 Task: Find connections with filter location Groa de Murviedro with filter topic #managementwith filter profile language Potuguese with filter current company EMPREGO with filter school Uttrakhand Technical University, Dehradun with filter industry Manufacturing with filter service category Life Insurance with filter keywords title Call Center Representative
Action: Mouse moved to (541, 72)
Screenshot: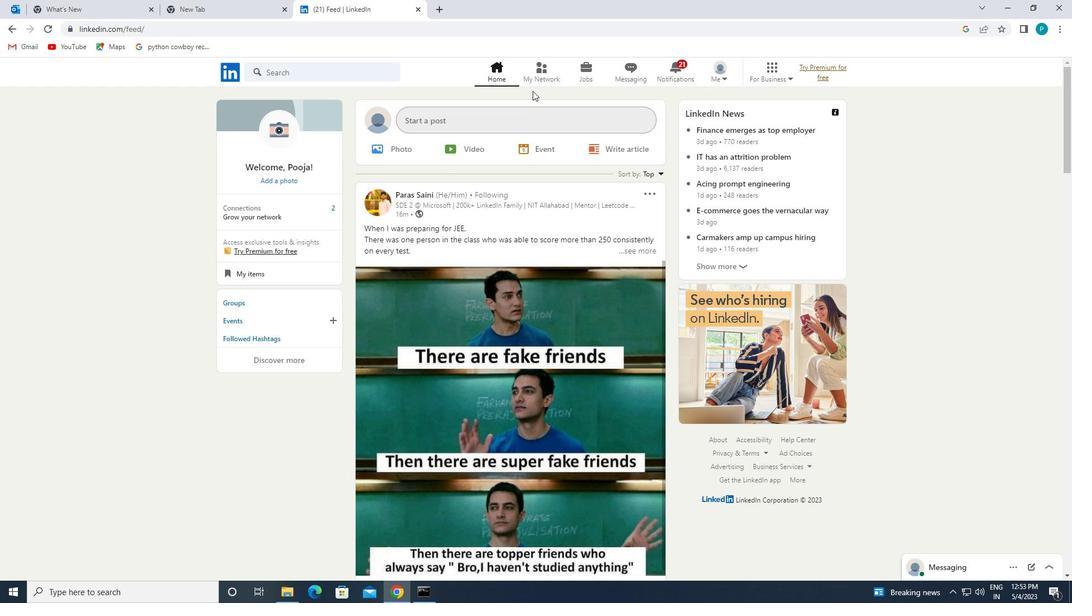 
Action: Mouse pressed left at (541, 72)
Screenshot: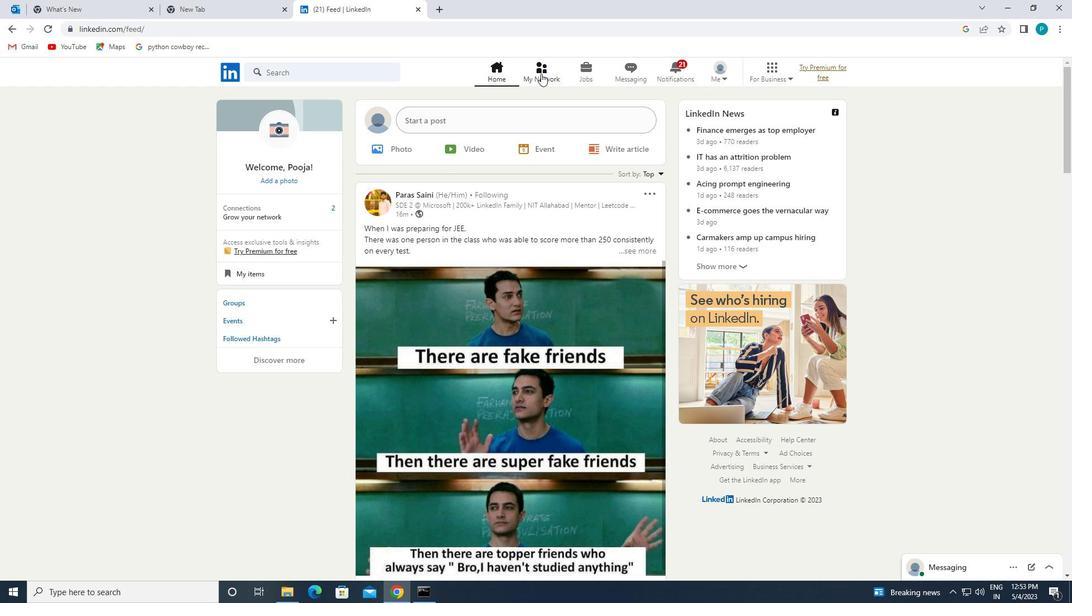 
Action: Mouse moved to (273, 130)
Screenshot: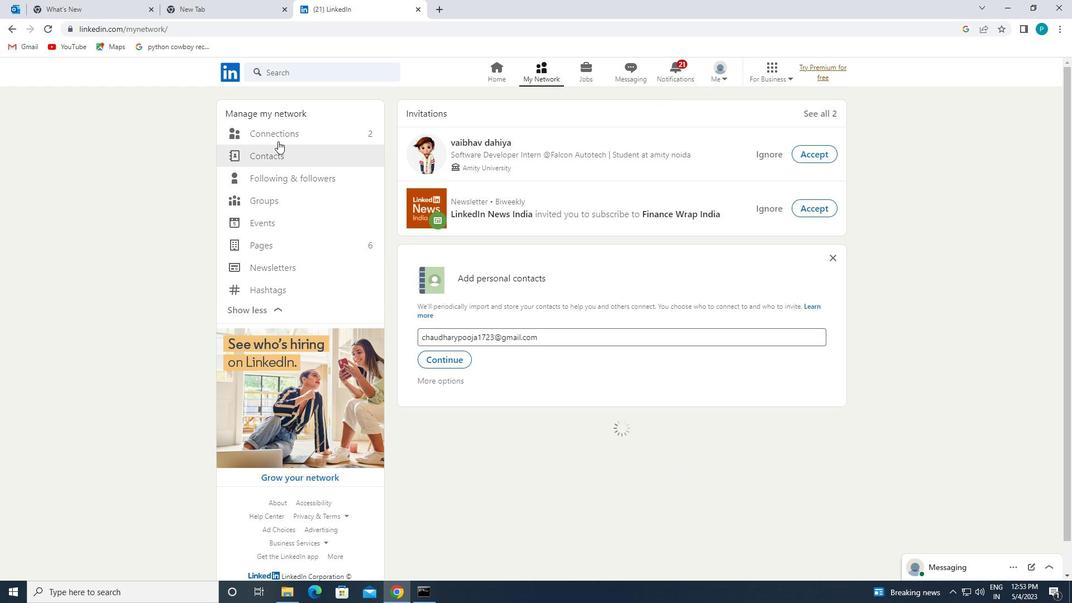 
Action: Mouse pressed left at (273, 130)
Screenshot: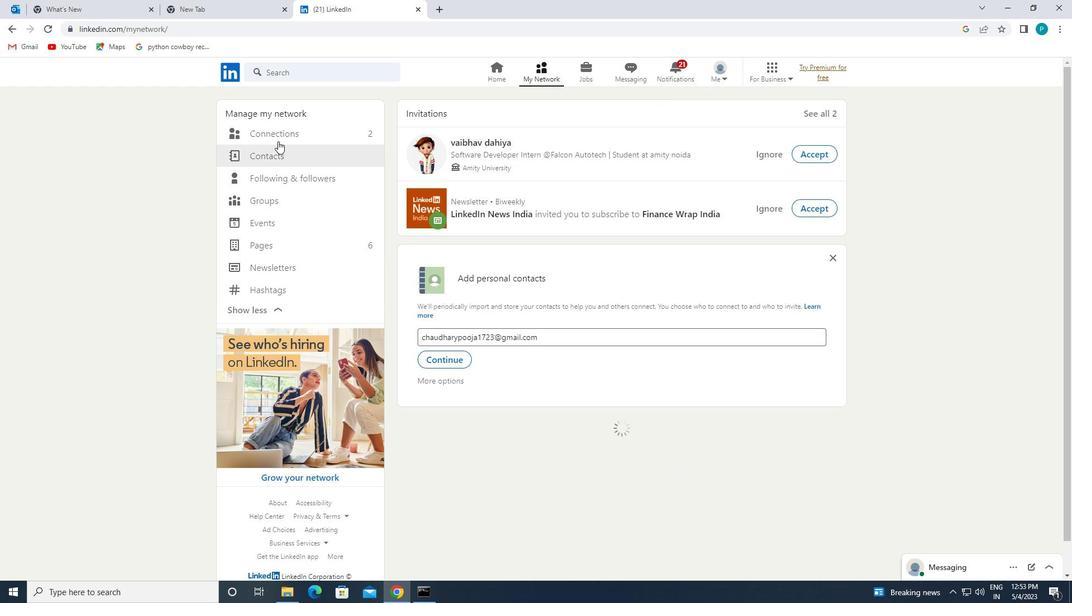 
Action: Mouse moved to (606, 135)
Screenshot: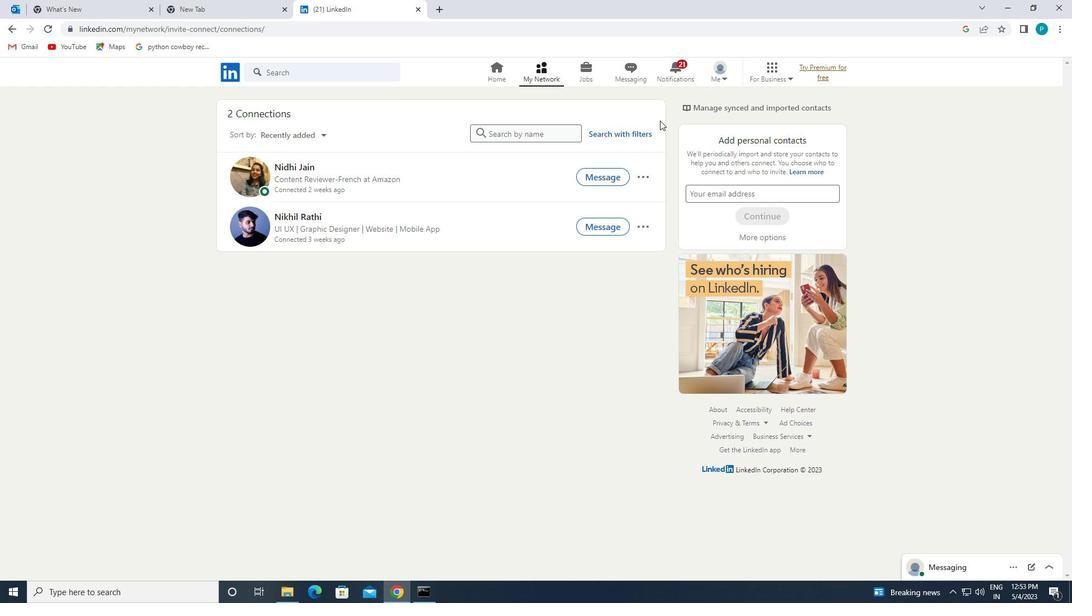 
Action: Mouse pressed left at (606, 135)
Screenshot: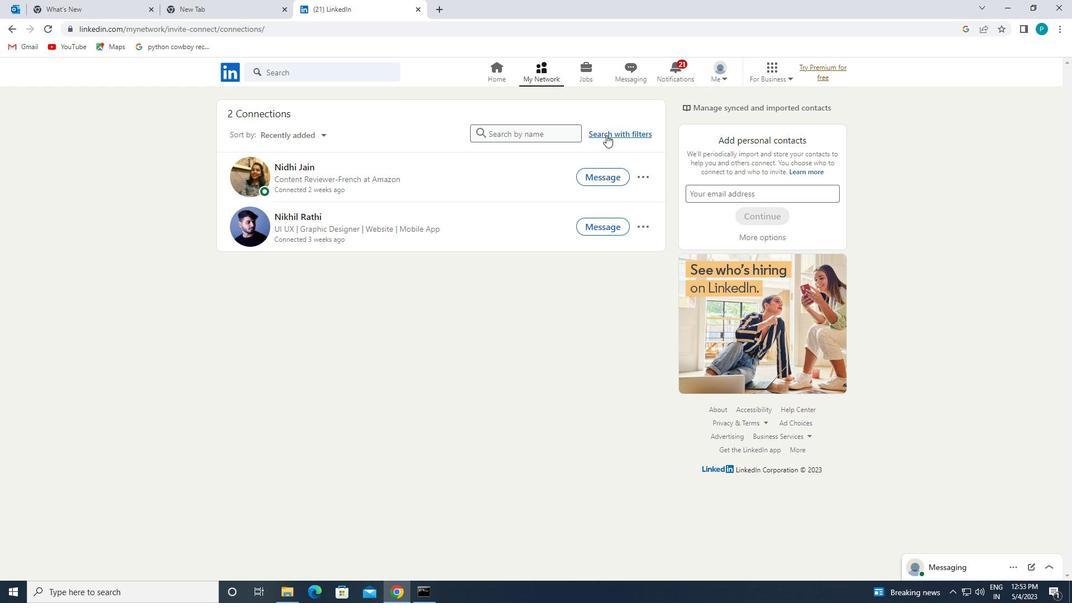 
Action: Mouse moved to (570, 103)
Screenshot: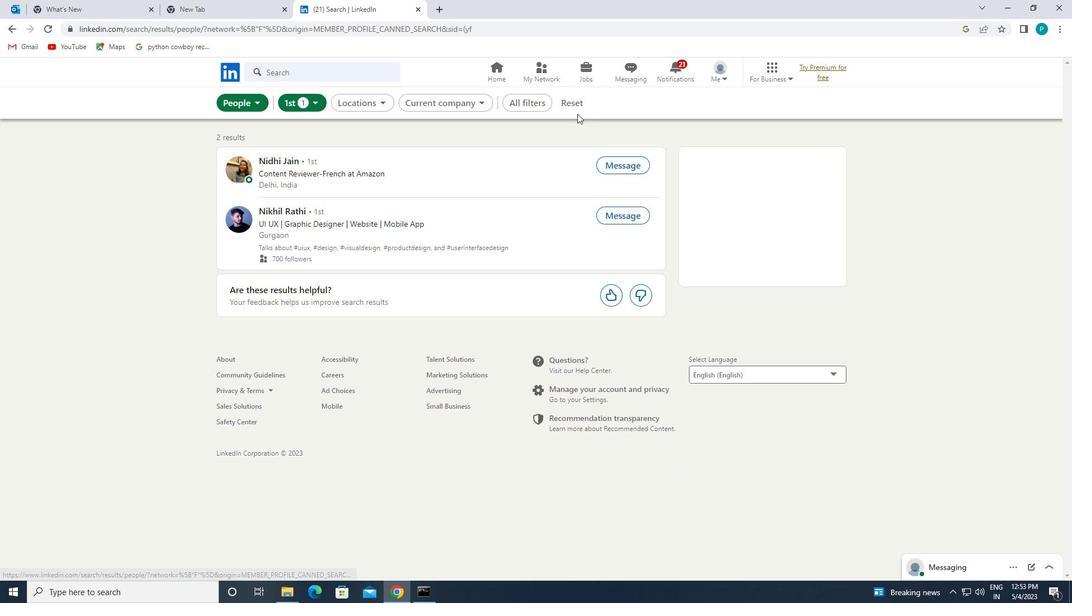 
Action: Mouse pressed left at (570, 103)
Screenshot: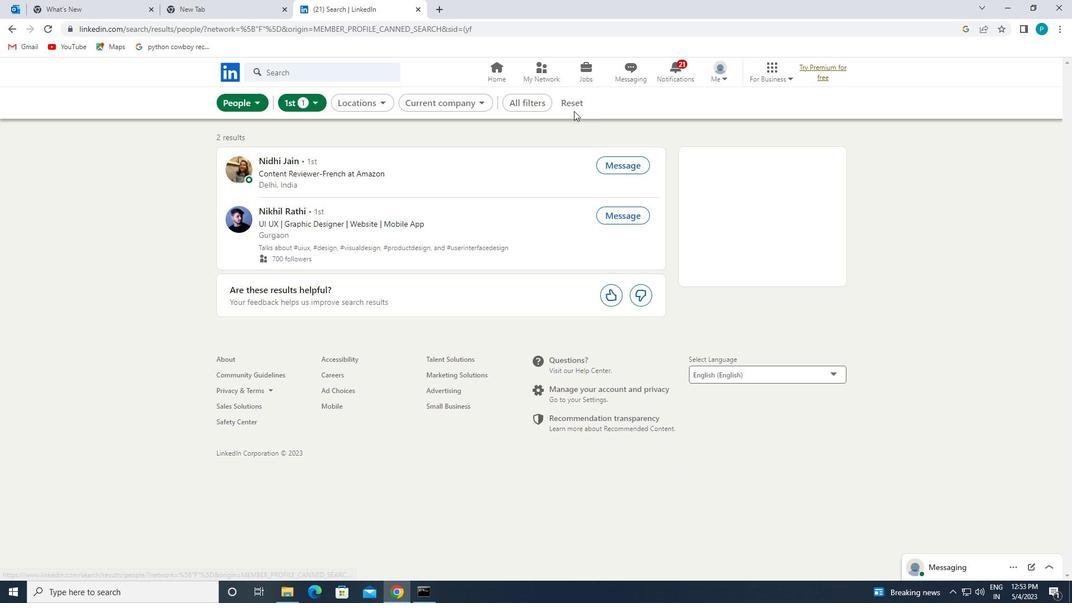
Action: Mouse moved to (559, 103)
Screenshot: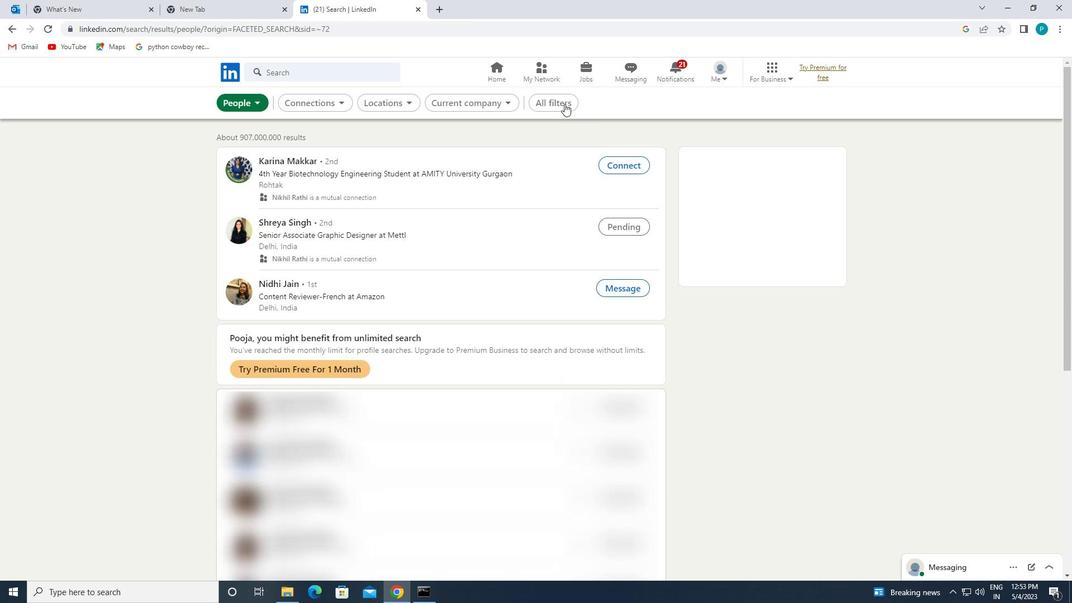 
Action: Mouse pressed left at (559, 103)
Screenshot: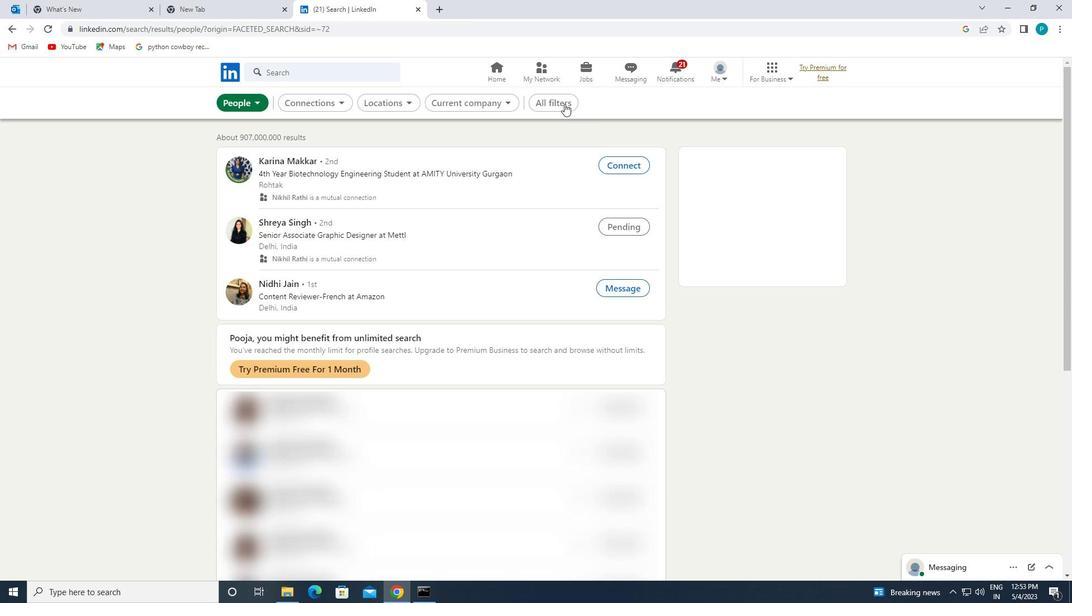 
Action: Mouse moved to (1003, 341)
Screenshot: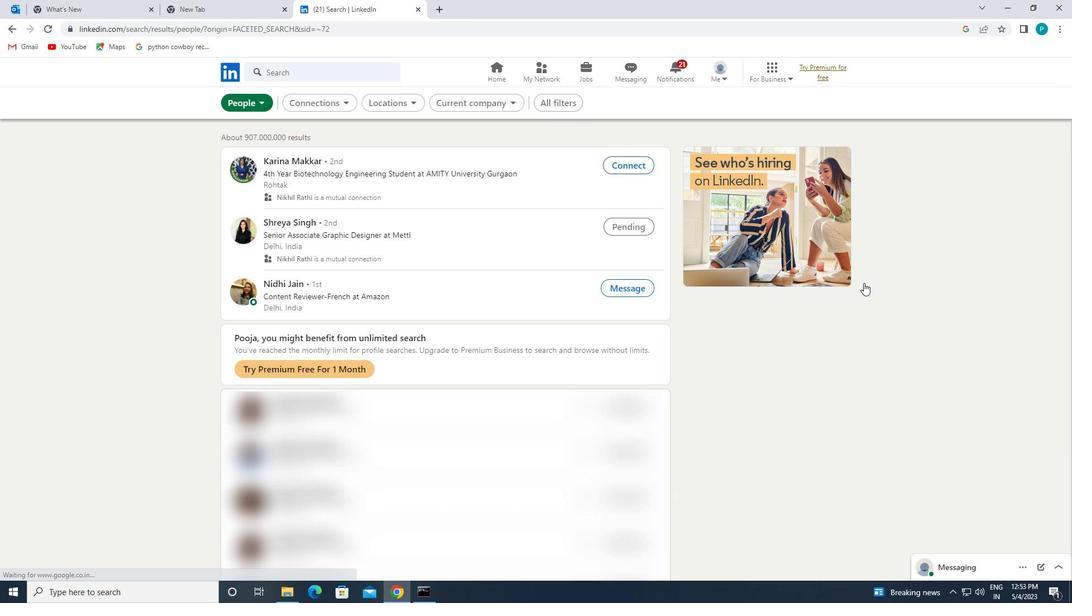 
Action: Mouse scrolled (1003, 340) with delta (0, 0)
Screenshot: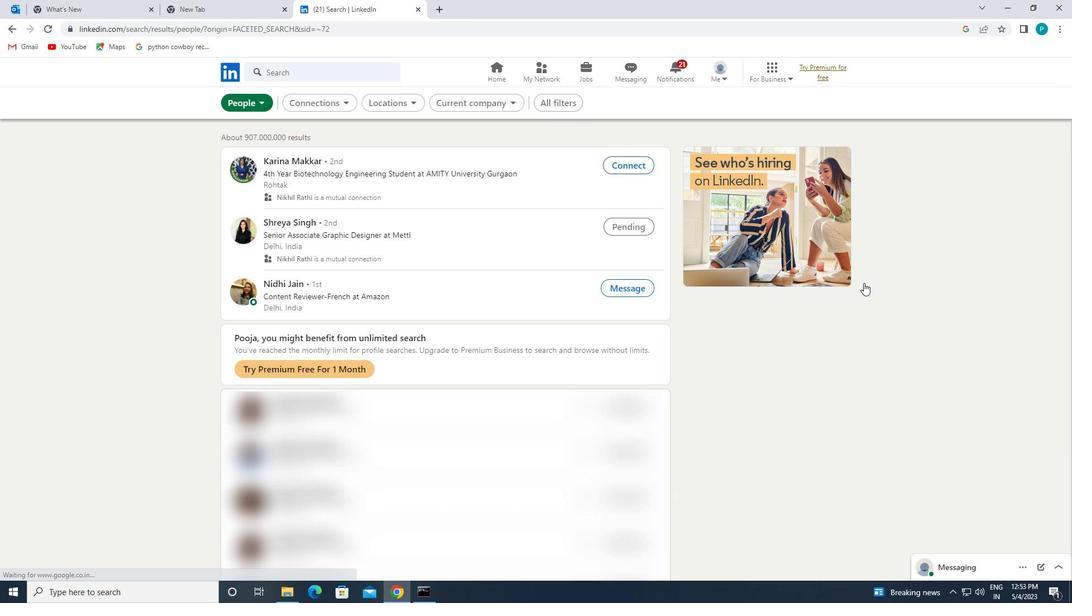 
Action: Mouse moved to (1007, 343)
Screenshot: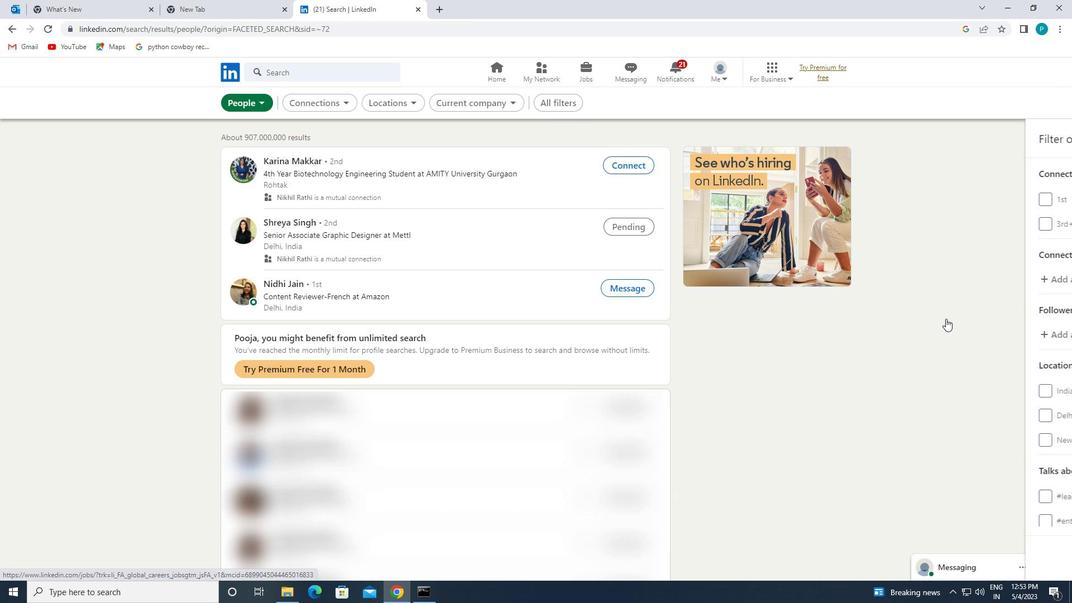 
Action: Mouse scrolled (1007, 343) with delta (0, 0)
Screenshot: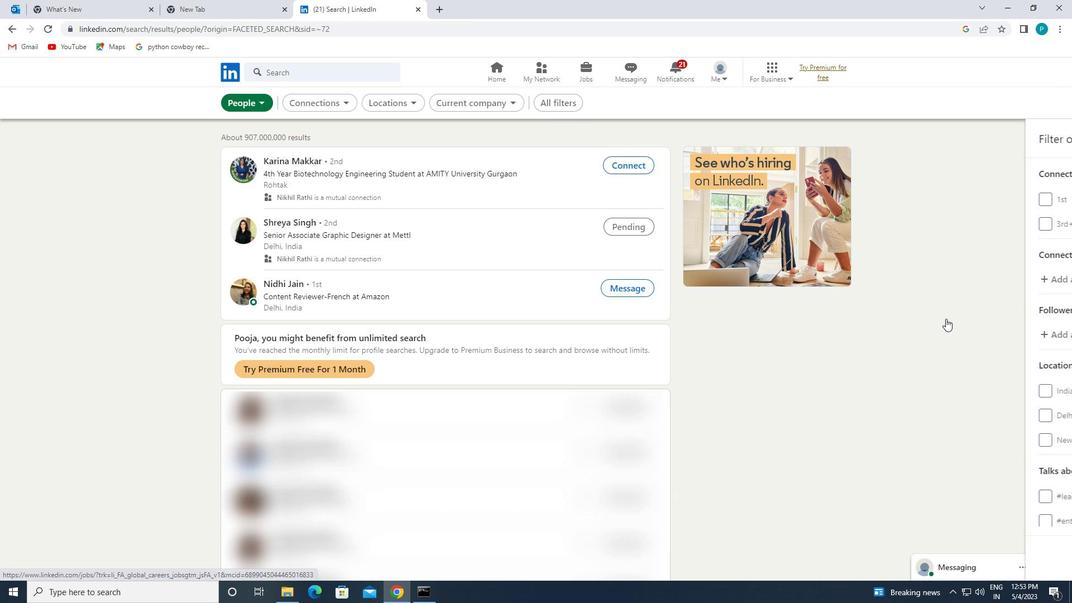
Action: Mouse scrolled (1007, 343) with delta (0, 0)
Screenshot: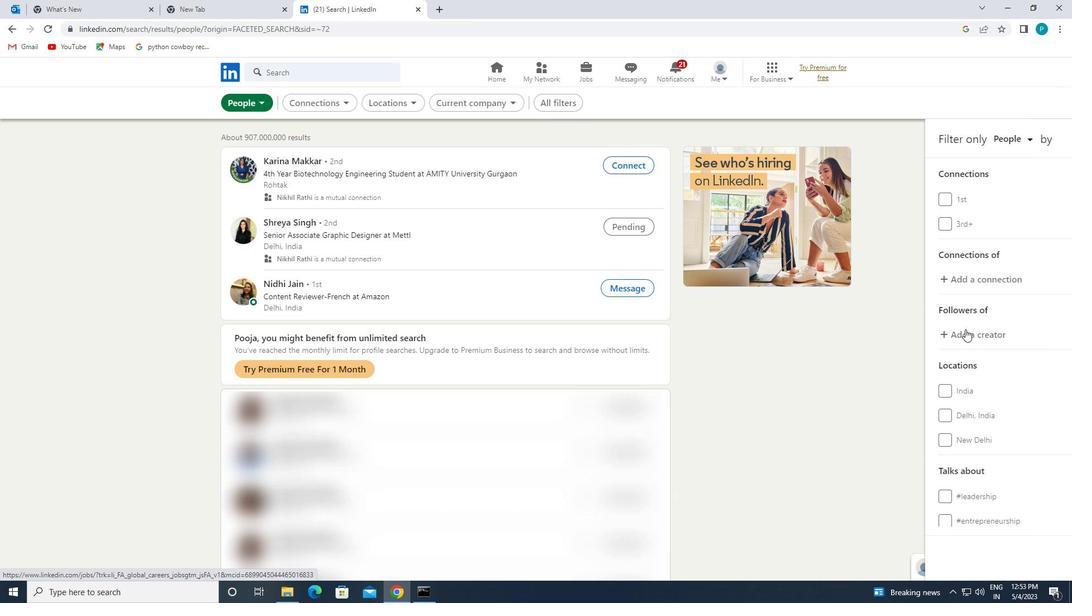 
Action: Mouse moved to (944, 277)
Screenshot: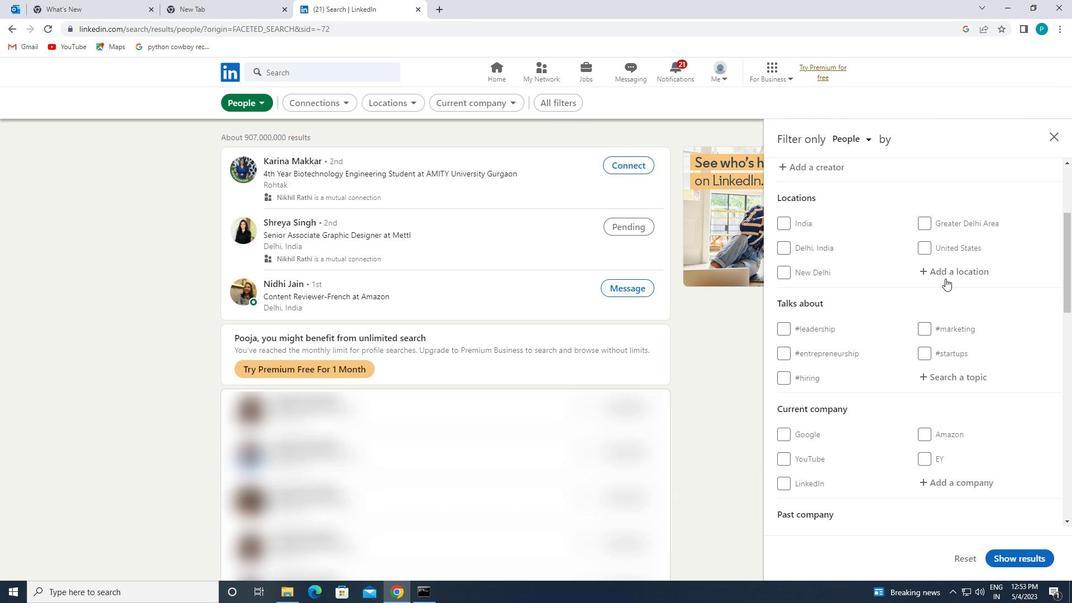 
Action: Mouse pressed left at (944, 277)
Screenshot: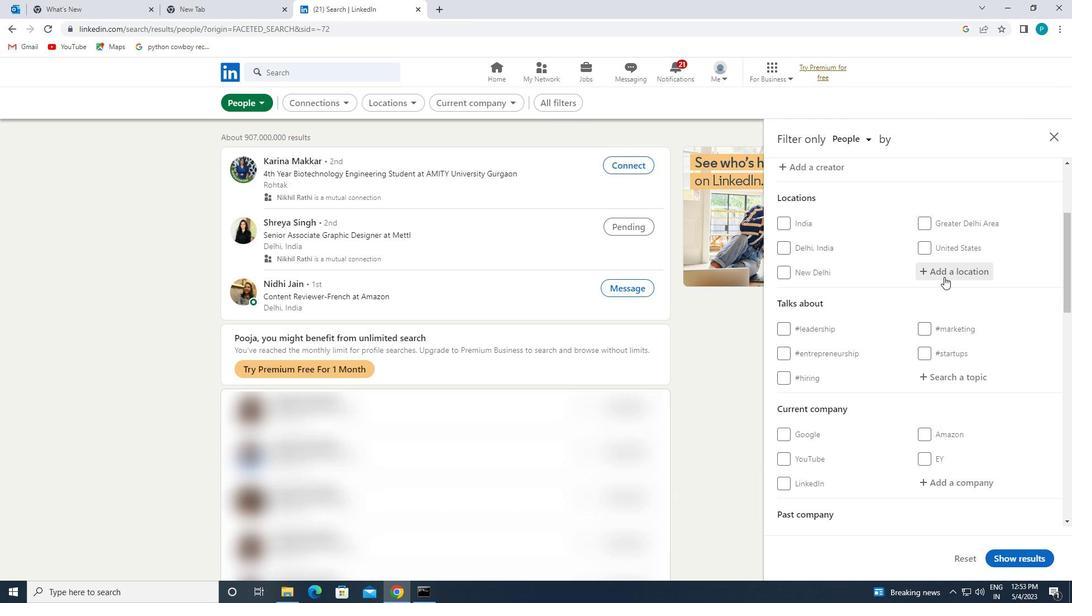 
Action: Key pressed <Key.caps_lock>g<Key.caps_lock>roa<Key.space>de
Screenshot: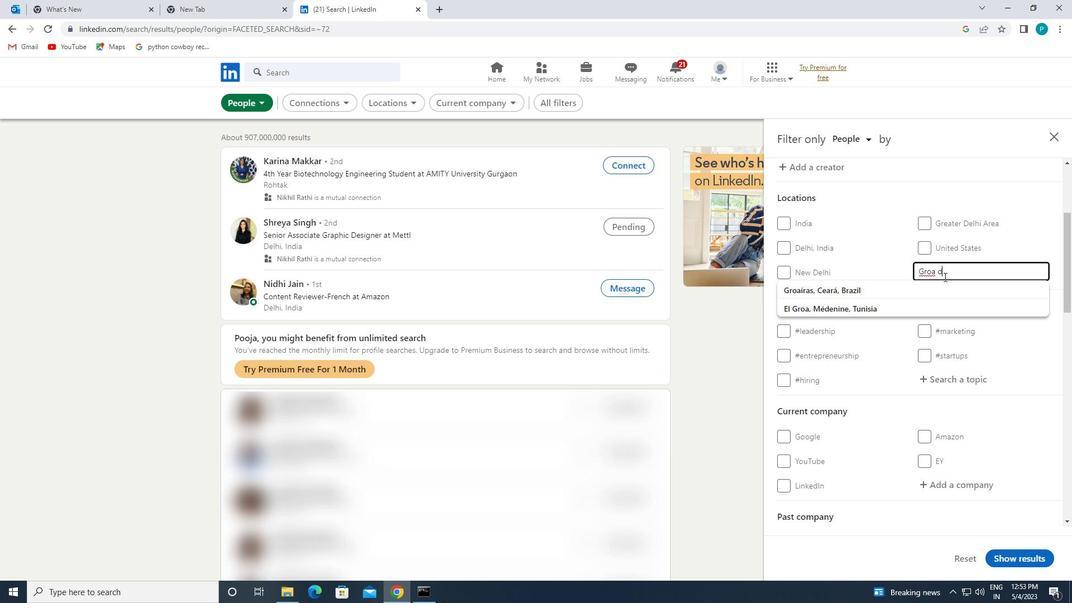 
Action: Mouse moved to (948, 279)
Screenshot: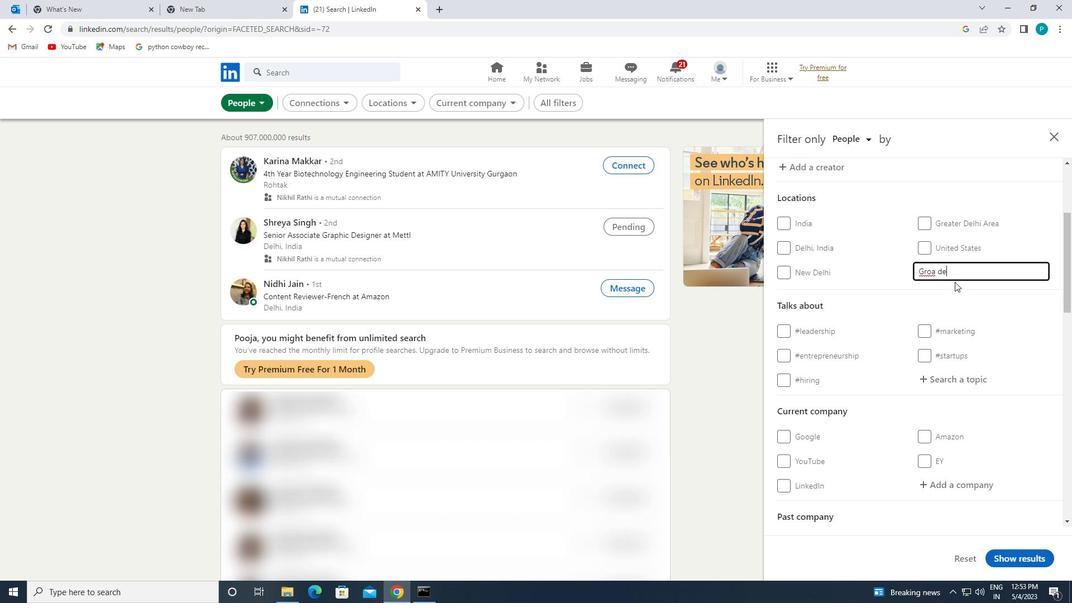 
Action: Key pressed <Key.space><Key.caps_lock>m<Key.caps_lock>urviedro
Screenshot: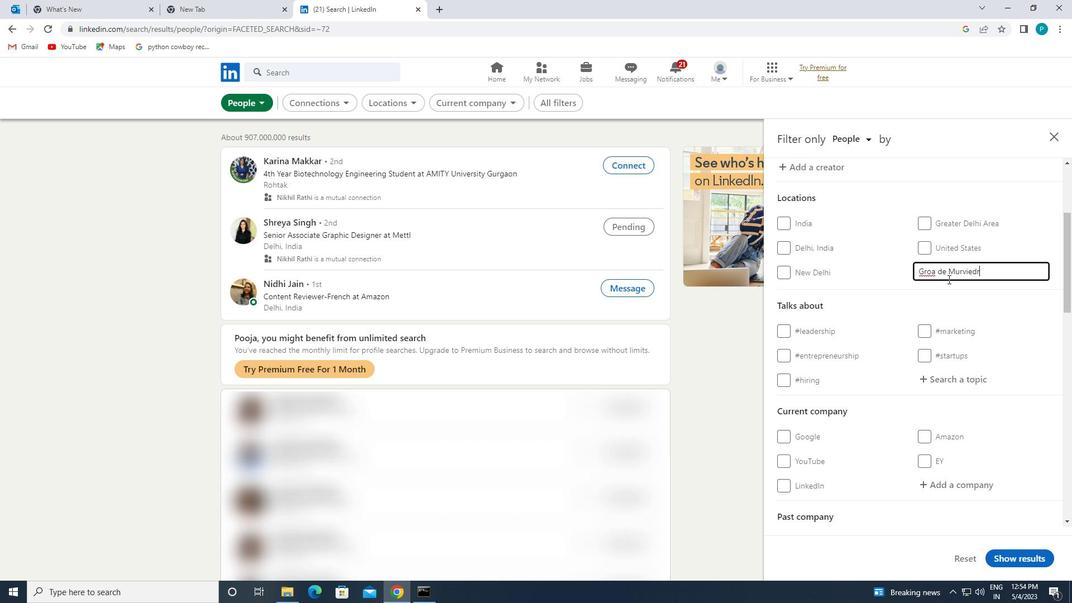 
Action: Mouse moved to (944, 288)
Screenshot: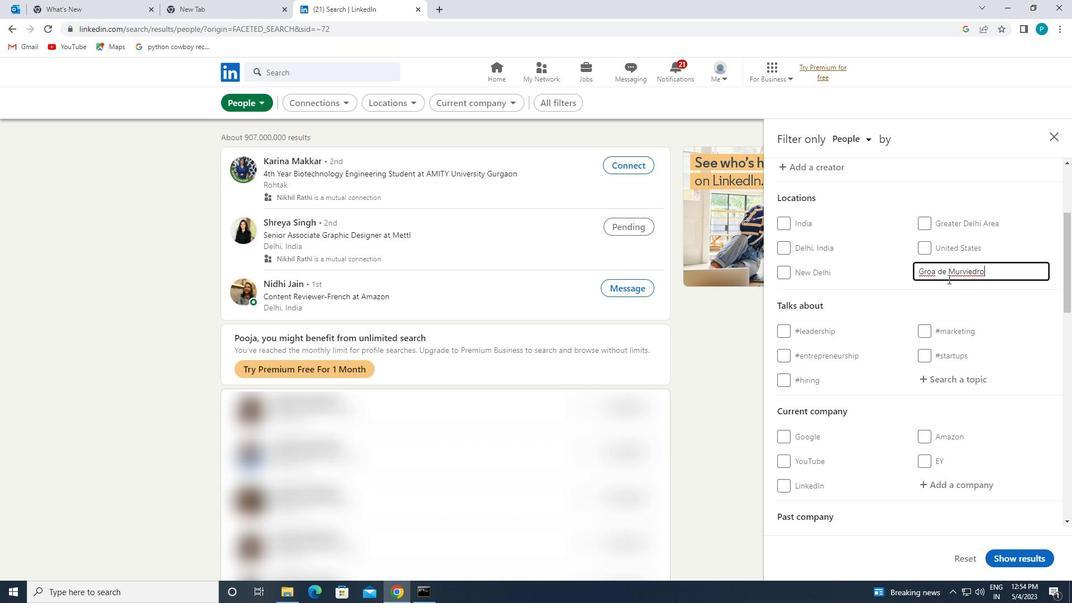 
Action: Mouse scrolled (944, 287) with delta (0, 0)
Screenshot: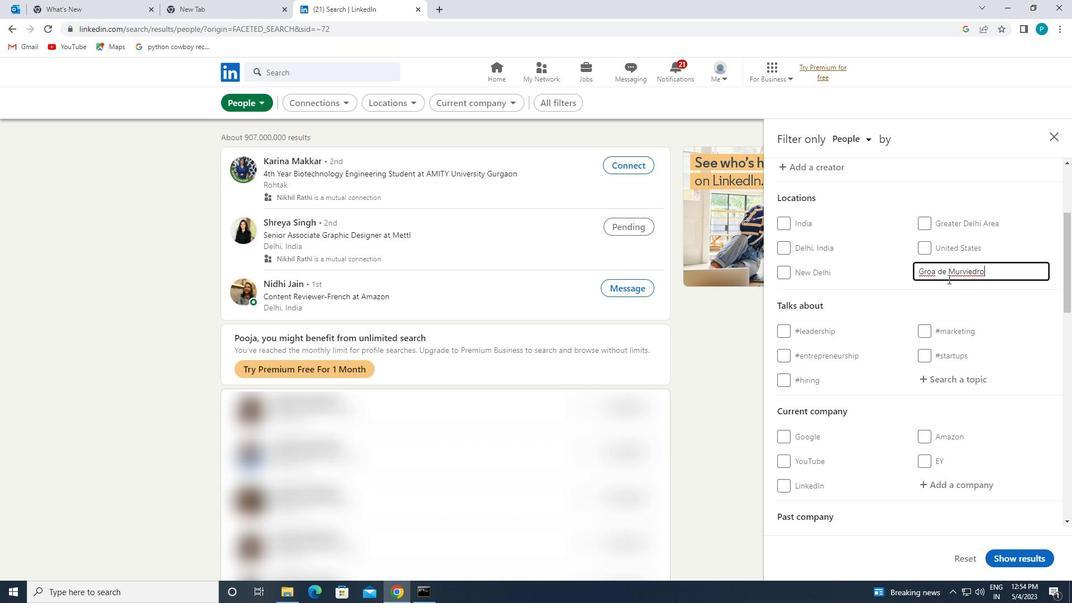 
Action: Mouse moved to (941, 304)
Screenshot: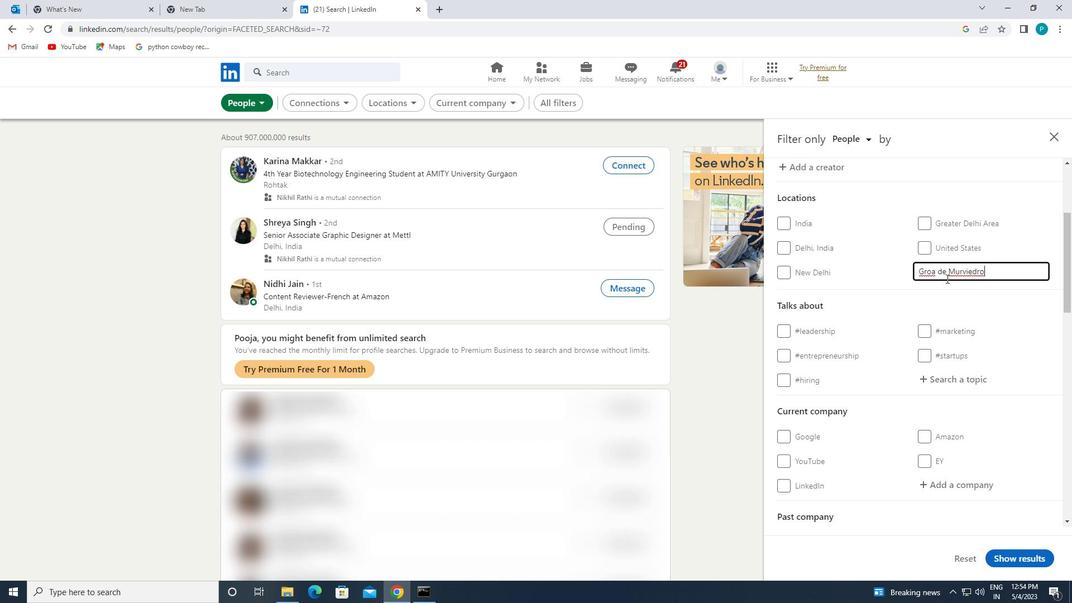 
Action: Mouse scrolled (941, 303) with delta (0, 0)
Screenshot: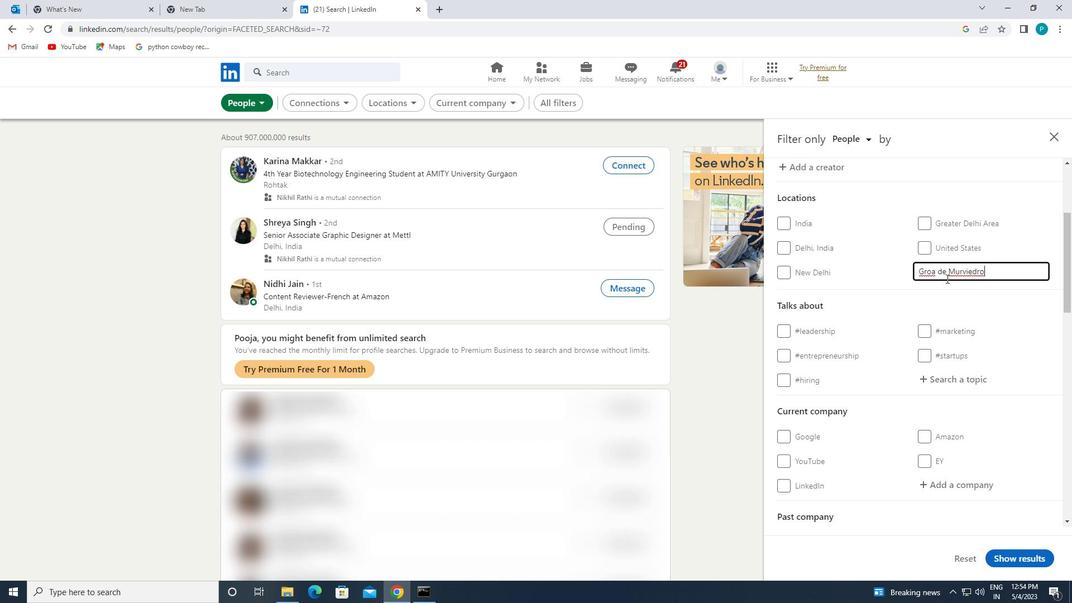 
Action: Mouse moved to (943, 269)
Screenshot: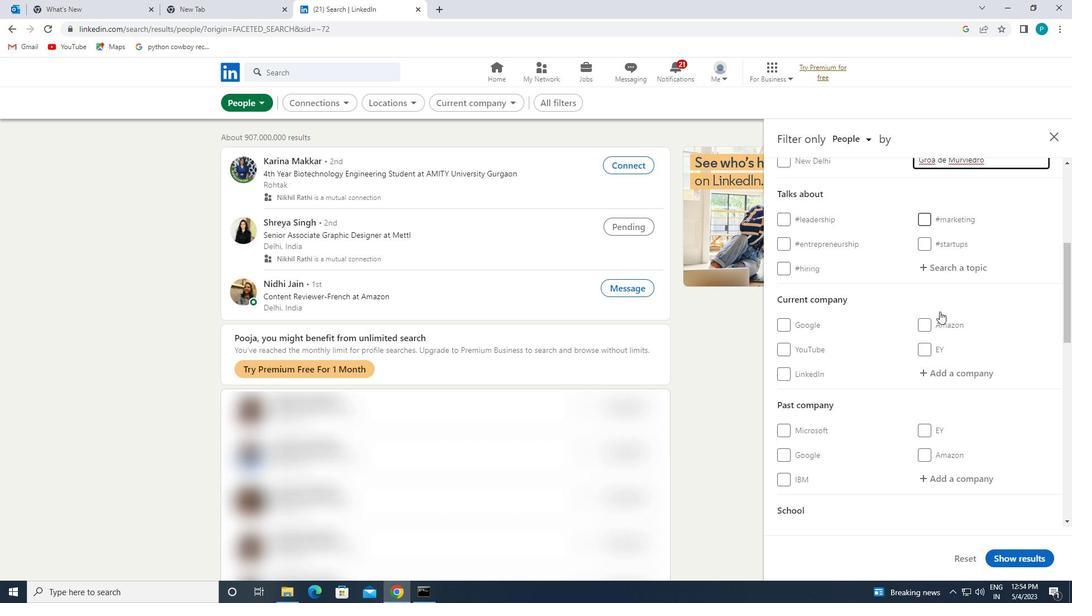 
Action: Mouse pressed left at (943, 269)
Screenshot: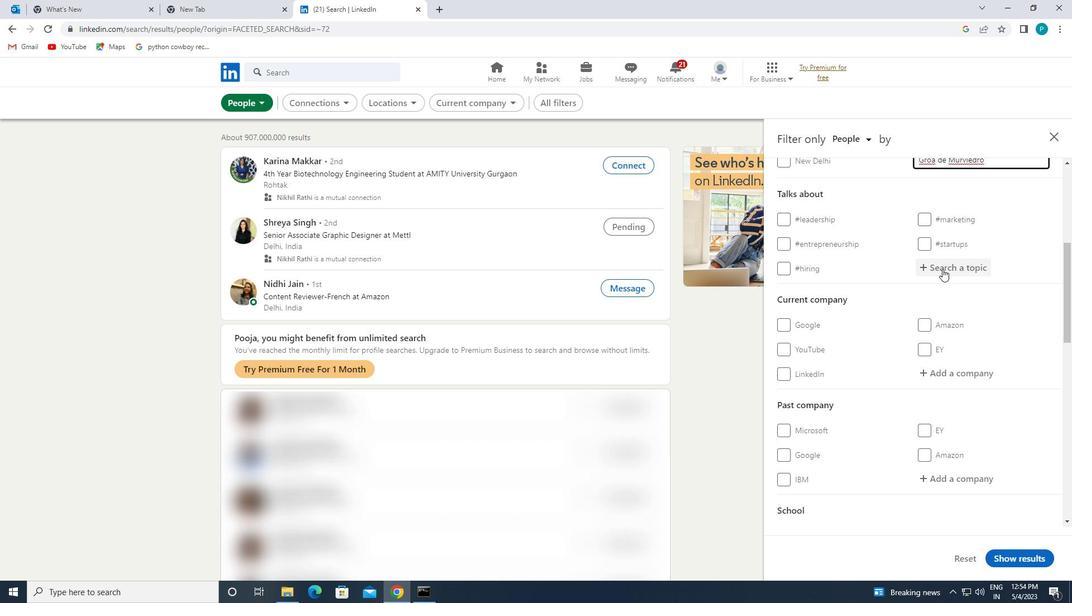 
Action: Mouse moved to (954, 275)
Screenshot: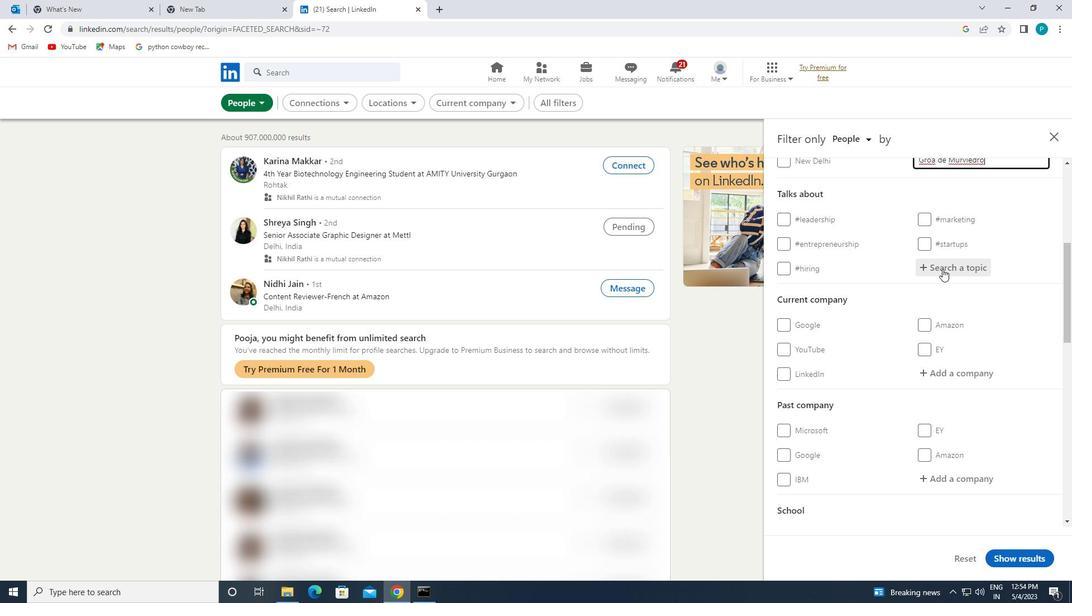 
Action: Key pressed <Key.shift>#MANAGEMENT
Screenshot: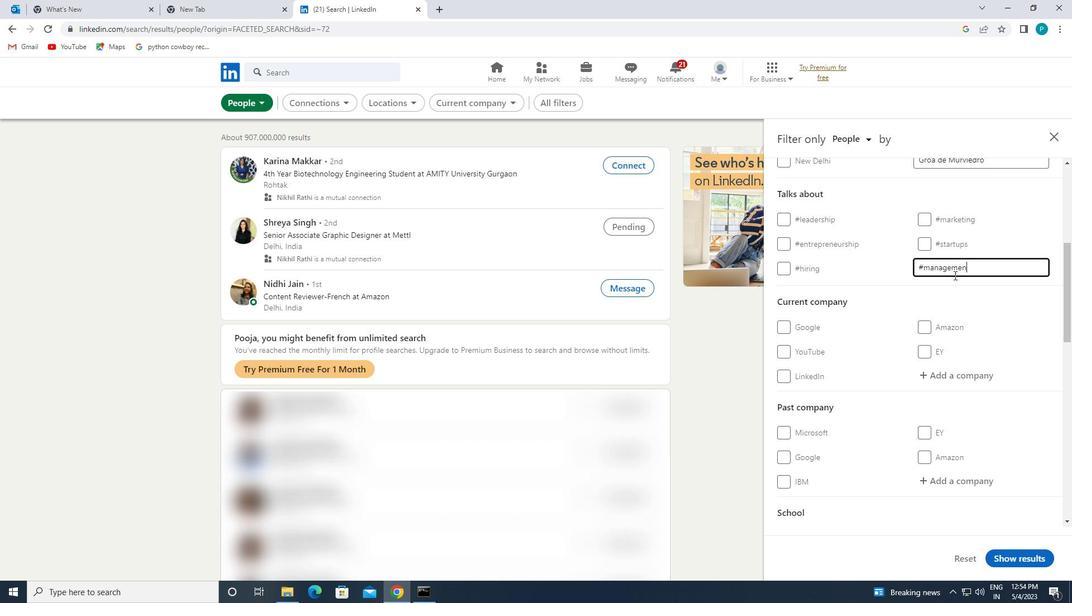 
Action: Mouse moved to (938, 263)
Screenshot: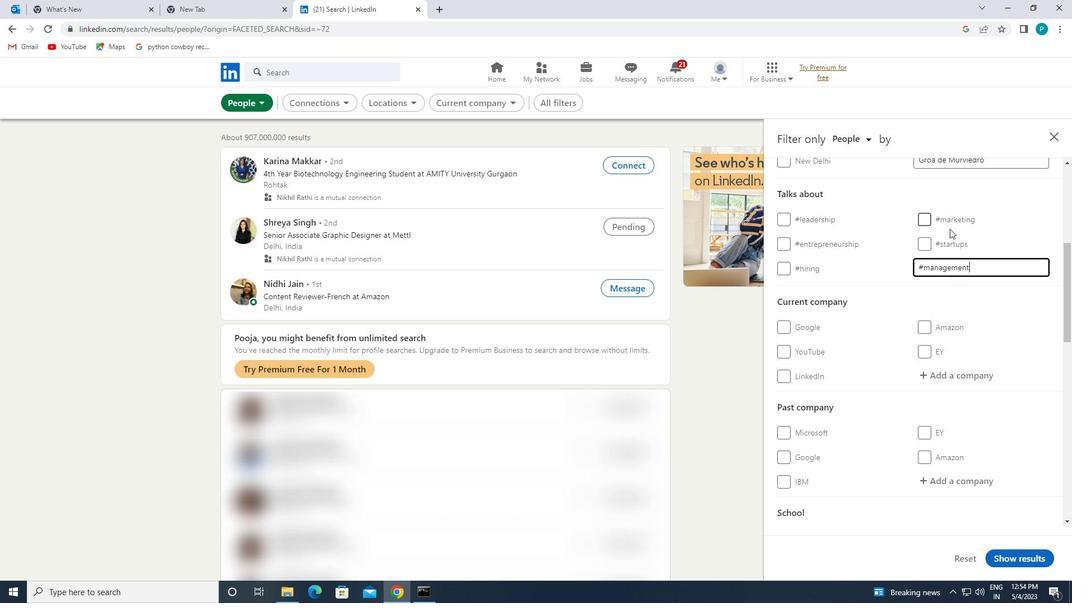 
Action: Mouse scrolled (938, 262) with delta (0, 0)
Screenshot: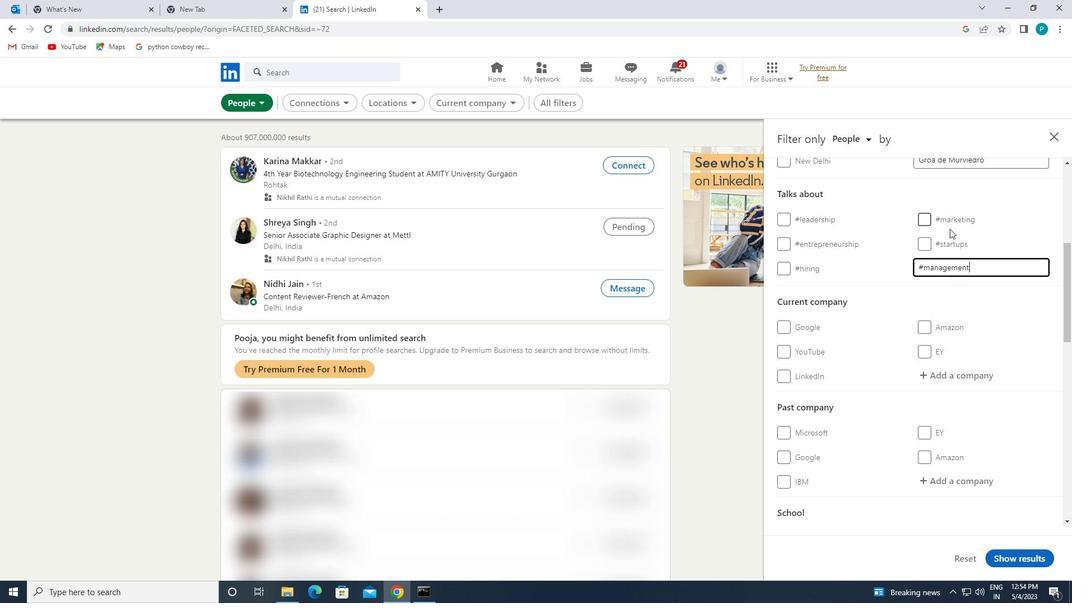 
Action: Mouse moved to (937, 288)
Screenshot: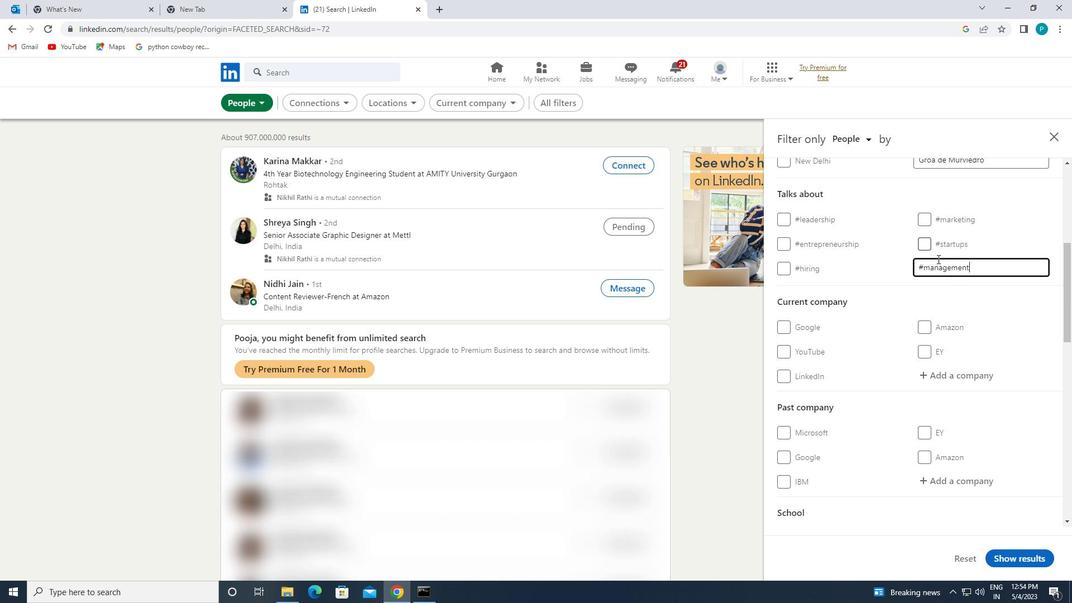 
Action: Mouse scrolled (937, 288) with delta (0, 0)
Screenshot: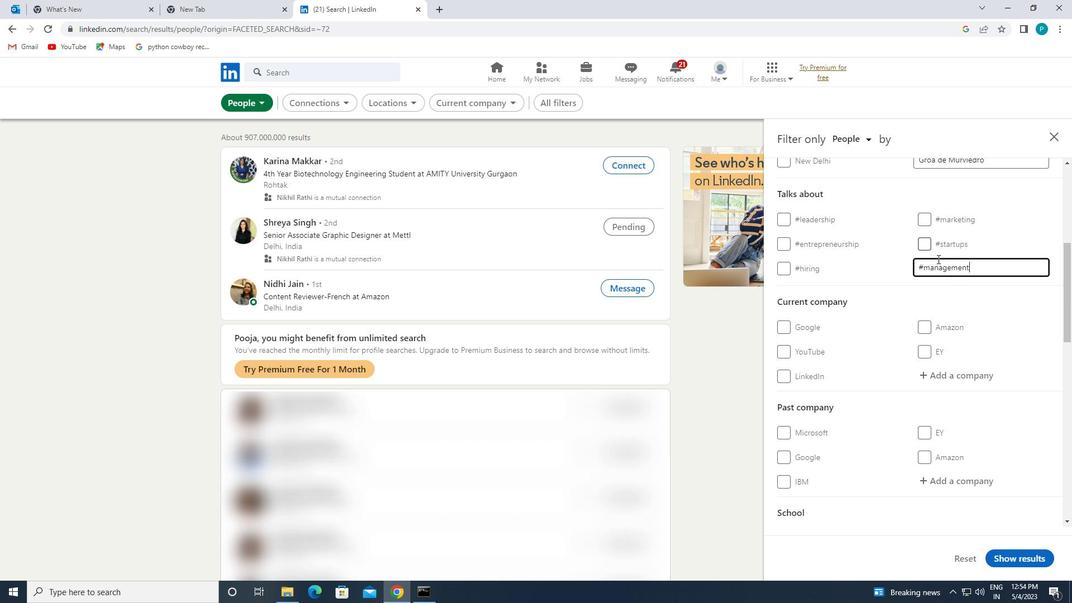 
Action: Mouse moved to (940, 328)
Screenshot: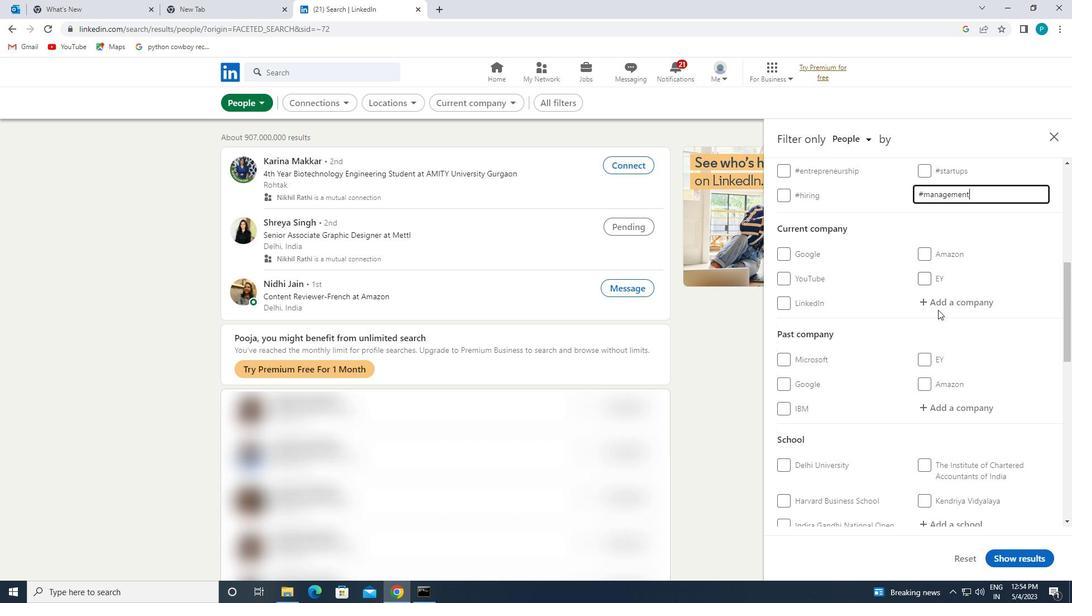 
Action: Mouse scrolled (940, 327) with delta (0, 0)
Screenshot: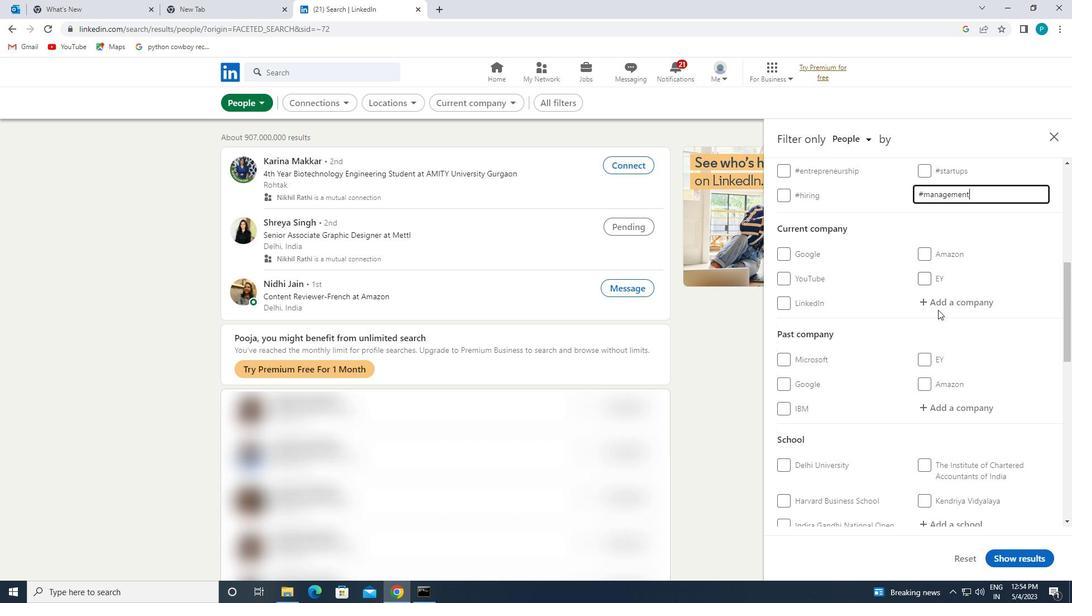 
Action: Mouse moved to (940, 330)
Screenshot: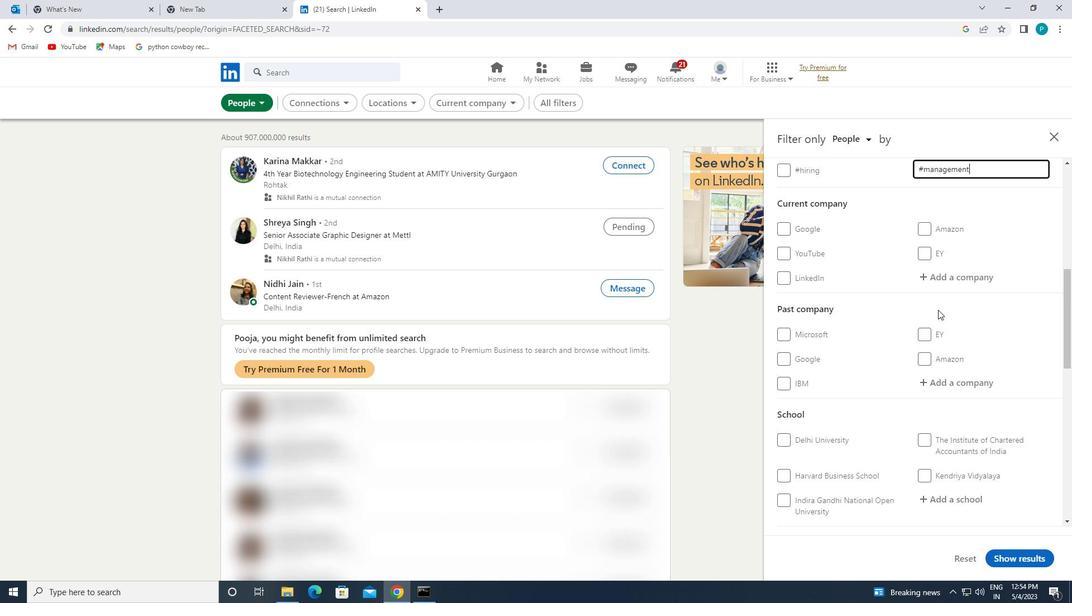 
Action: Mouse scrolled (940, 330) with delta (0, 0)
Screenshot: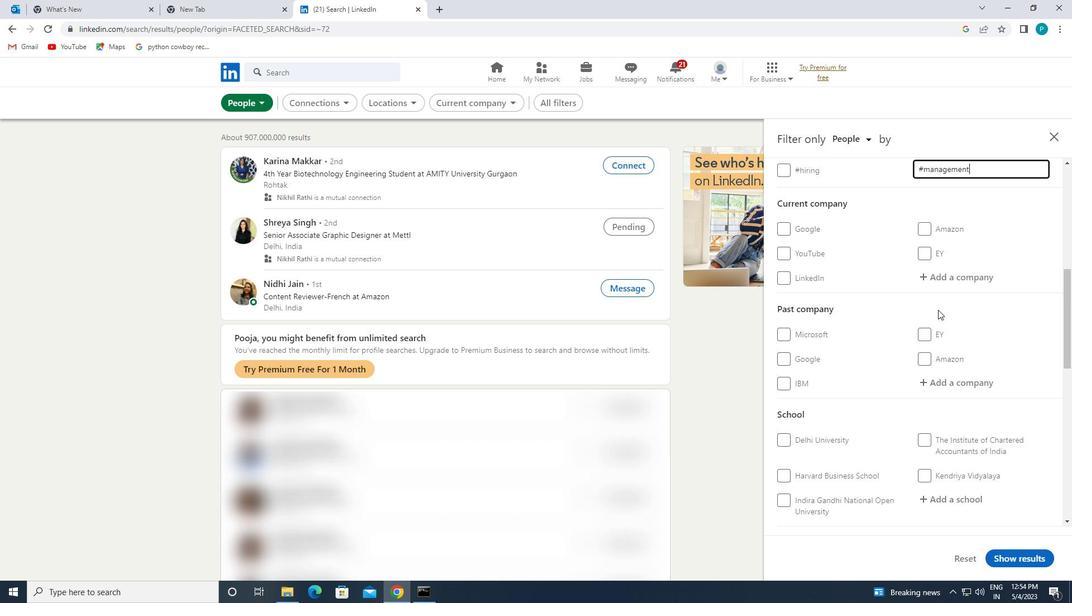 
Action: Mouse moved to (940, 331)
Screenshot: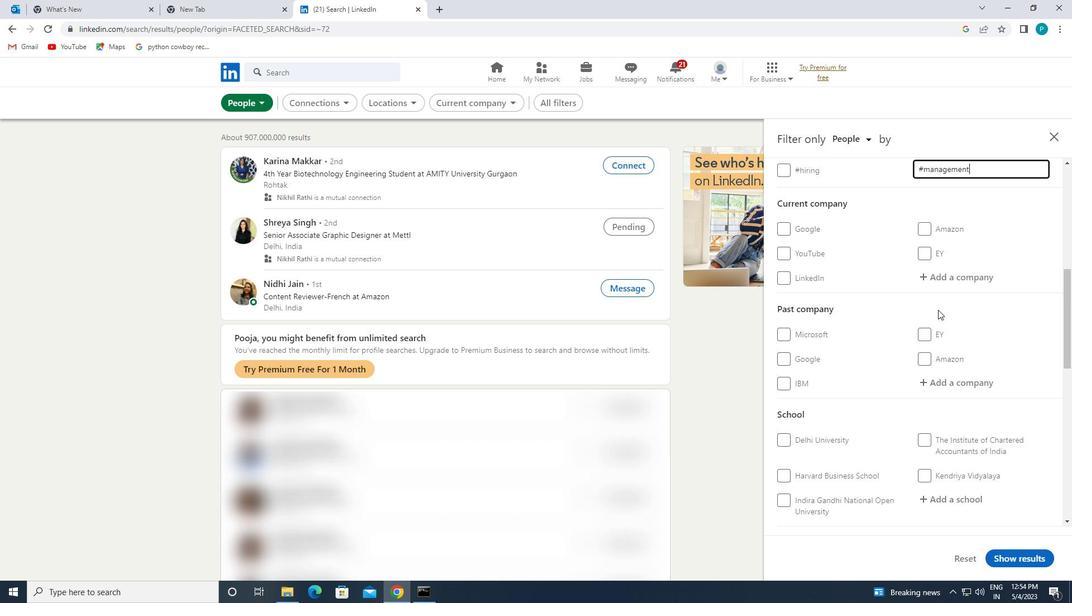 
Action: Mouse scrolled (940, 330) with delta (0, 0)
Screenshot: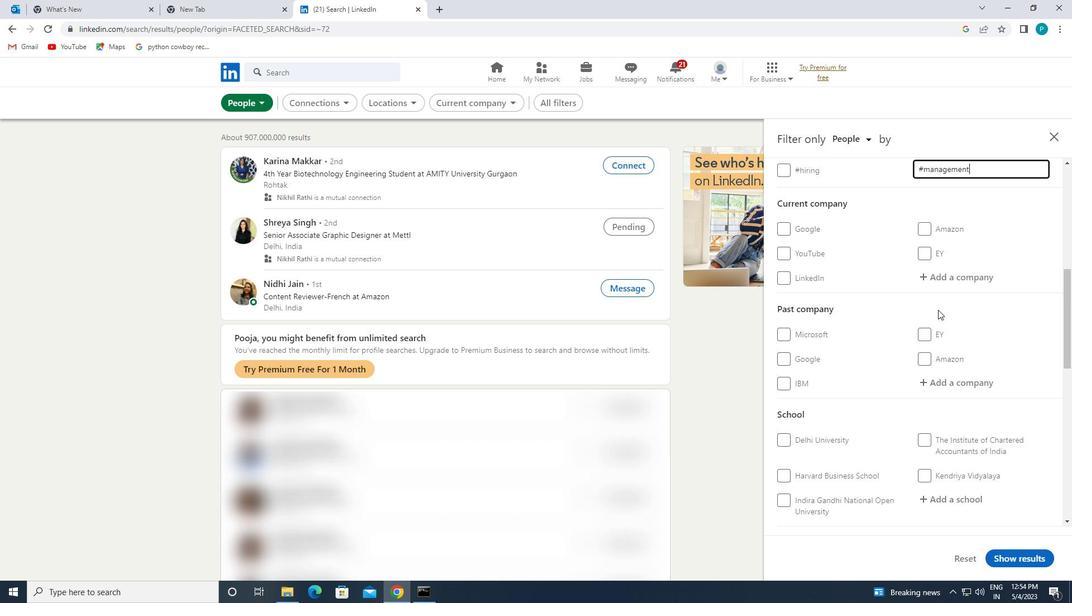 
Action: Mouse moved to (940, 331)
Screenshot: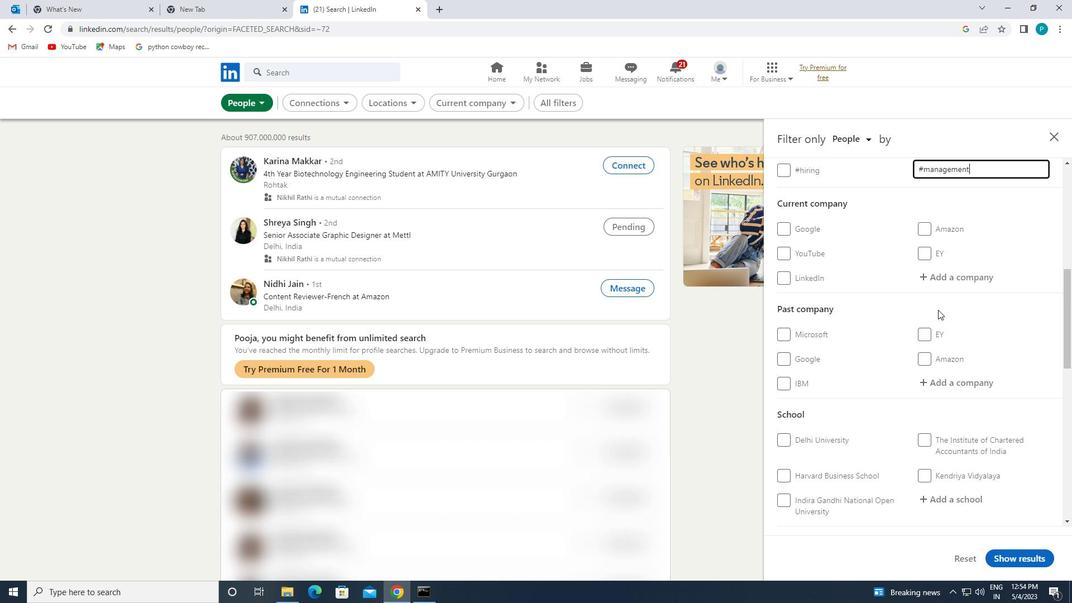 
Action: Mouse scrolled (940, 330) with delta (0, 0)
Screenshot: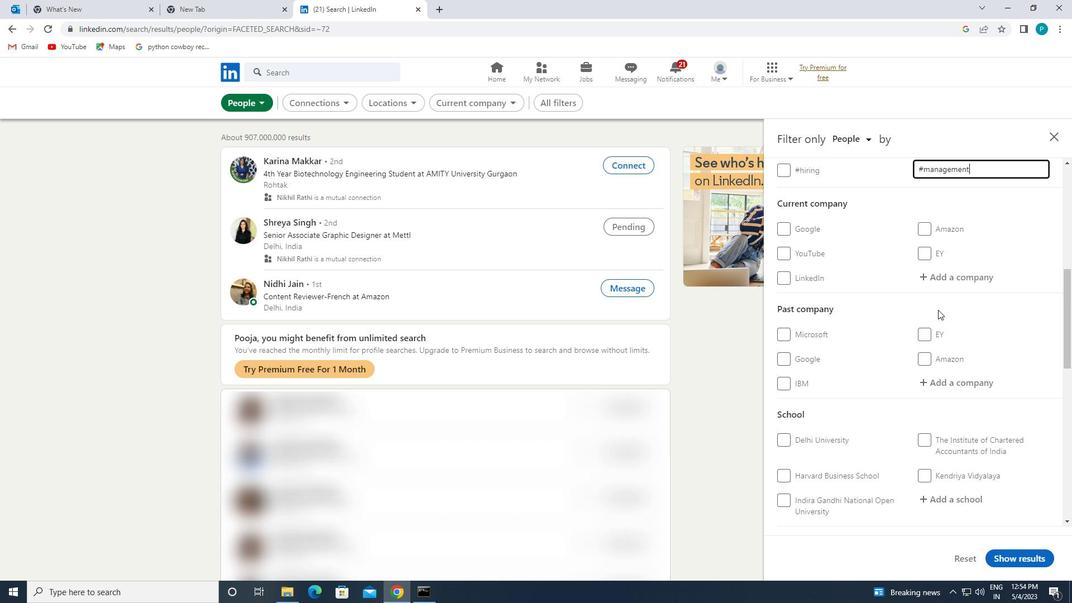 
Action: Mouse moved to (934, 375)
Screenshot: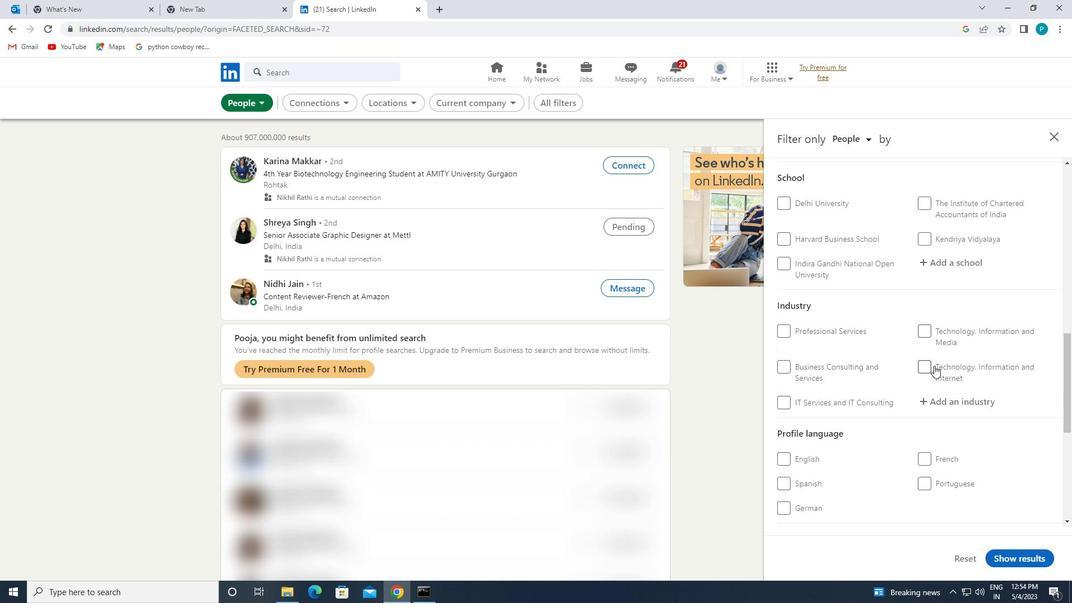 
Action: Mouse scrolled (934, 374) with delta (0, 0)
Screenshot: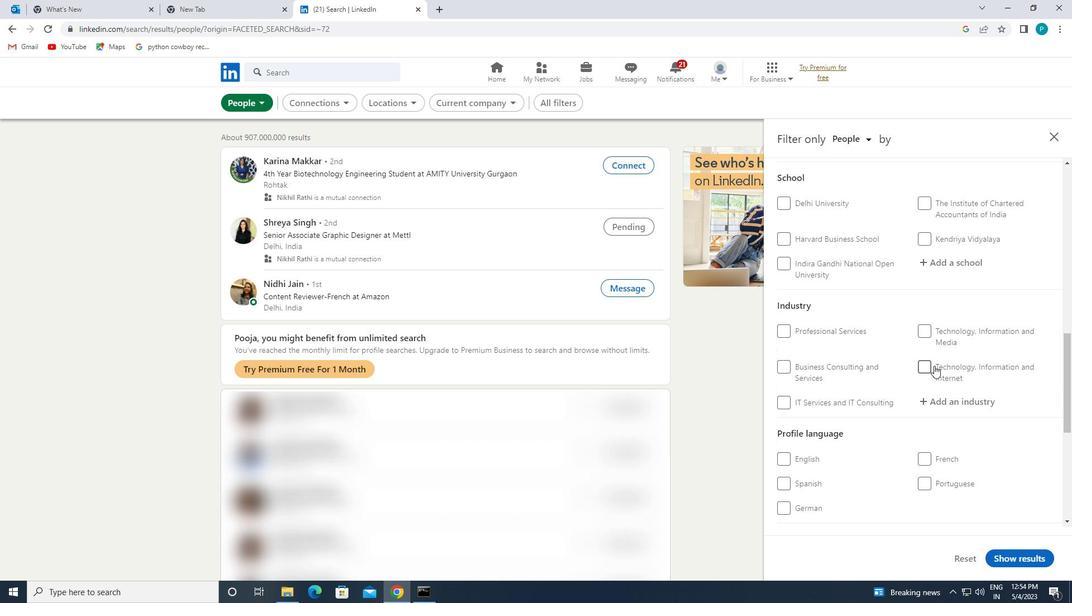 
Action: Mouse moved to (934, 376)
Screenshot: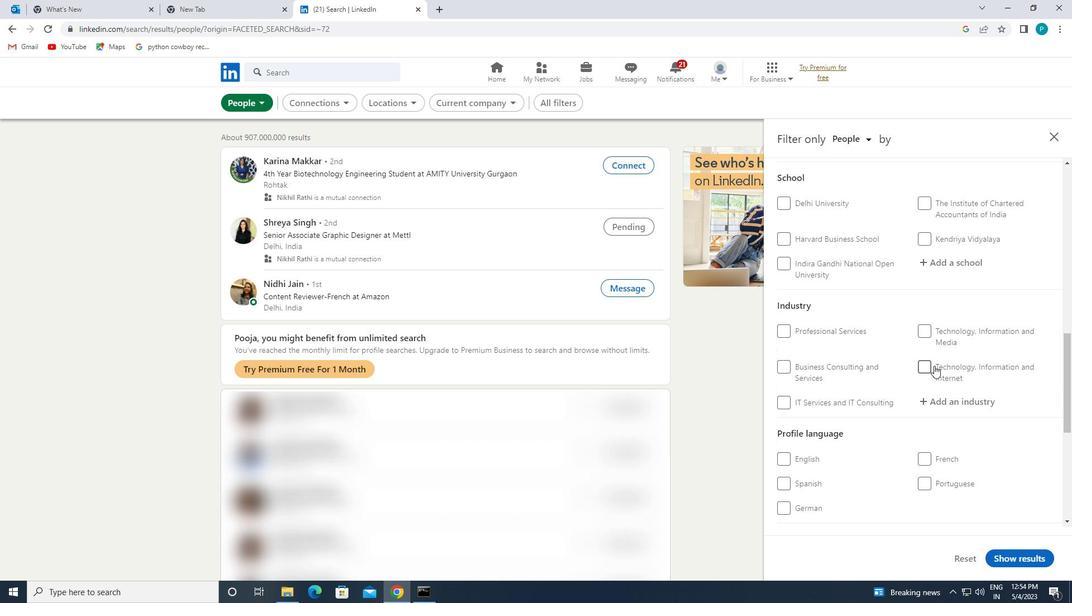 
Action: Mouse scrolled (934, 375) with delta (0, 0)
Screenshot: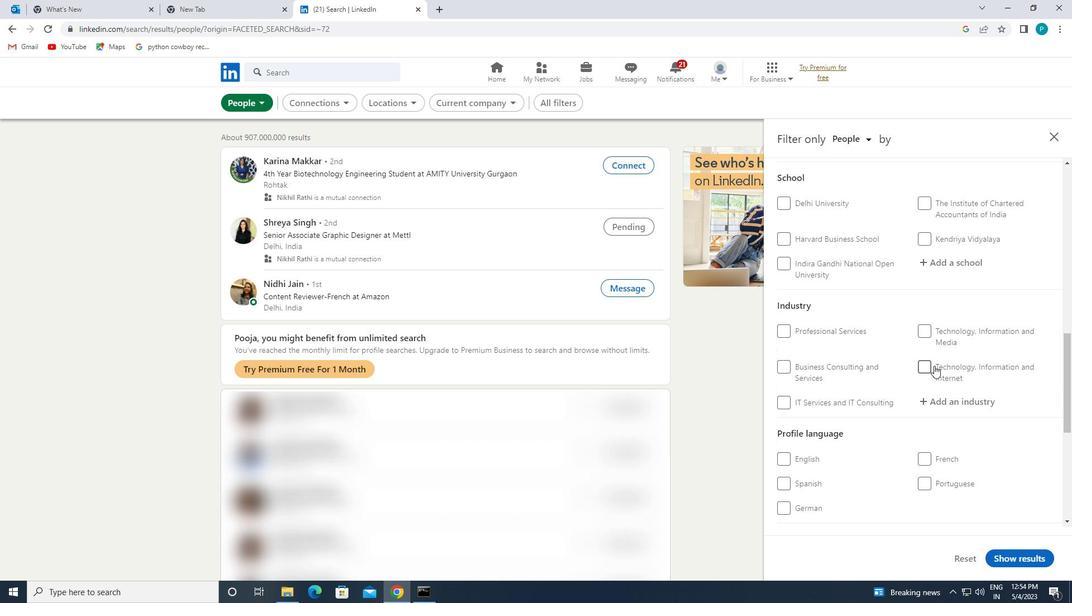 
Action: Mouse moved to (935, 362)
Screenshot: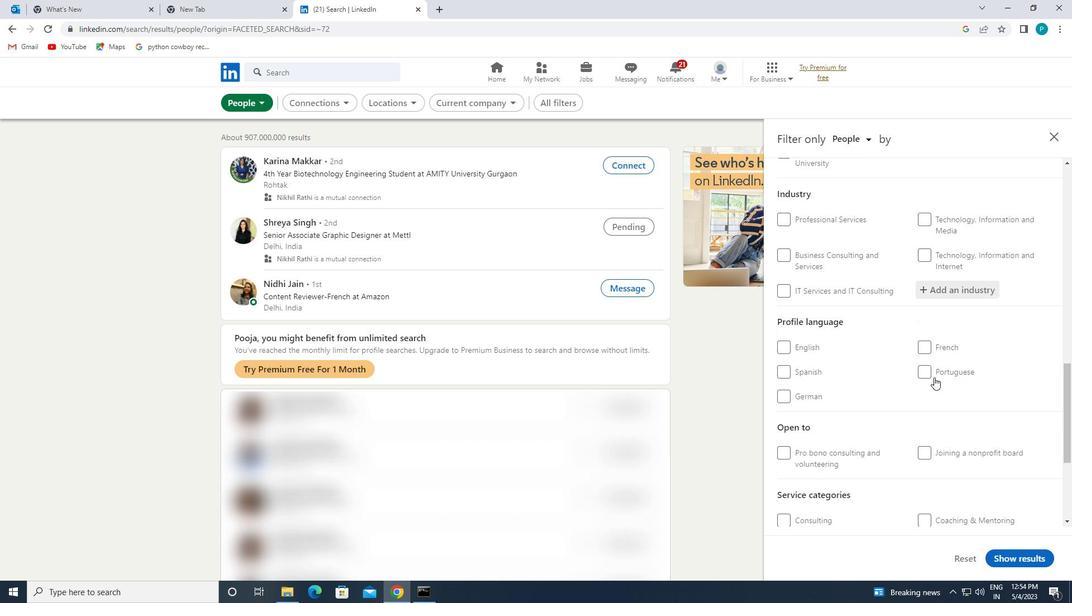 
Action: Mouse pressed left at (935, 362)
Screenshot: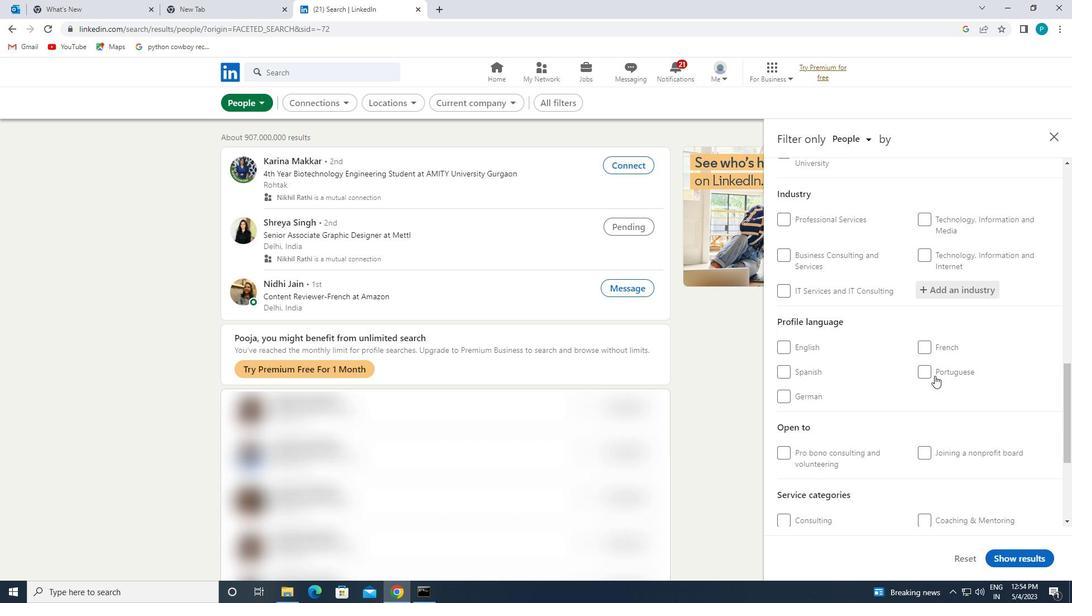 
Action: Mouse moved to (937, 364)
Screenshot: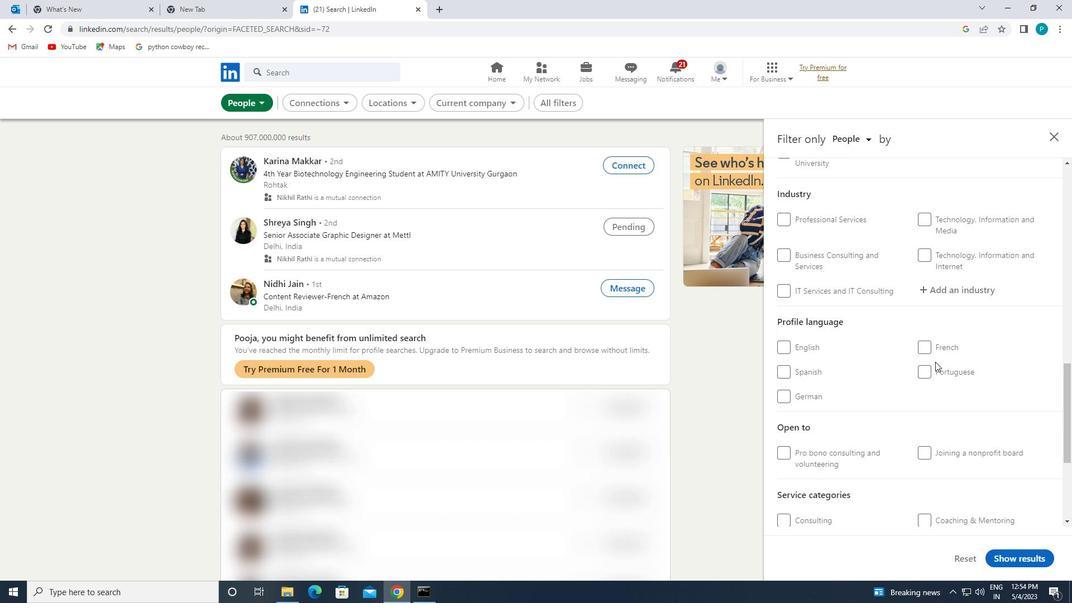 
Action: Mouse pressed left at (937, 364)
Screenshot: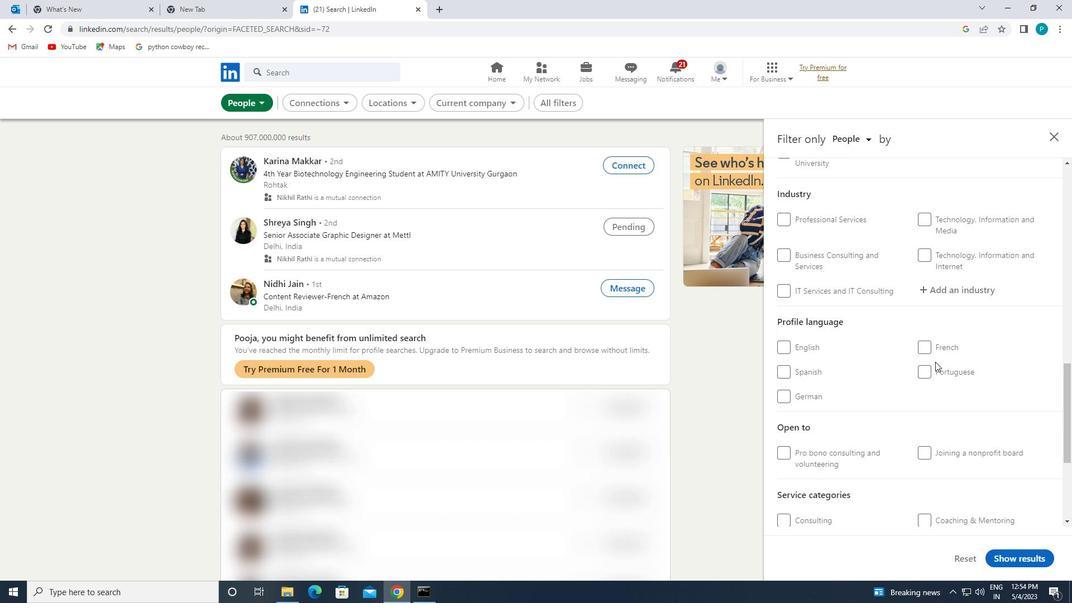 
Action: Mouse moved to (941, 372)
Screenshot: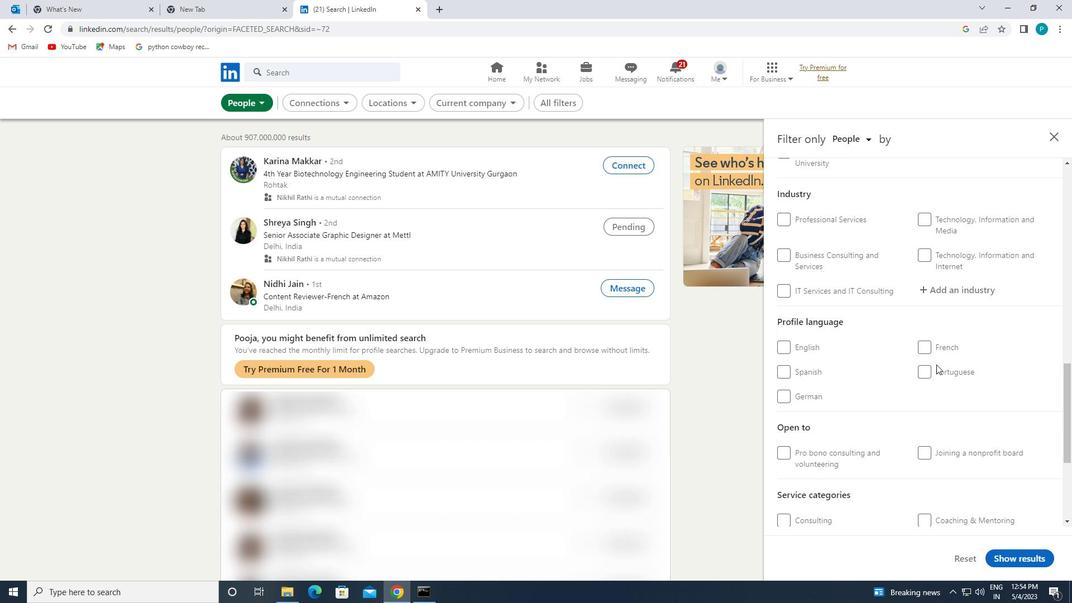 
Action: Mouse pressed left at (941, 372)
Screenshot: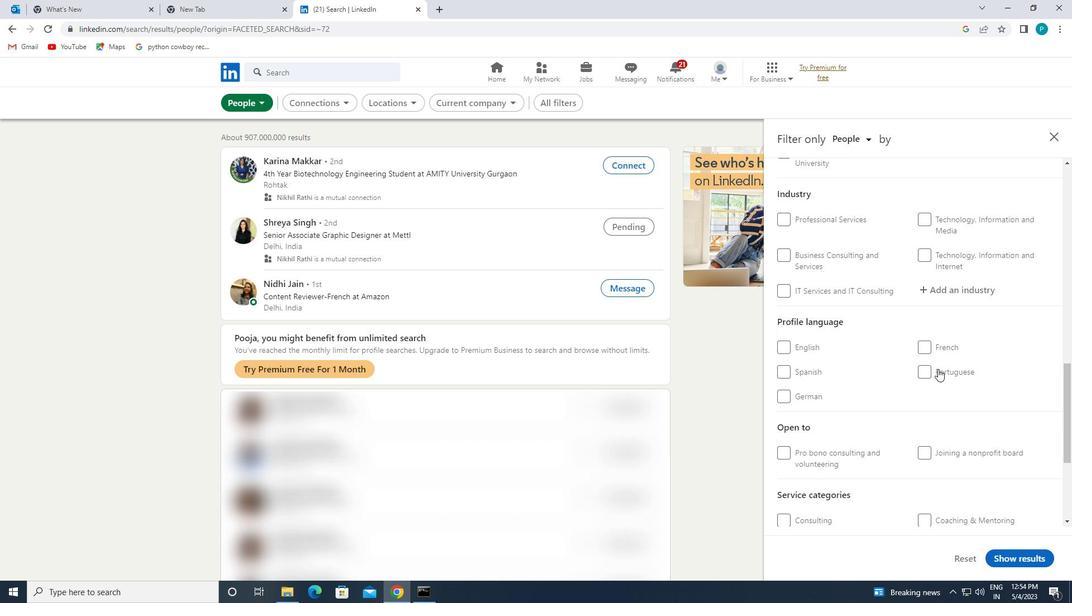 
Action: Mouse moved to (970, 355)
Screenshot: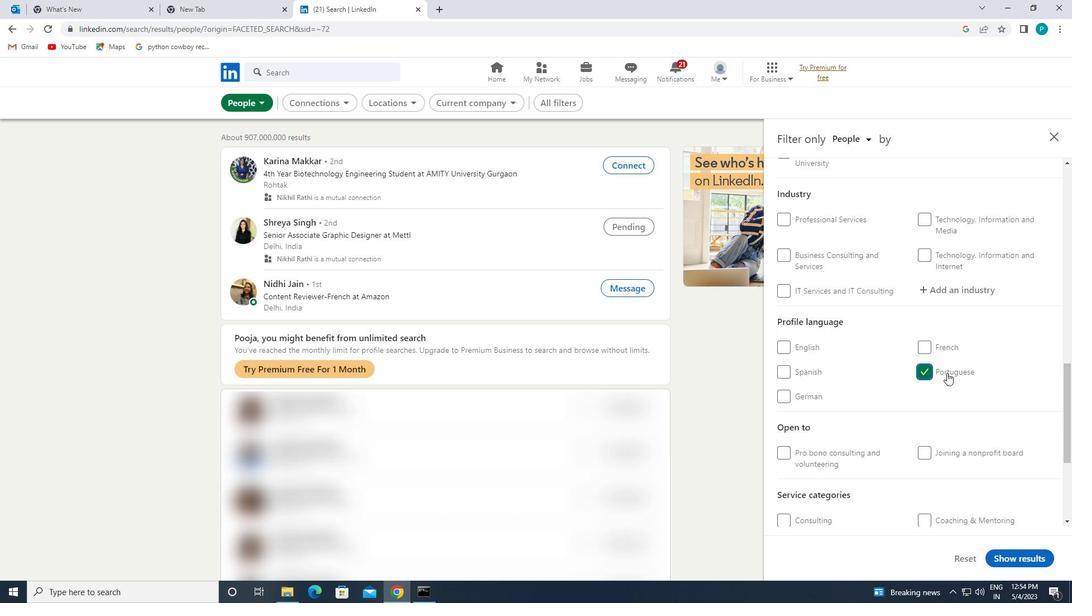 
Action: Mouse scrolled (970, 355) with delta (0, 0)
Screenshot: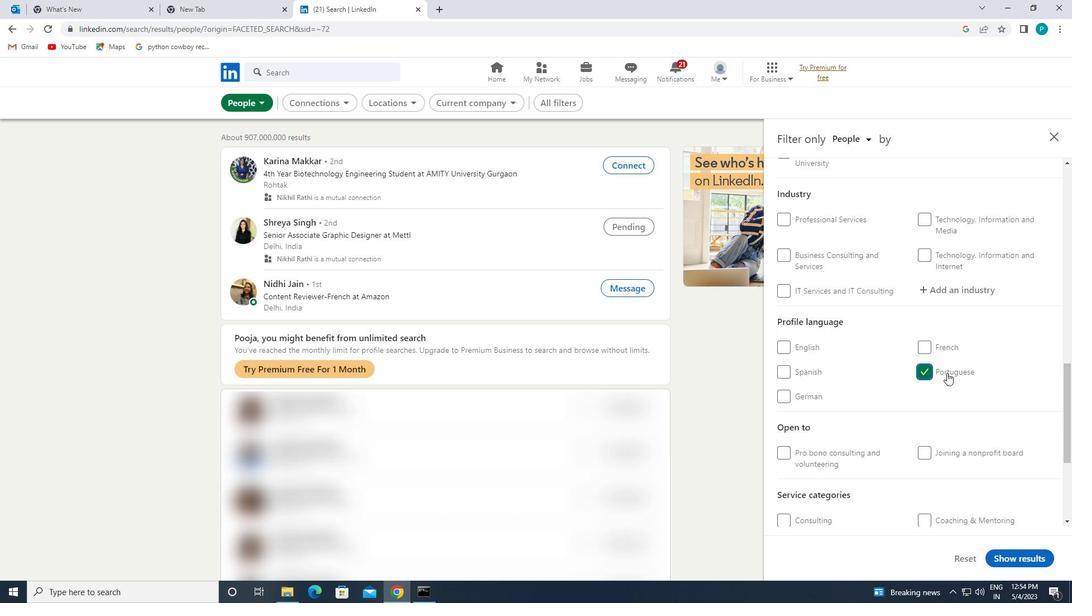 
Action: Mouse moved to (970, 353)
Screenshot: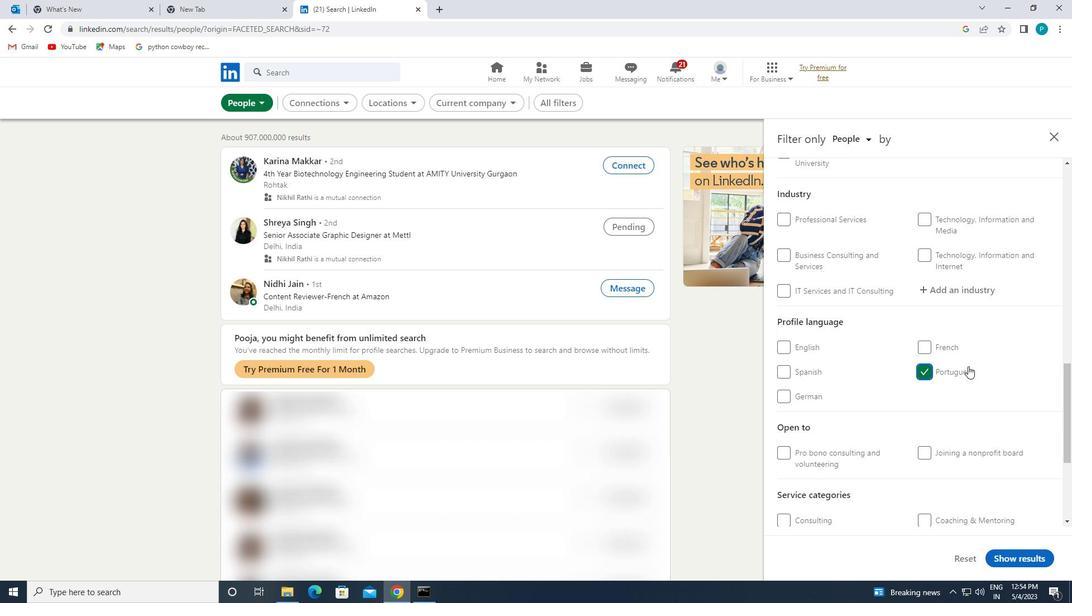 
Action: Mouse scrolled (970, 354) with delta (0, 0)
Screenshot: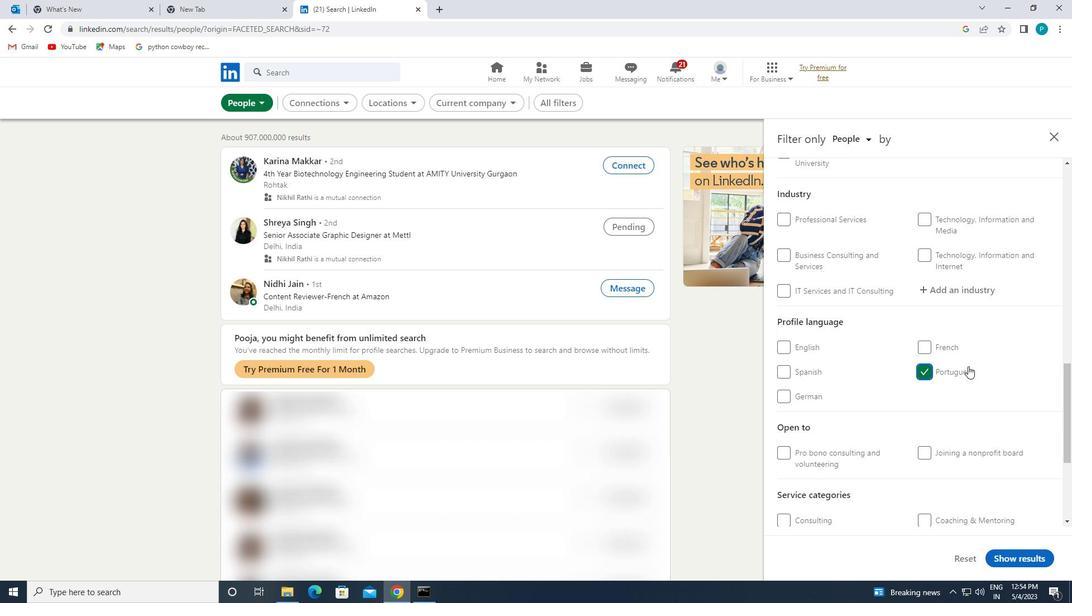 
Action: Mouse scrolled (970, 354) with delta (0, 0)
Screenshot: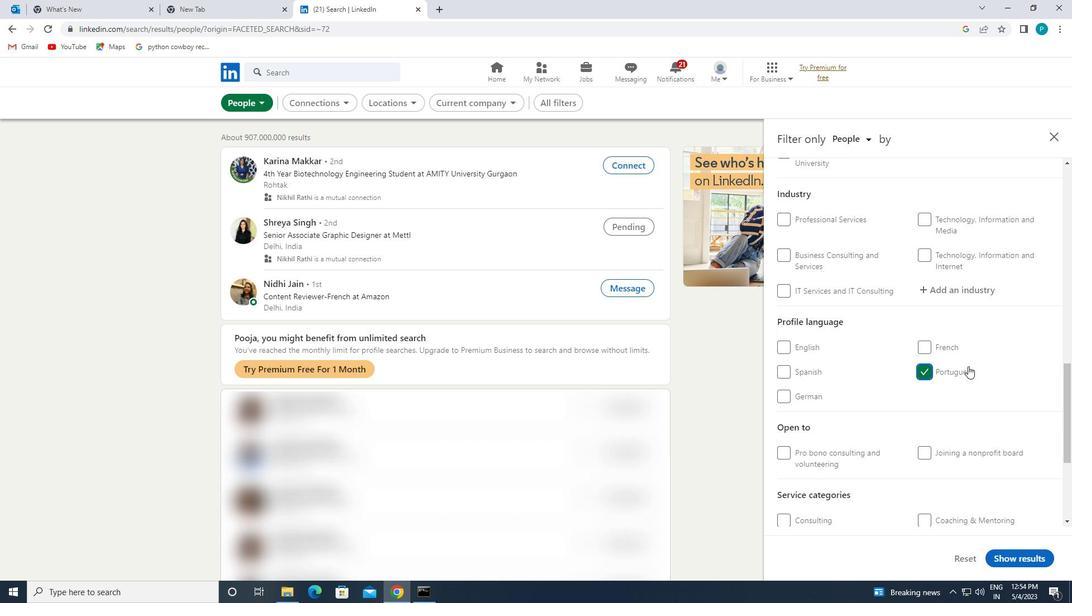 
Action: Mouse moved to (946, 334)
Screenshot: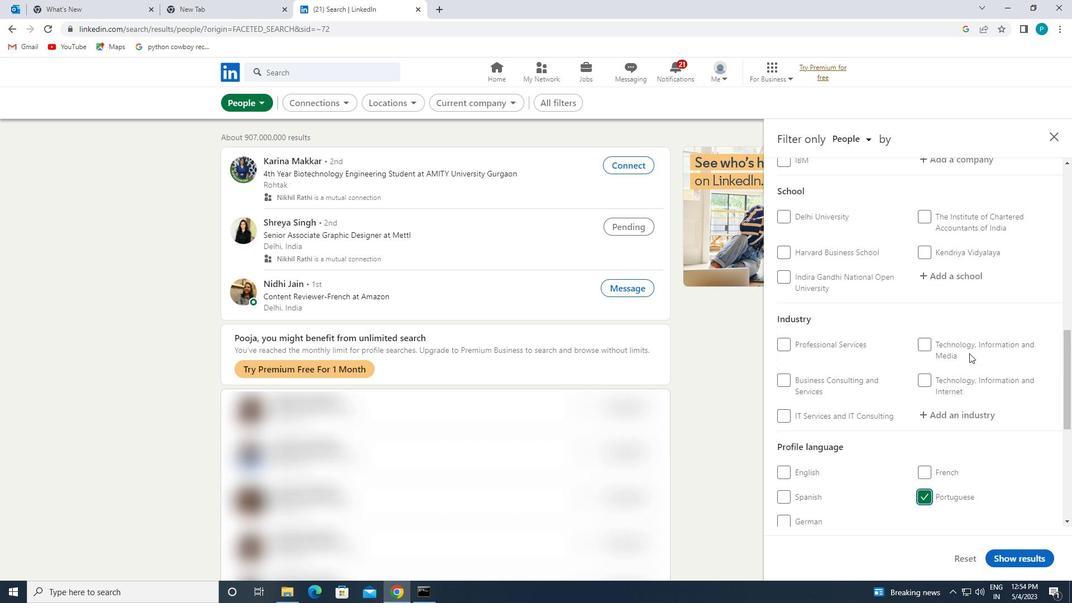 
Action: Mouse scrolled (946, 335) with delta (0, 0)
Screenshot: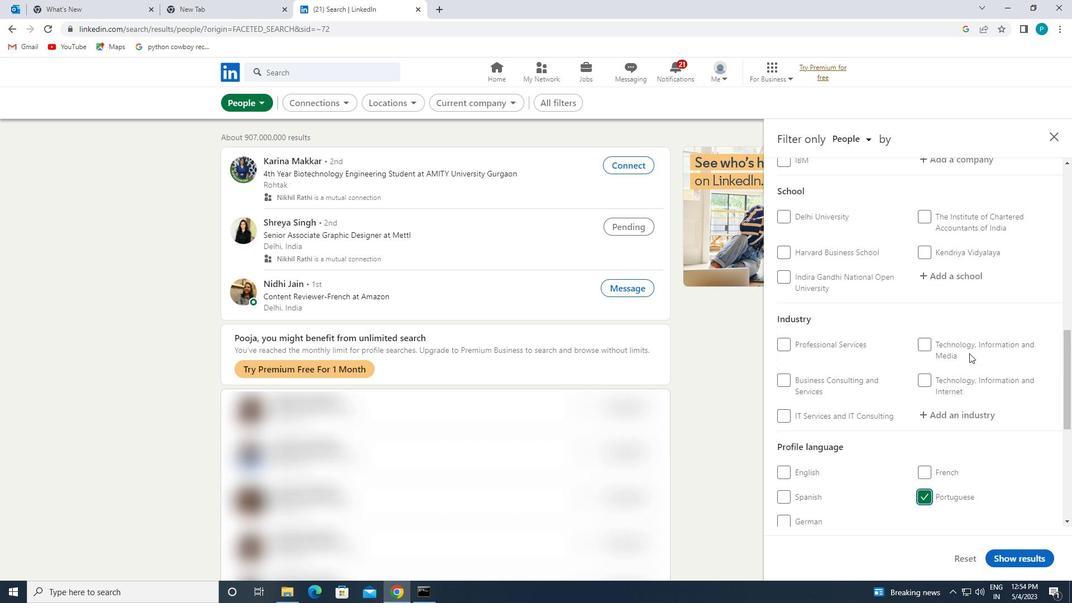 
Action: Mouse moved to (945, 333)
Screenshot: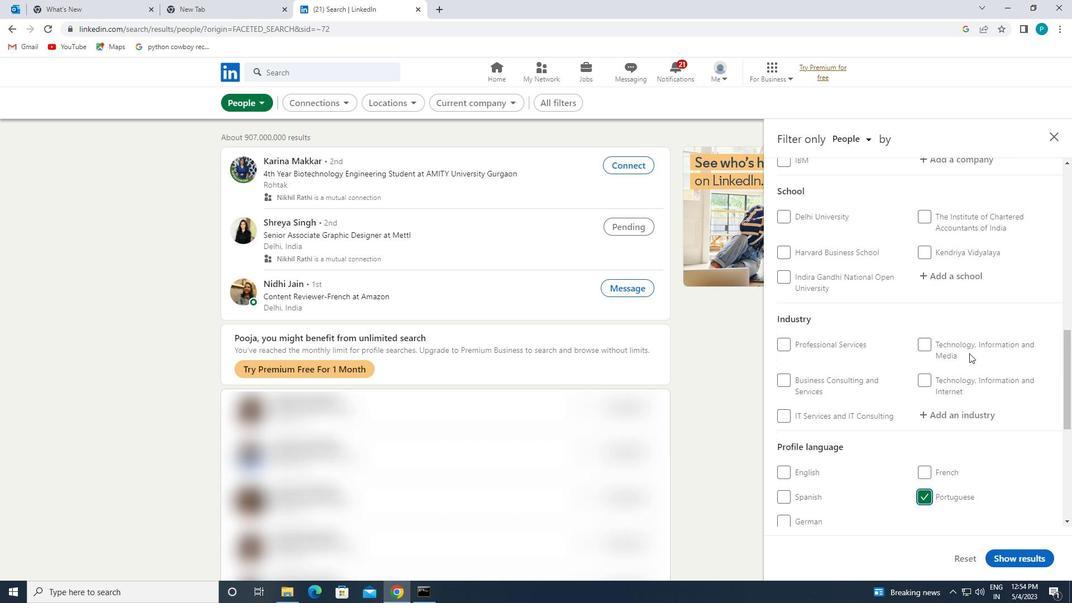 
Action: Mouse scrolled (945, 334) with delta (0, 0)
Screenshot: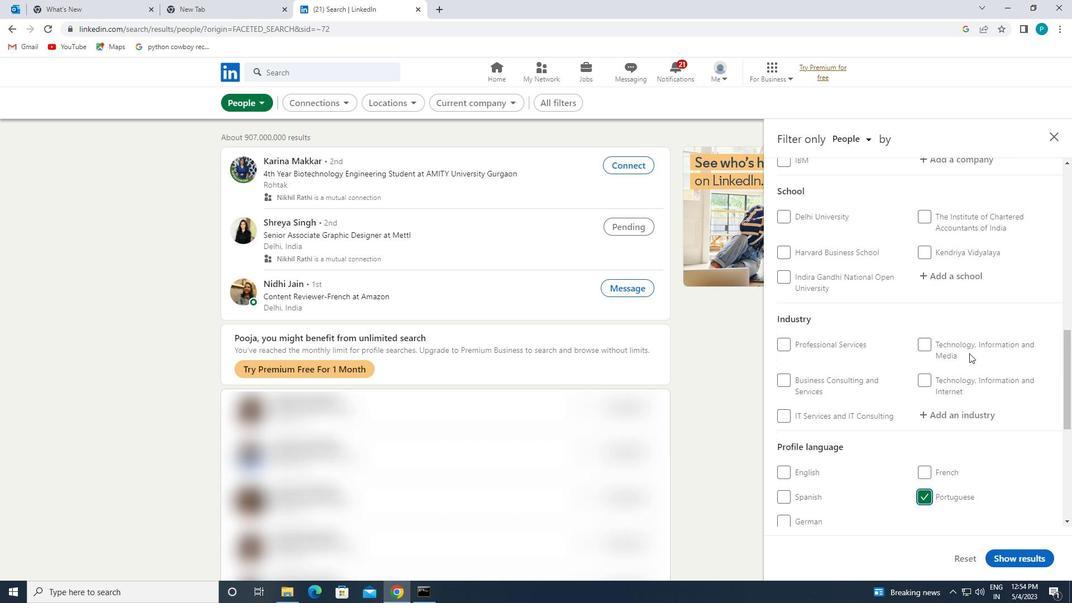 
Action: Mouse scrolled (945, 334) with delta (0, 0)
Screenshot: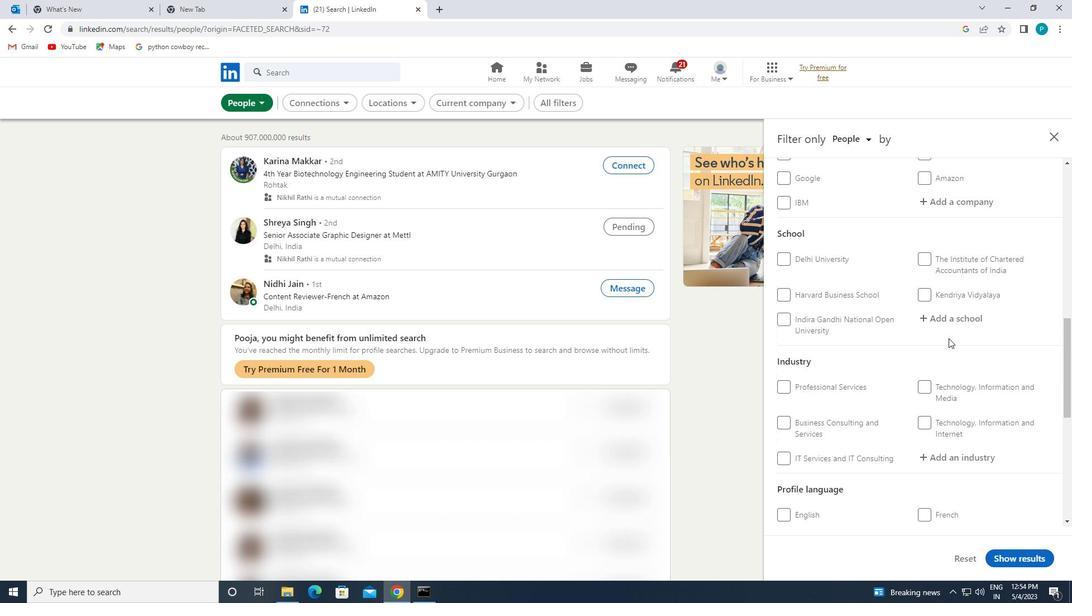 
Action: Mouse moved to (939, 319)
Screenshot: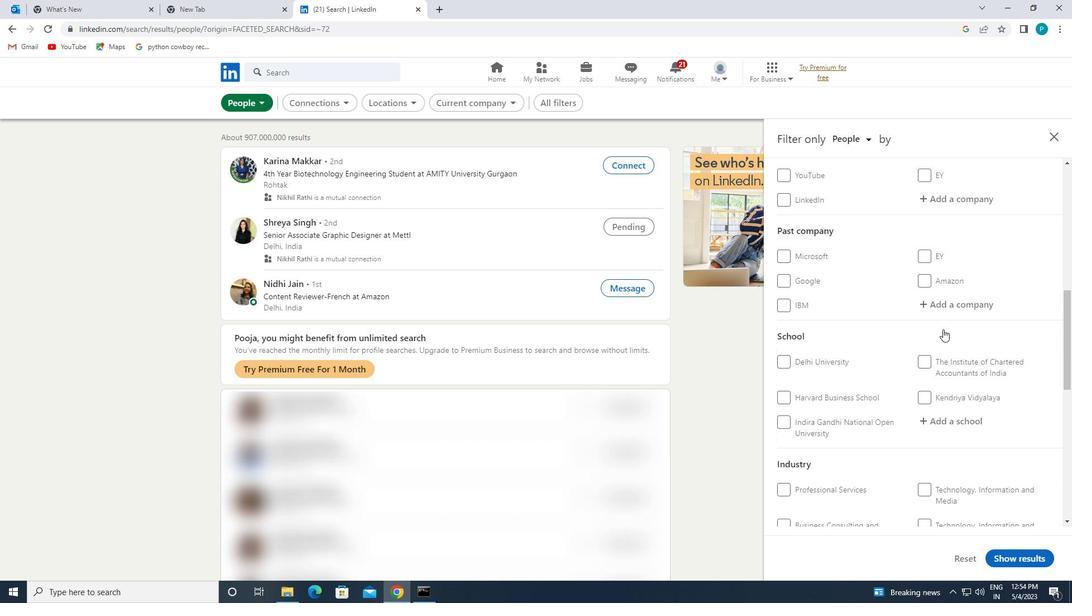 
Action: Mouse scrolled (939, 320) with delta (0, 0)
Screenshot: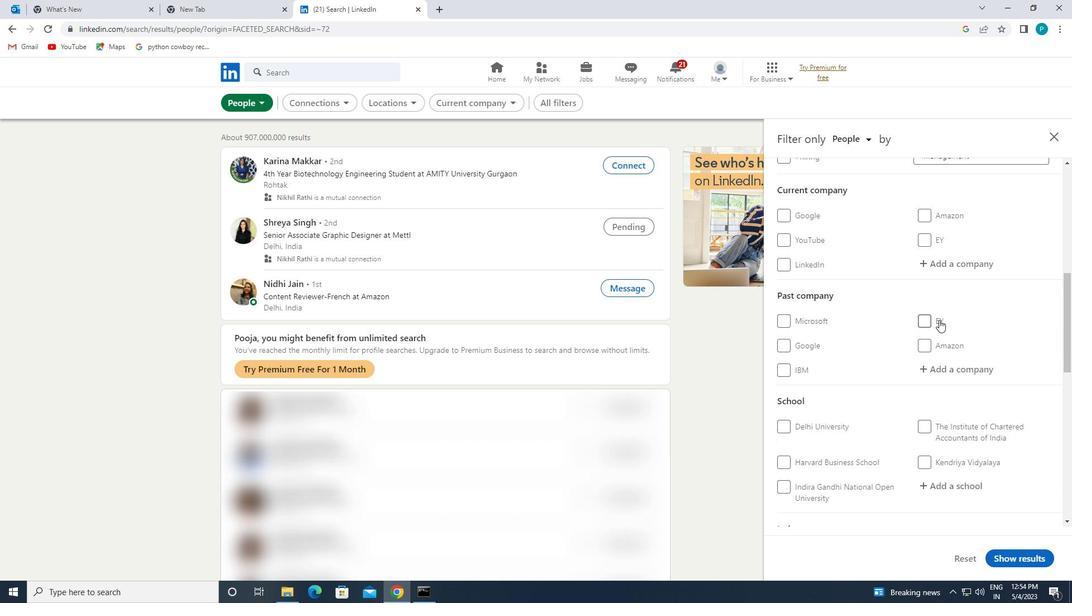 
Action: Mouse moved to (937, 316)
Screenshot: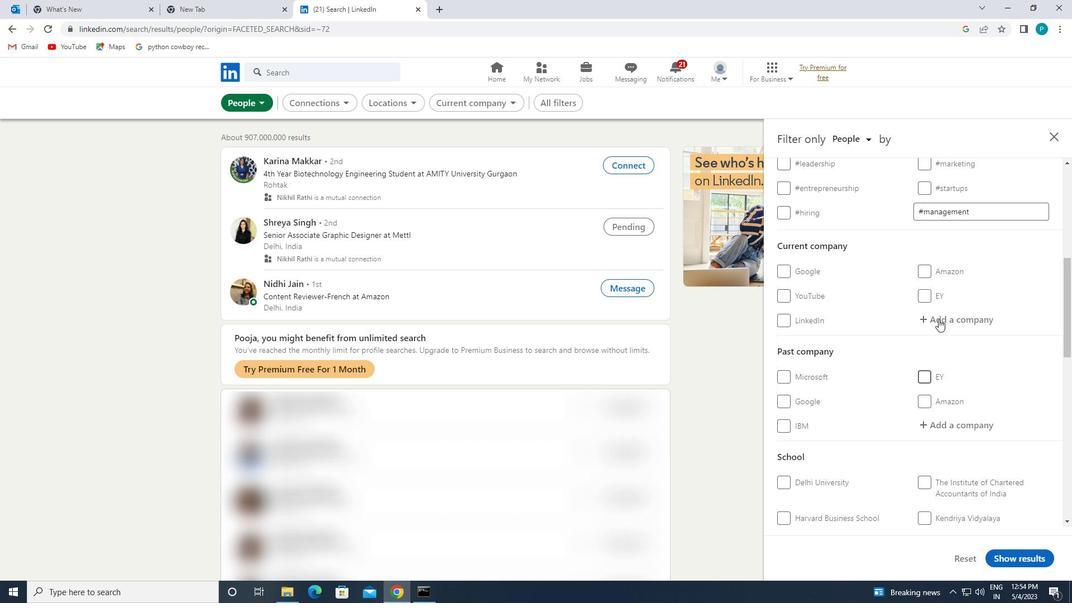 
Action: Mouse pressed left at (937, 316)
Screenshot: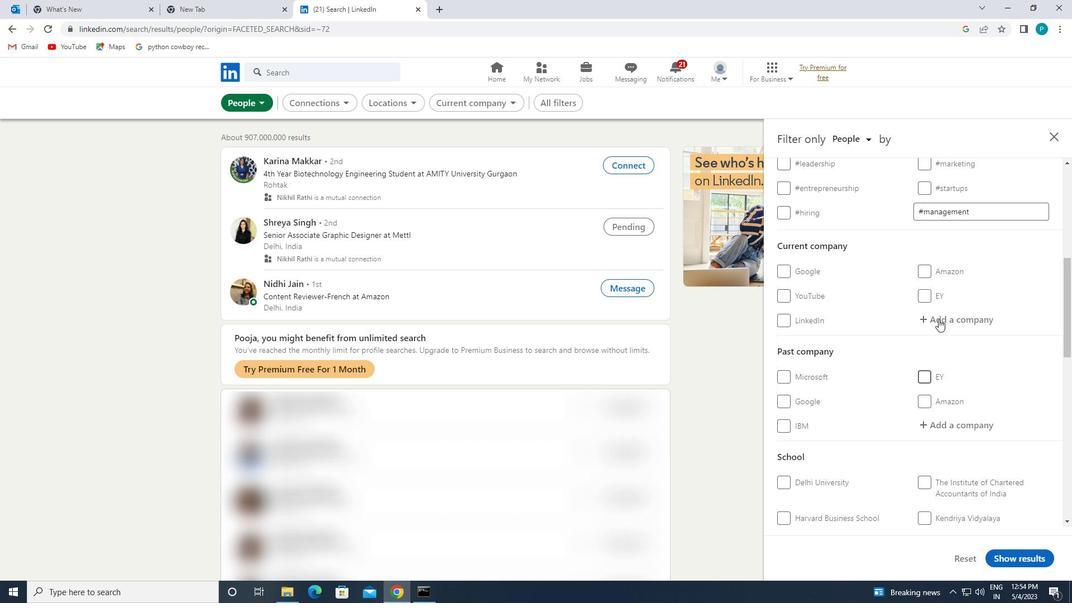 
Action: Mouse moved to (940, 316)
Screenshot: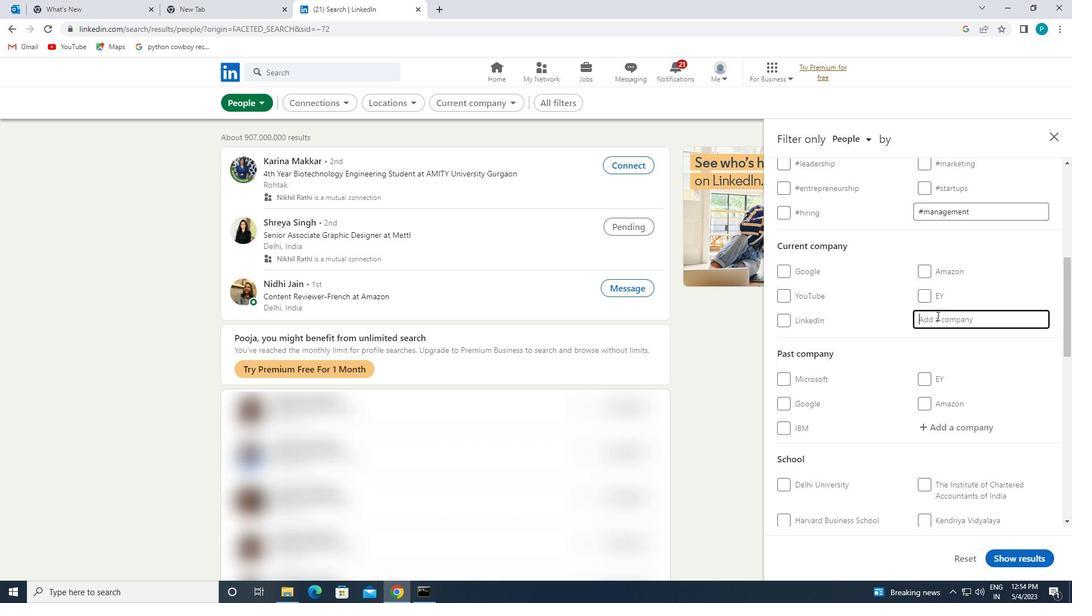 
Action: Key pressed <Key.caps_lock>EMPREGO
Screenshot: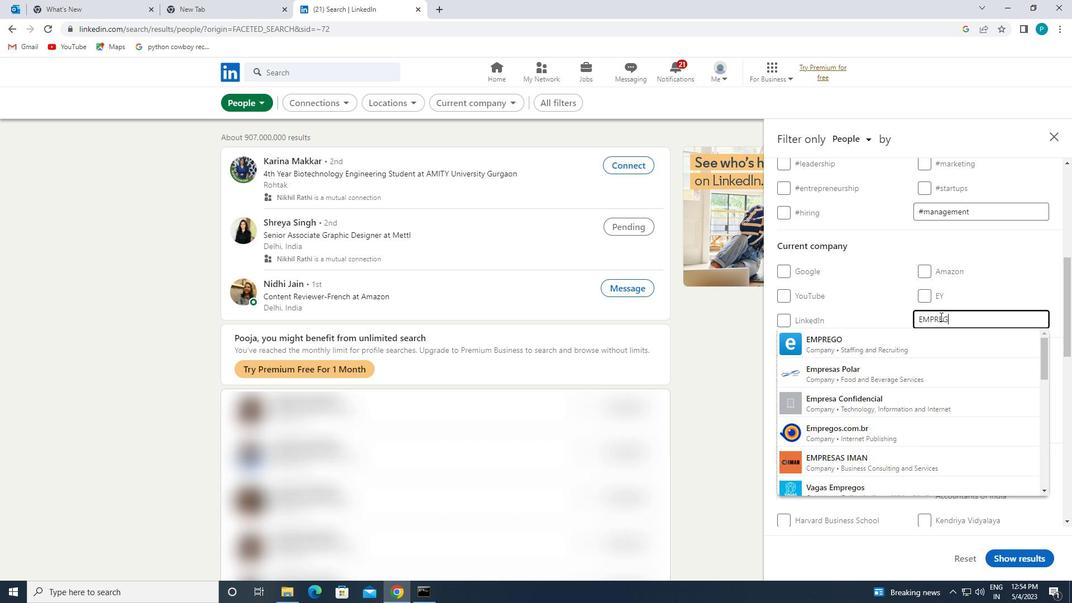 
Action: Mouse moved to (931, 344)
Screenshot: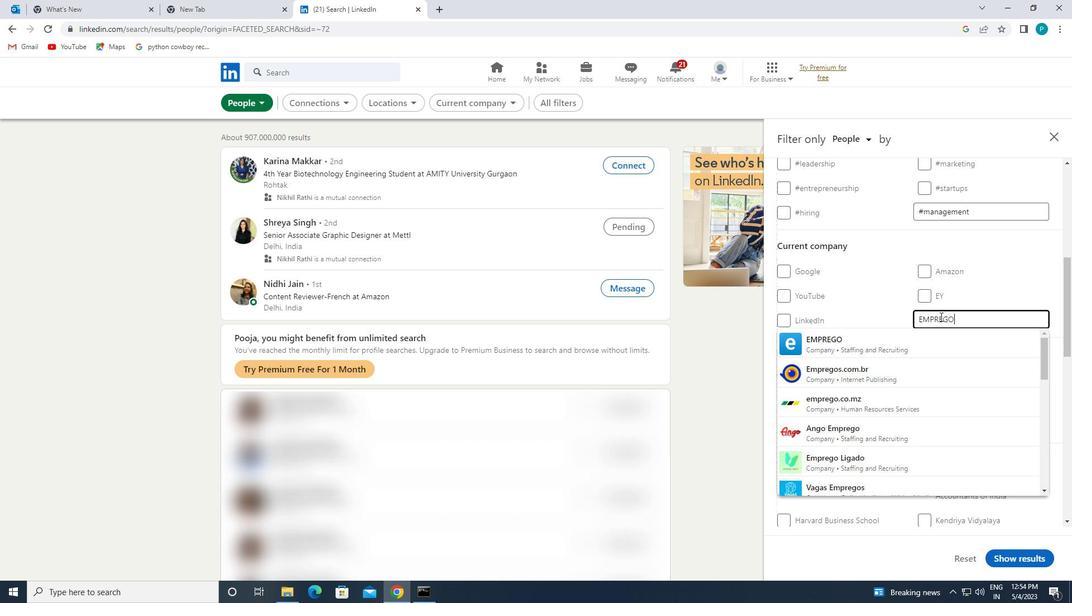 
Action: Mouse pressed left at (931, 344)
Screenshot: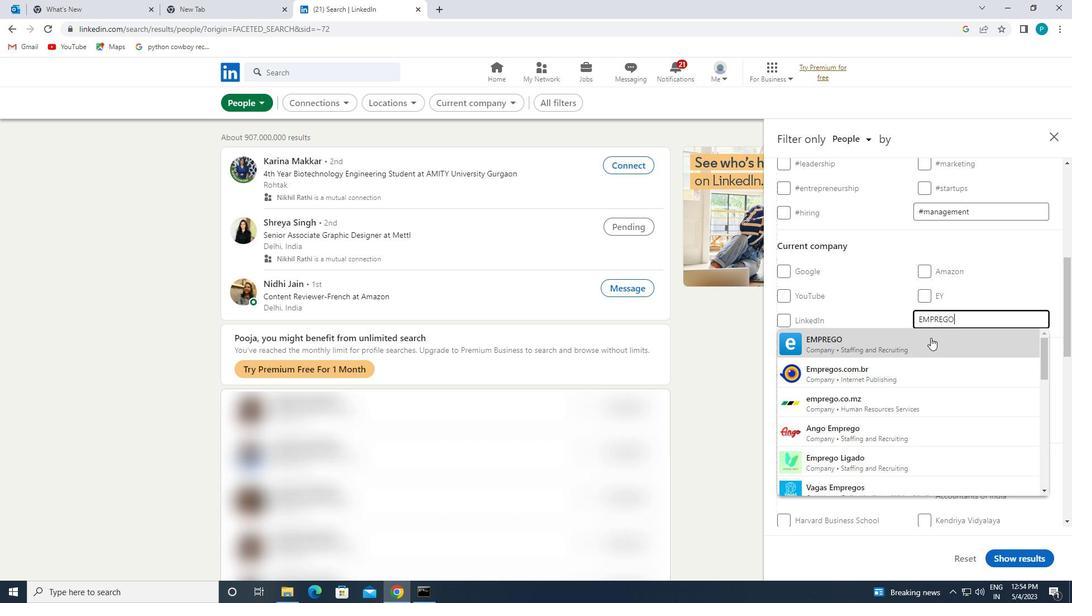 
Action: Mouse moved to (931, 344)
Screenshot: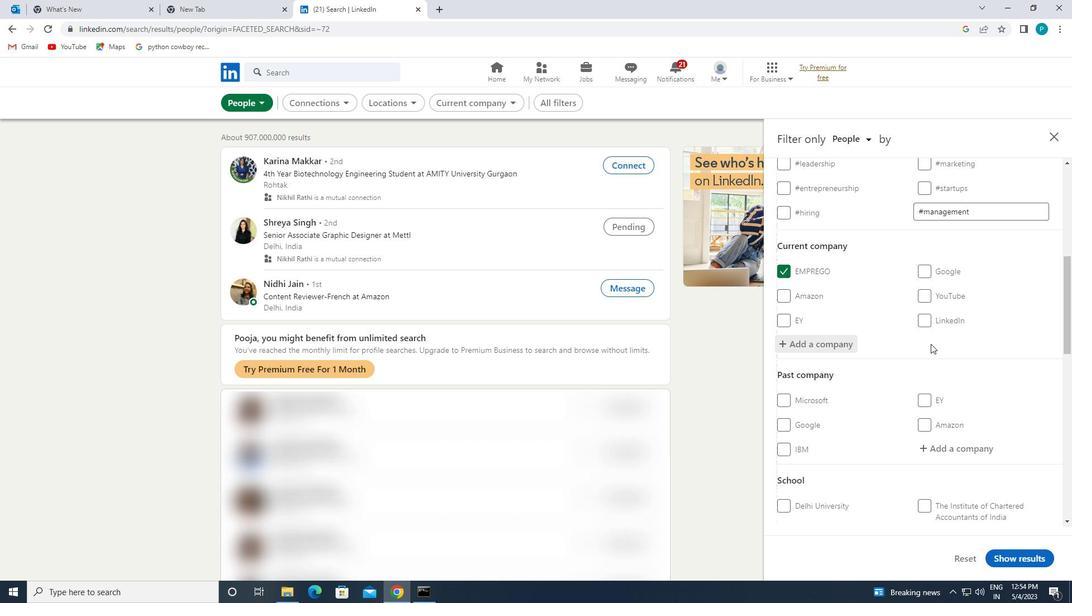 
Action: Mouse scrolled (931, 344) with delta (0, 0)
Screenshot: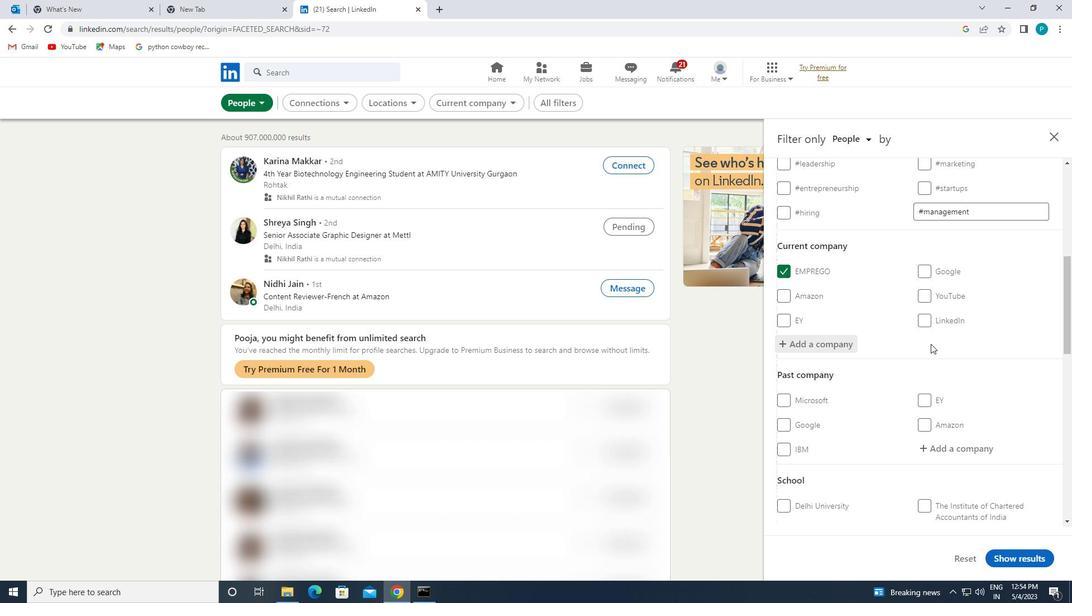 
Action: Mouse scrolled (931, 344) with delta (0, 0)
Screenshot: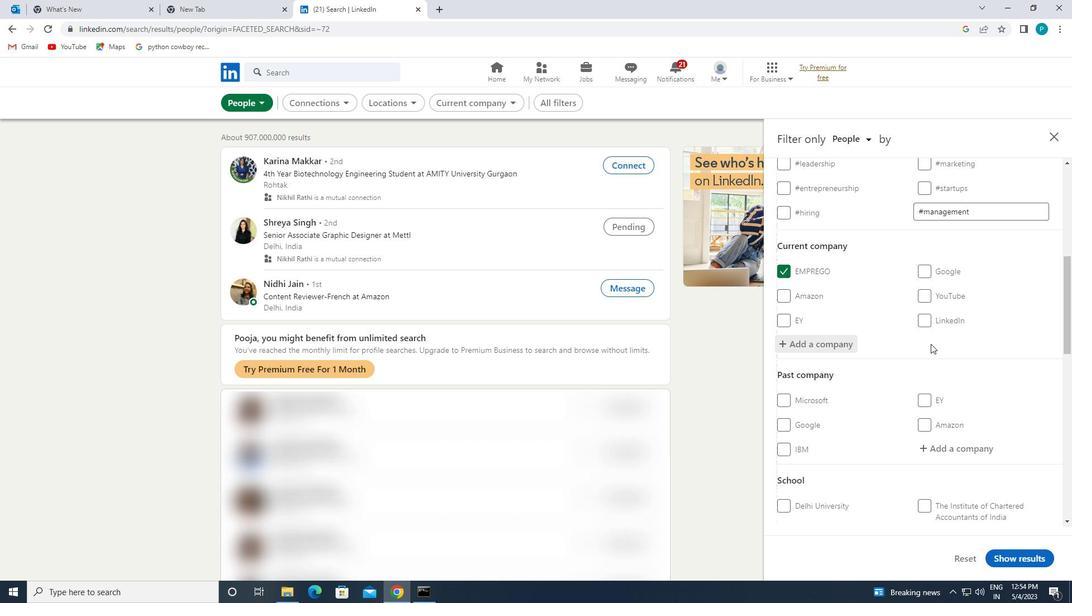 
Action: Mouse moved to (955, 366)
Screenshot: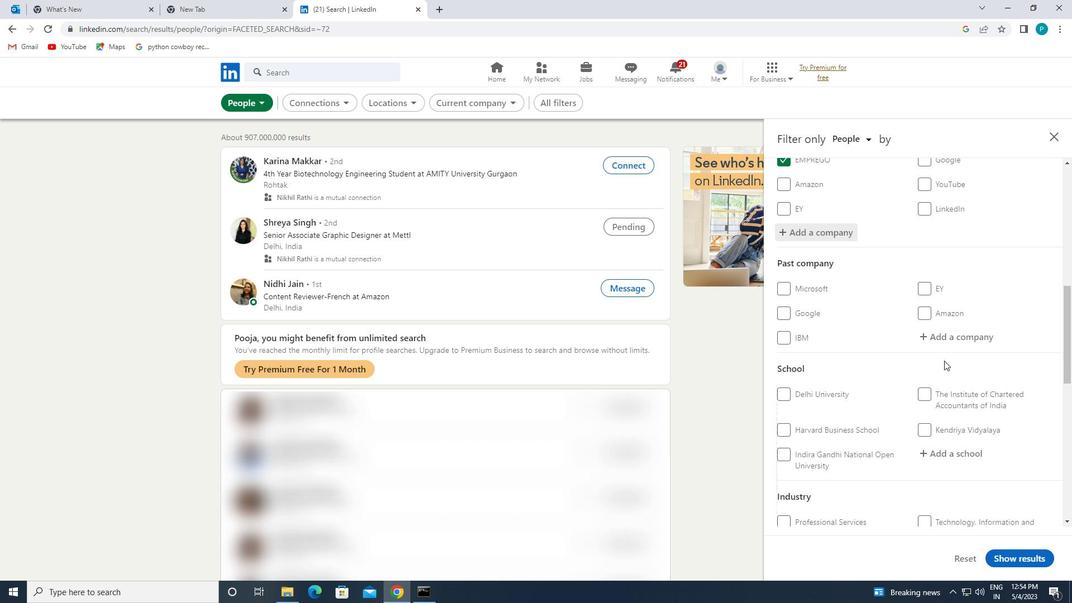 
Action: Mouse scrolled (955, 366) with delta (0, 0)
Screenshot: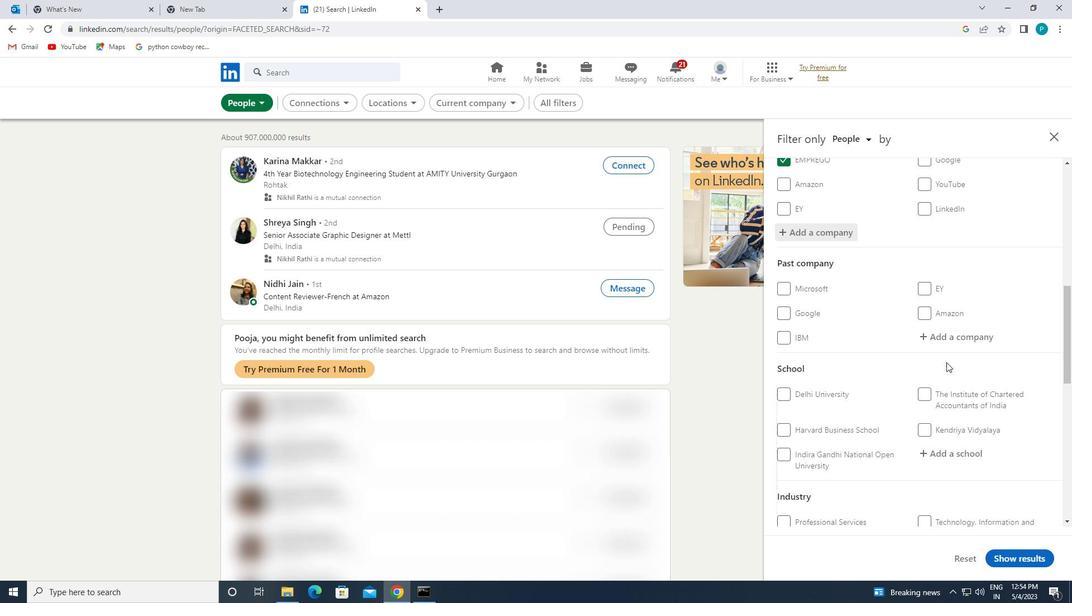 
Action: Mouse scrolled (955, 366) with delta (0, 0)
Screenshot: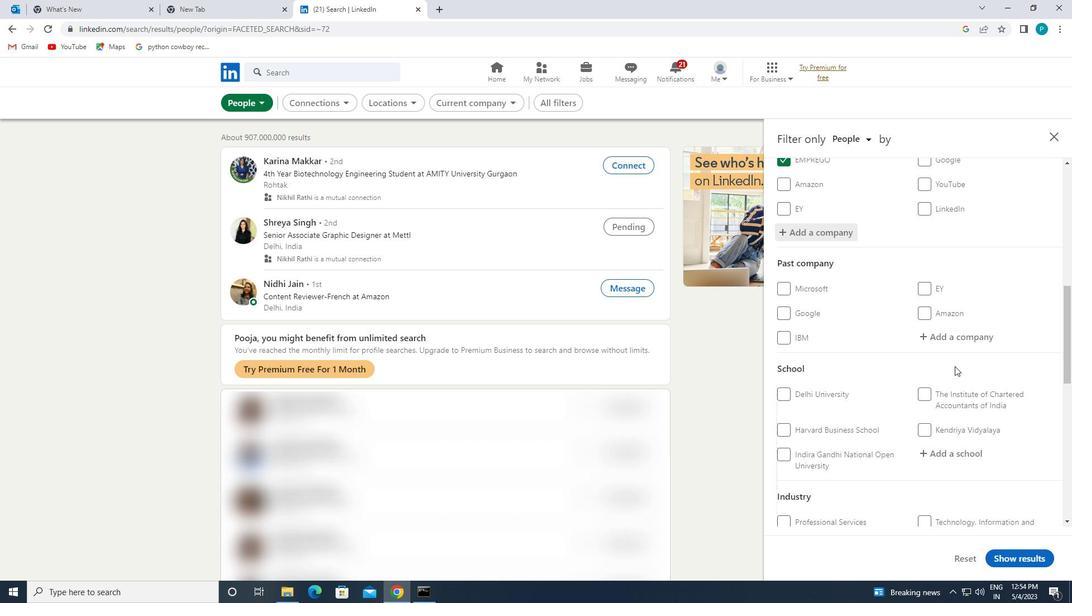 
Action: Mouse moved to (935, 350)
Screenshot: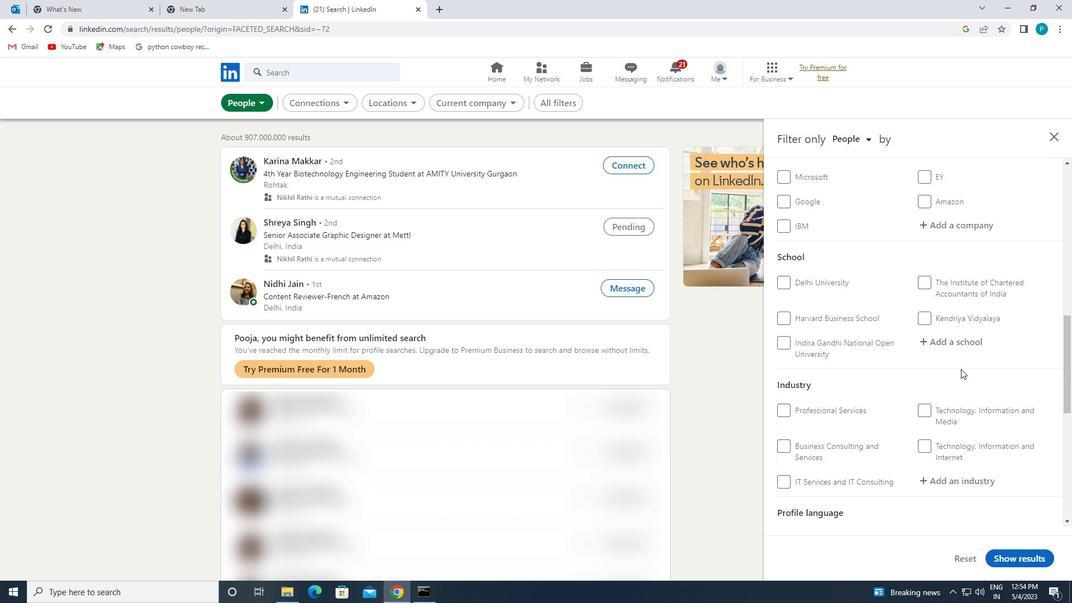 
Action: Mouse pressed left at (935, 350)
Screenshot: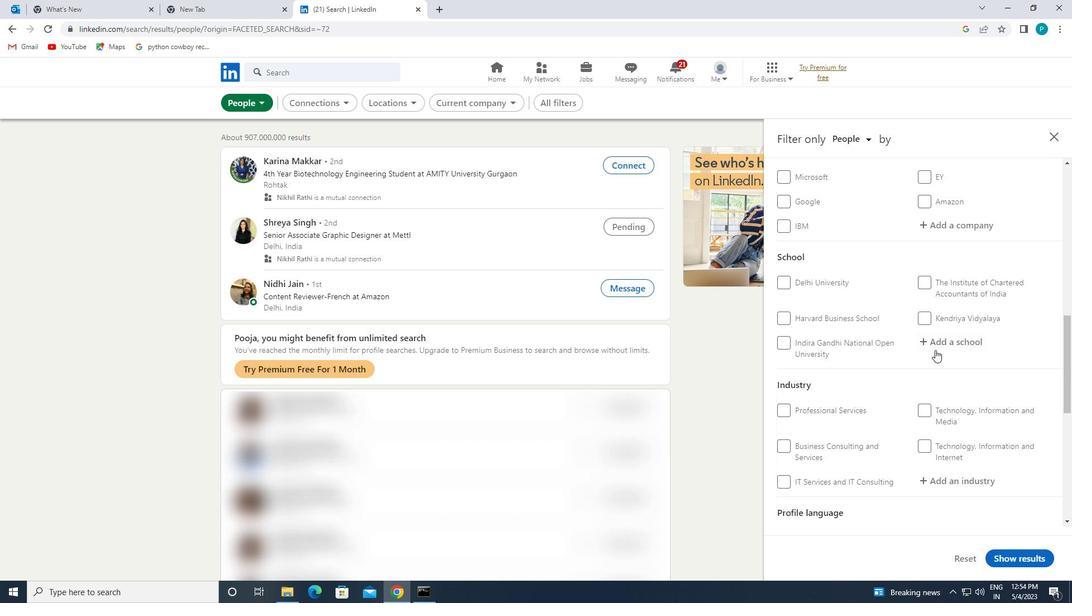 
Action: Key pressed U<Key.caps_lock>TTRAKHAAND
Screenshot: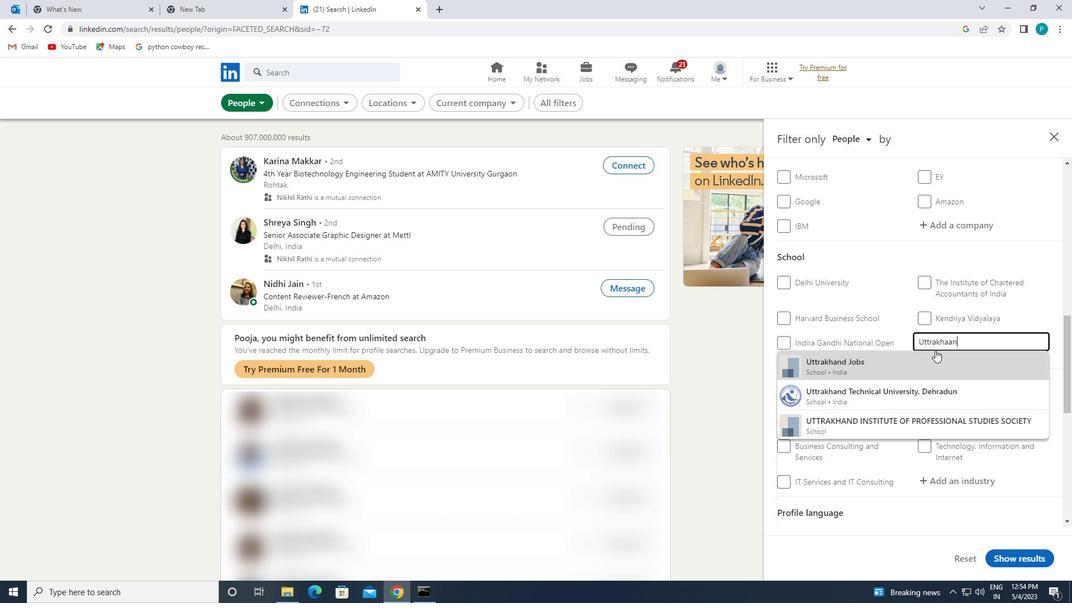 
Action: Mouse moved to (953, 344)
Screenshot: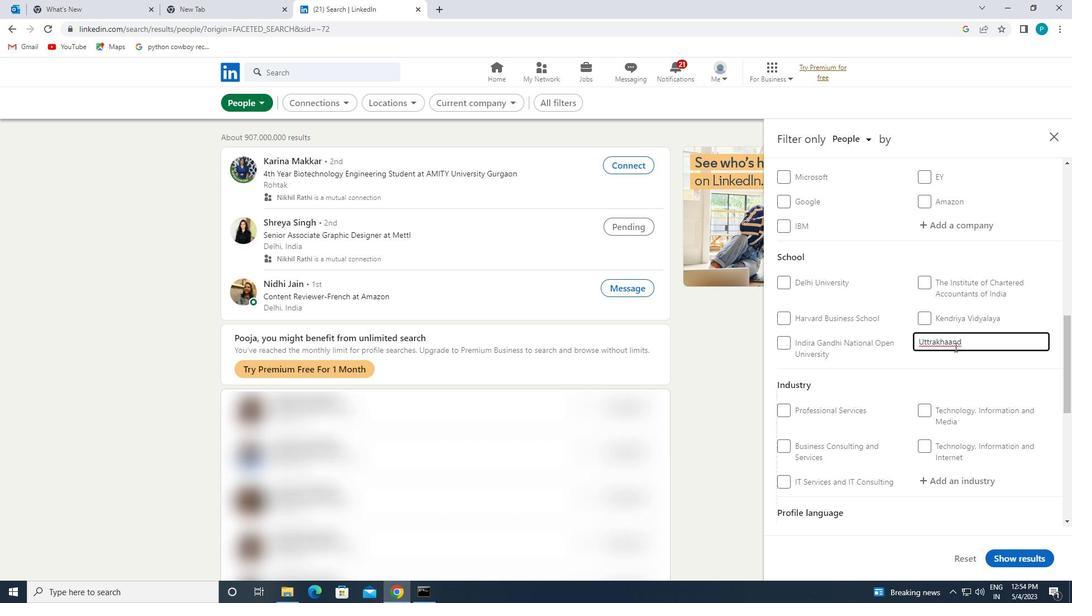 
Action: Mouse pressed left at (953, 344)
Screenshot: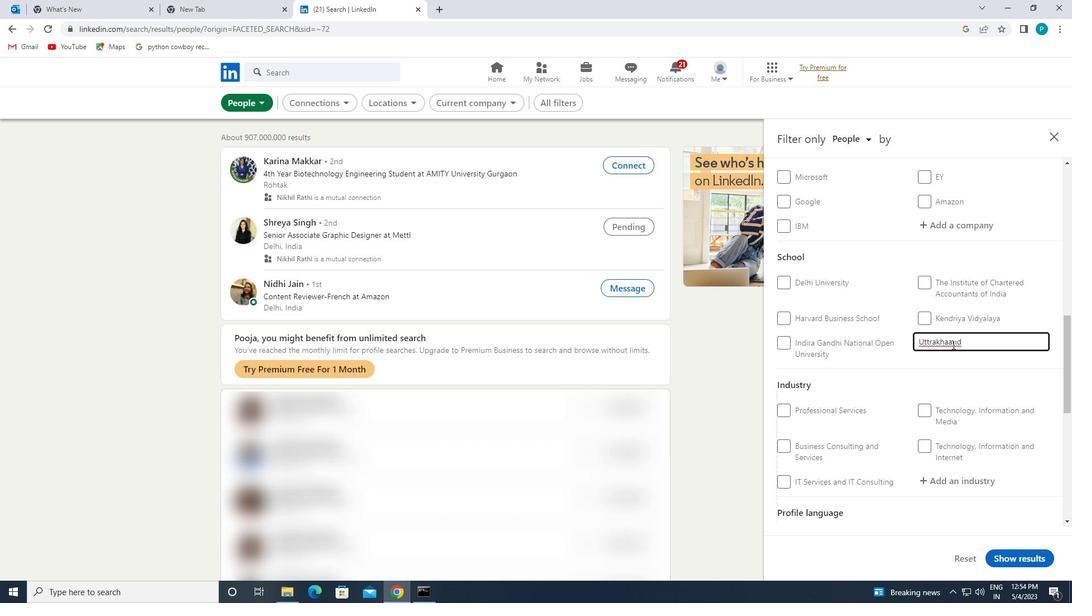
Action: Mouse moved to (957, 347)
Screenshot: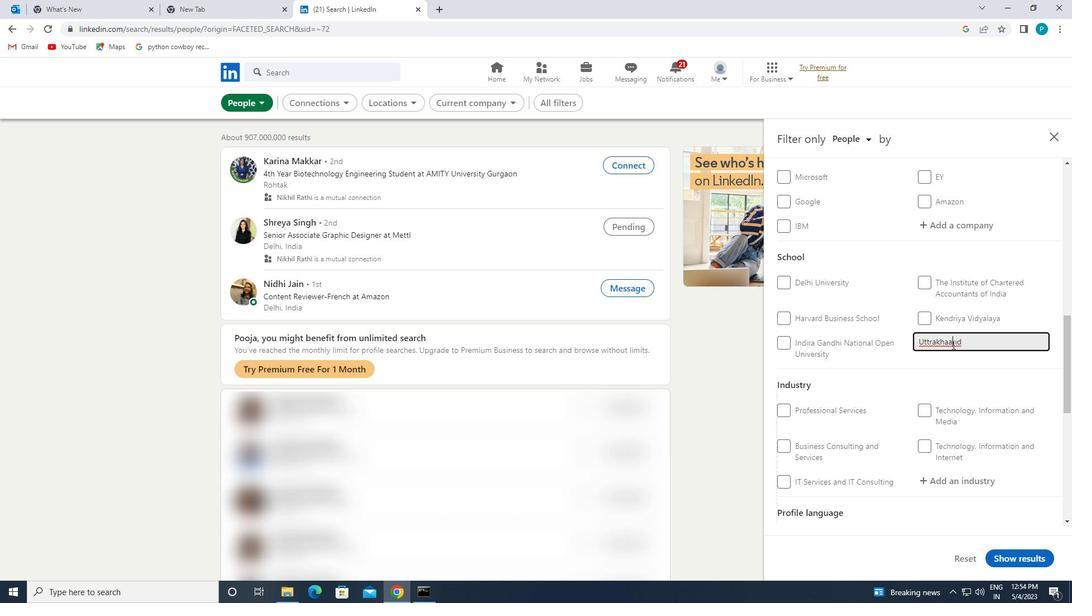 
Action: Key pressed <Key.backspace>
Screenshot: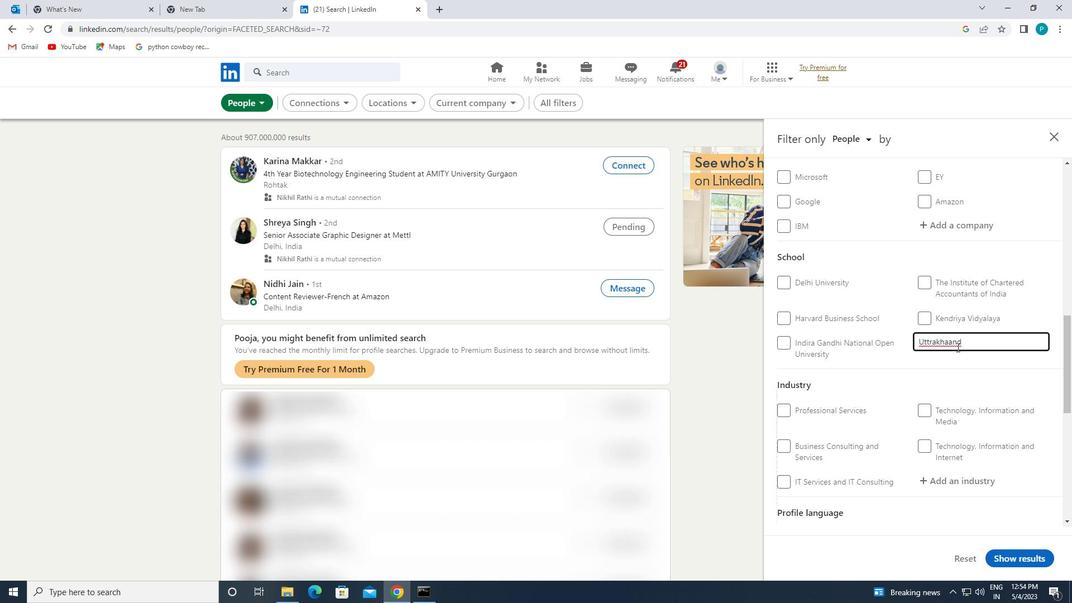 
Action: Mouse moved to (929, 392)
Screenshot: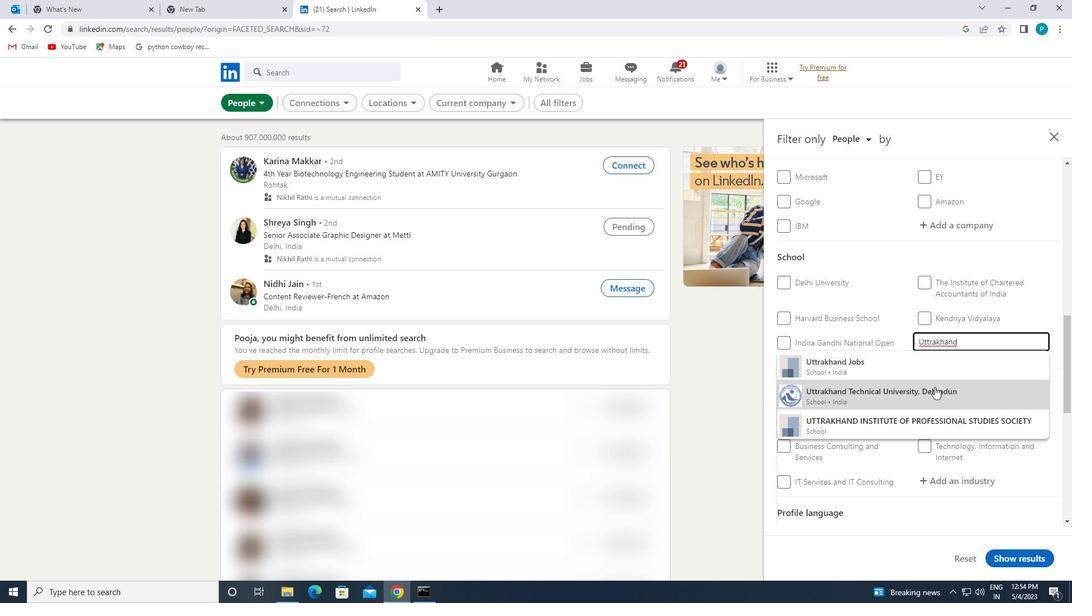 
Action: Mouse pressed left at (929, 392)
Screenshot: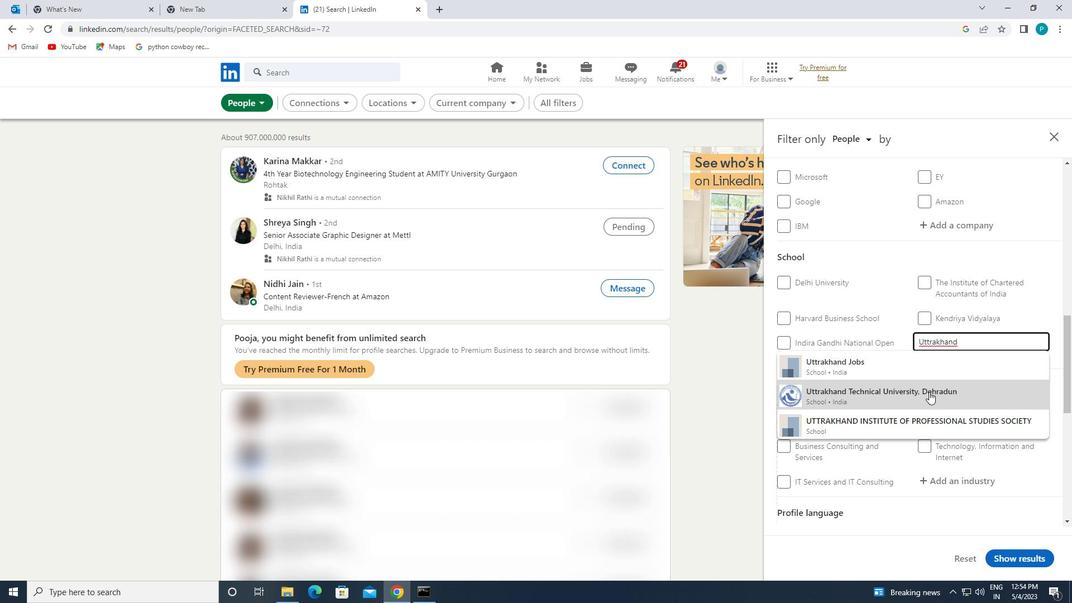 
Action: Mouse moved to (970, 412)
Screenshot: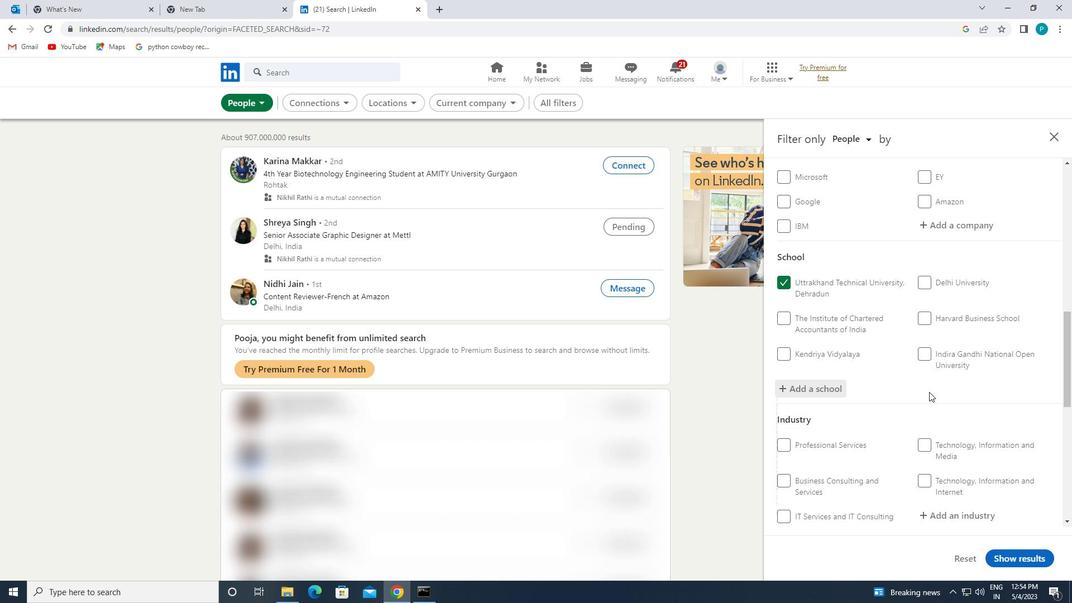 
Action: Mouse scrolled (970, 411) with delta (0, 0)
Screenshot: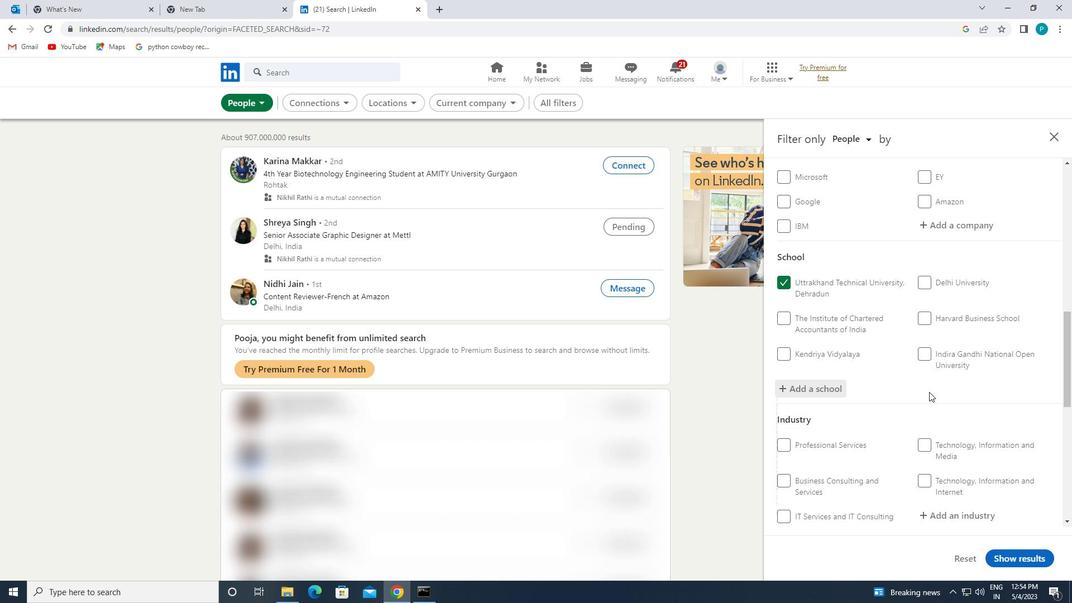 
Action: Mouse scrolled (970, 411) with delta (0, 0)
Screenshot: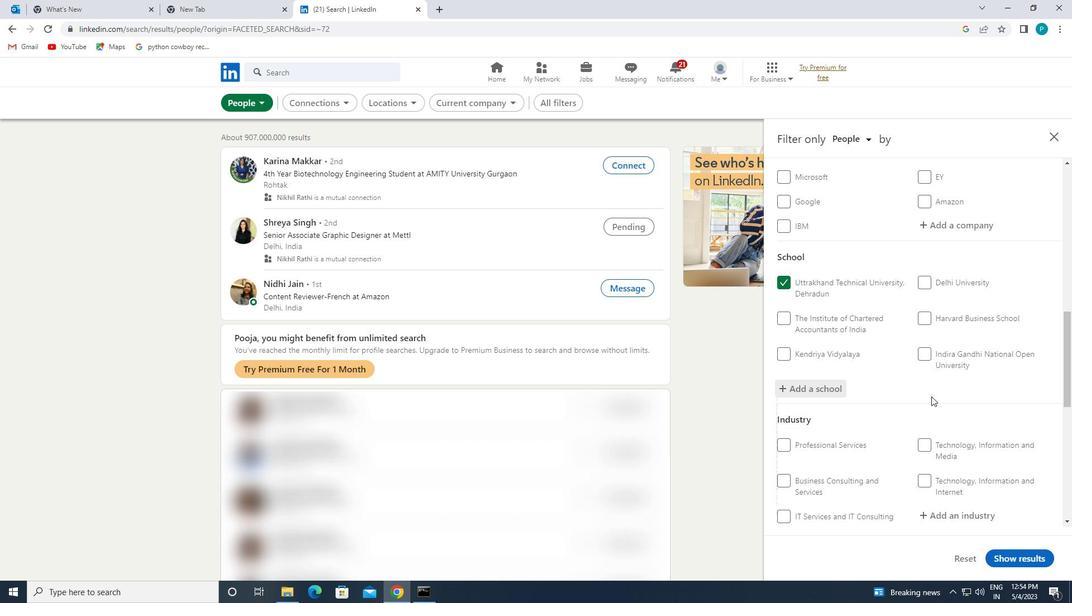
Action: Mouse scrolled (970, 411) with delta (0, 0)
Screenshot: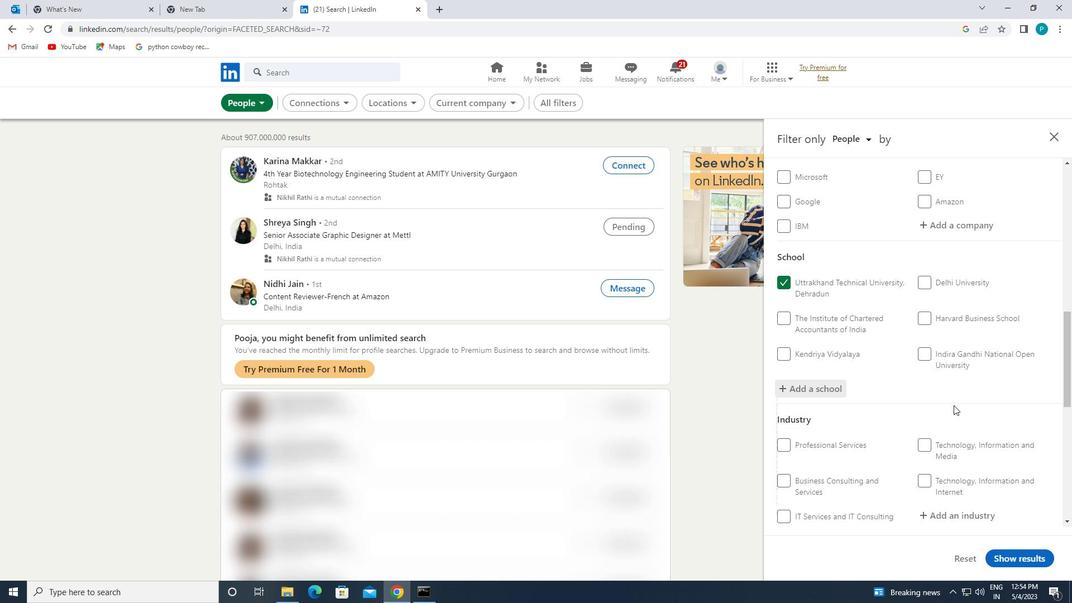 
Action: Mouse moved to (955, 341)
Screenshot: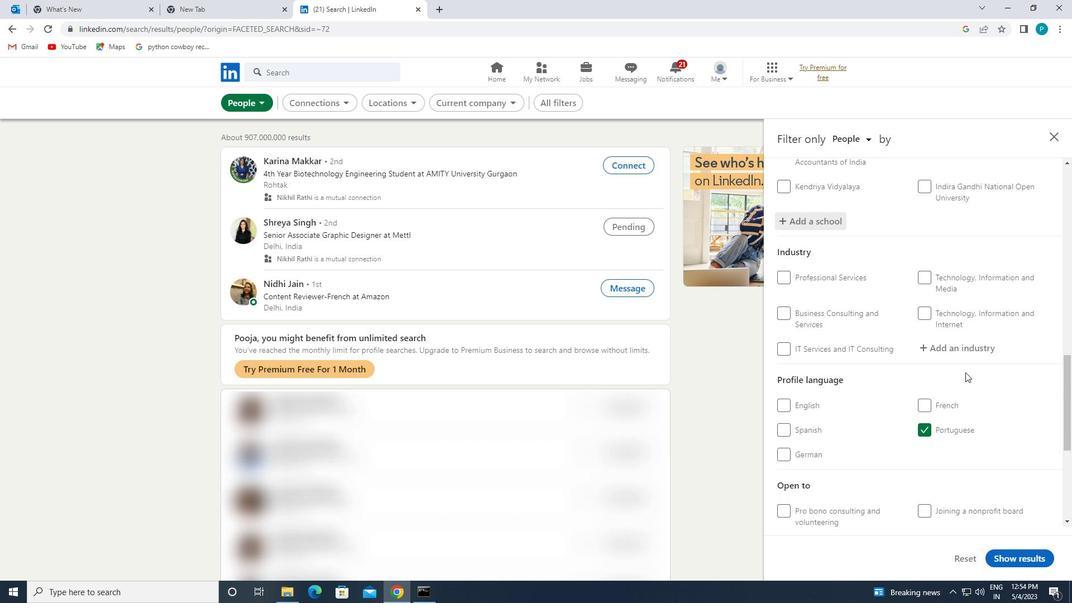 
Action: Mouse pressed left at (955, 341)
Screenshot: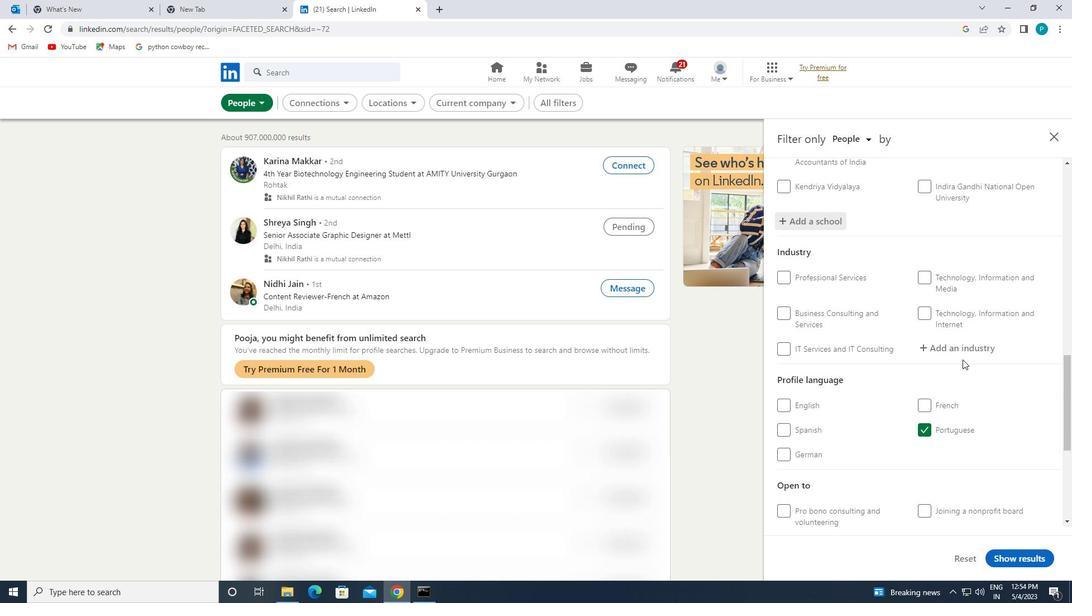 
Action: Mouse moved to (962, 346)
Screenshot: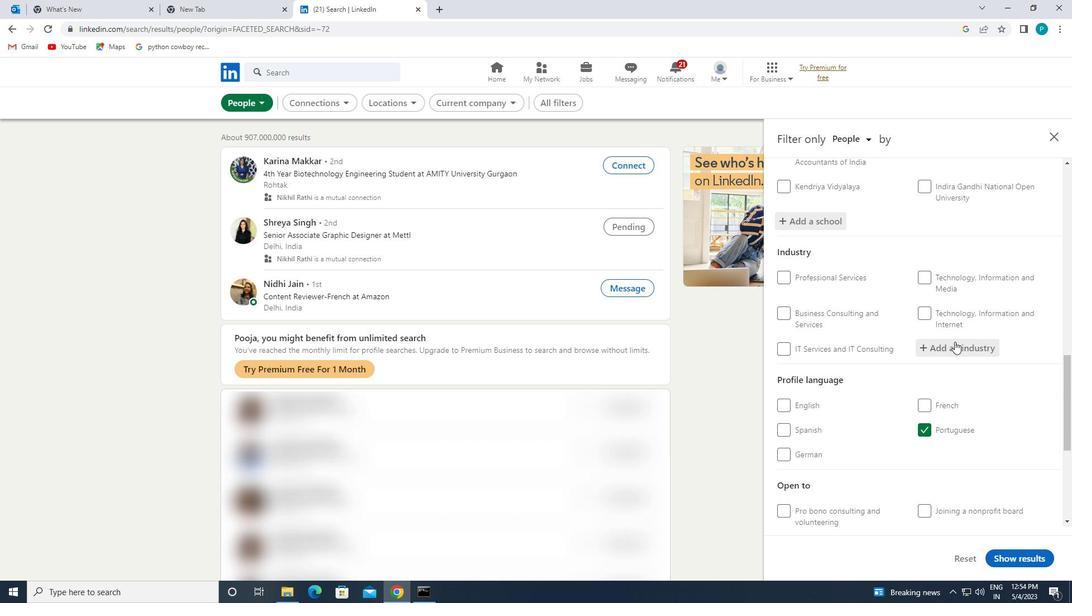 
Action: Key pressed <Key.caps_lock>M<Key.caps_lock>ANUFAC
Screenshot: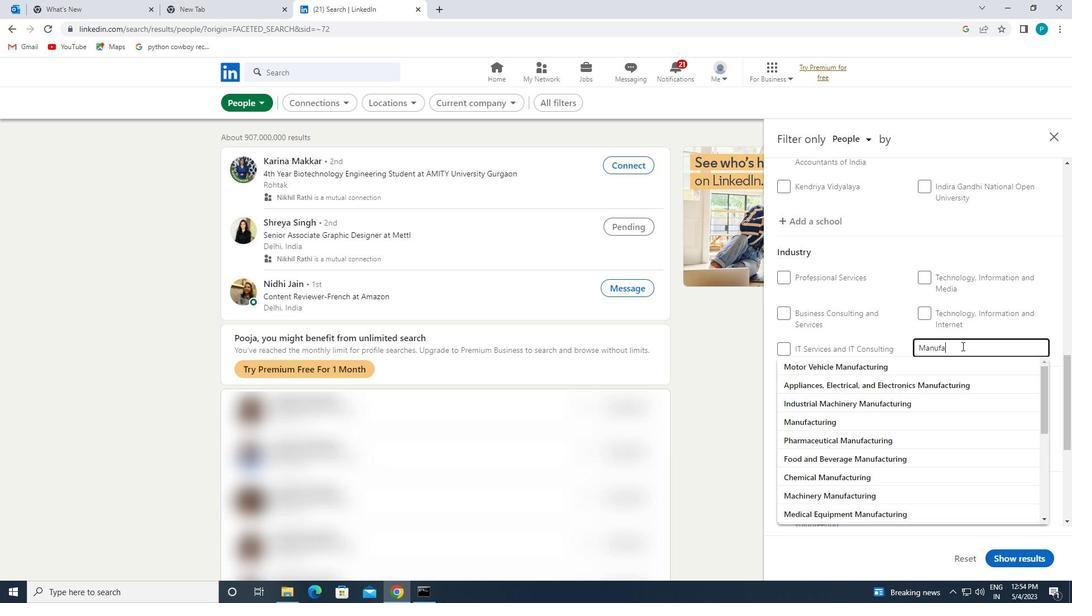 
Action: Mouse moved to (863, 424)
Screenshot: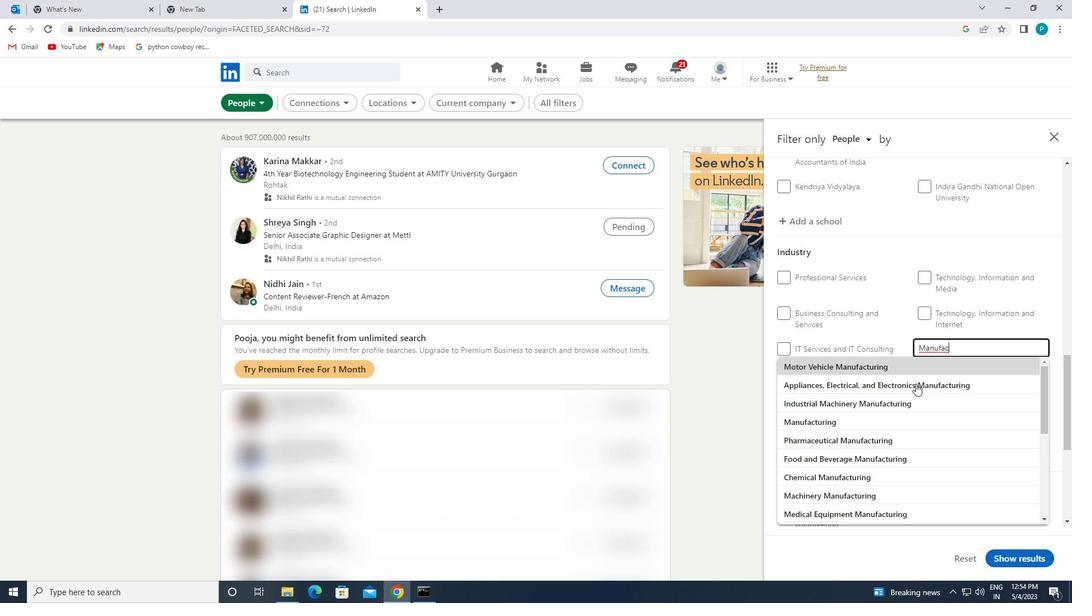 
Action: Mouse pressed left at (863, 424)
Screenshot: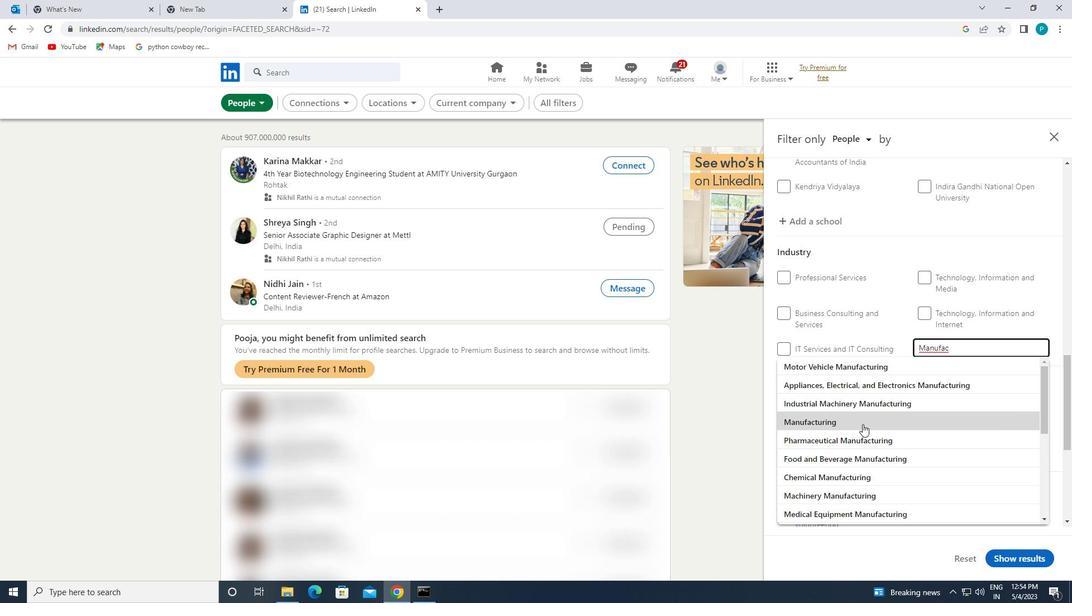 
Action: Mouse moved to (940, 435)
Screenshot: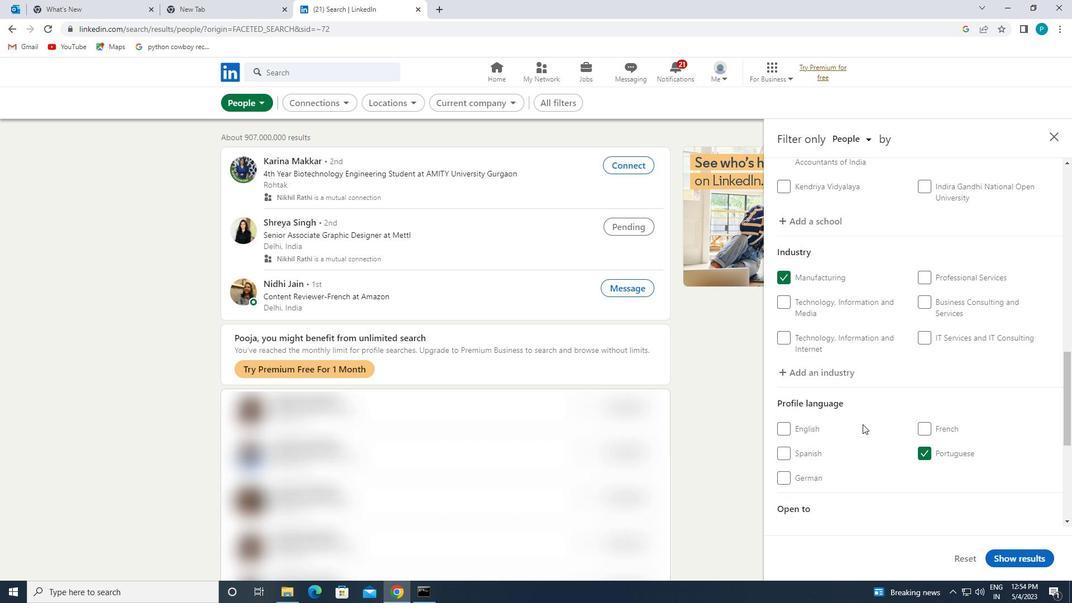 
Action: Mouse scrolled (940, 435) with delta (0, 0)
Screenshot: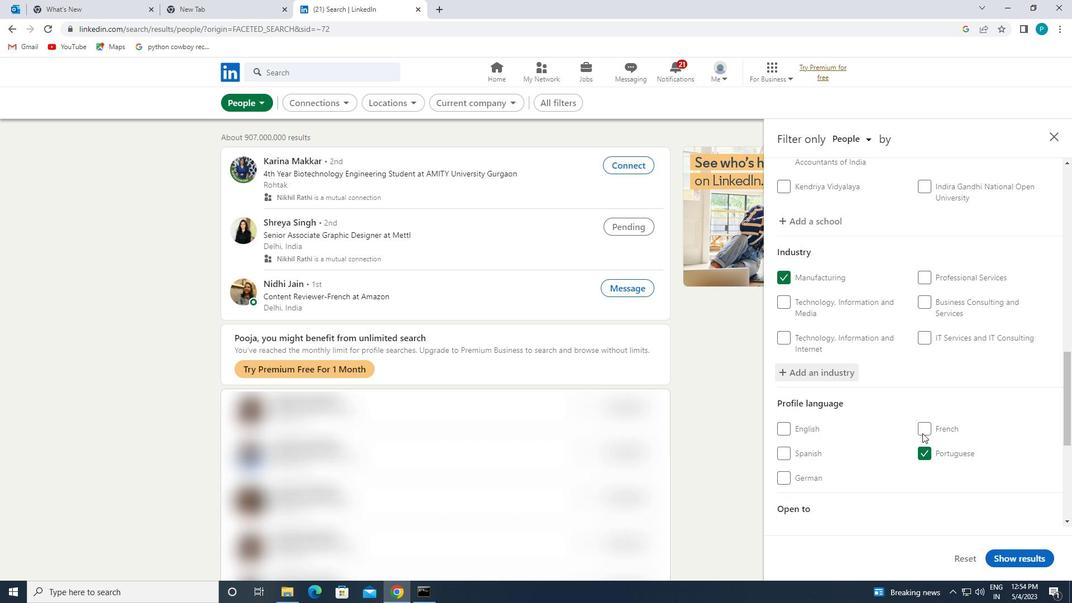 
Action: Mouse scrolled (940, 435) with delta (0, 0)
Screenshot: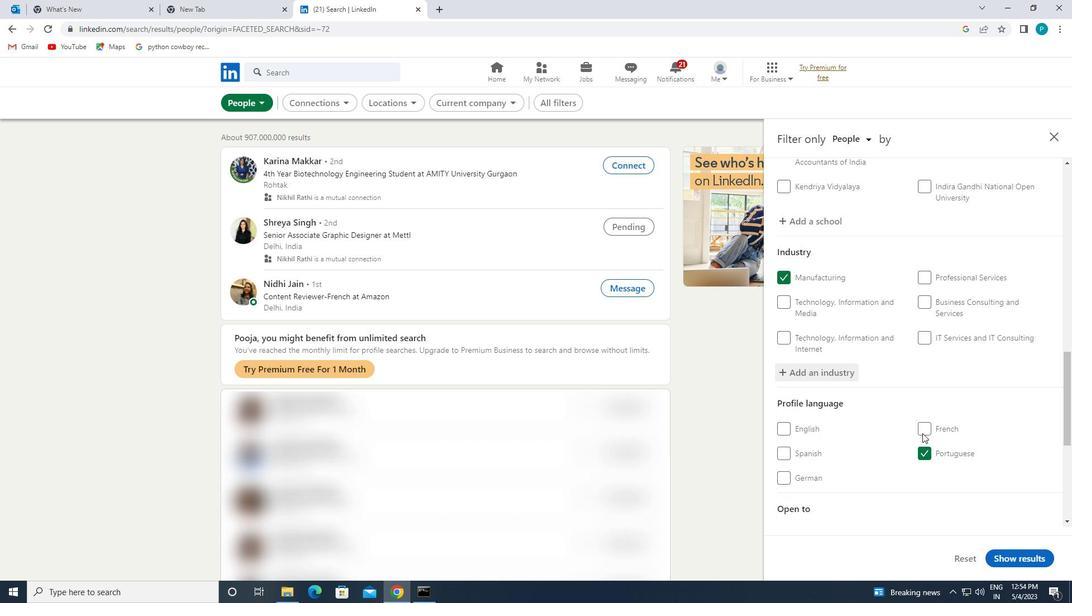 
Action: Mouse moved to (939, 435)
Screenshot: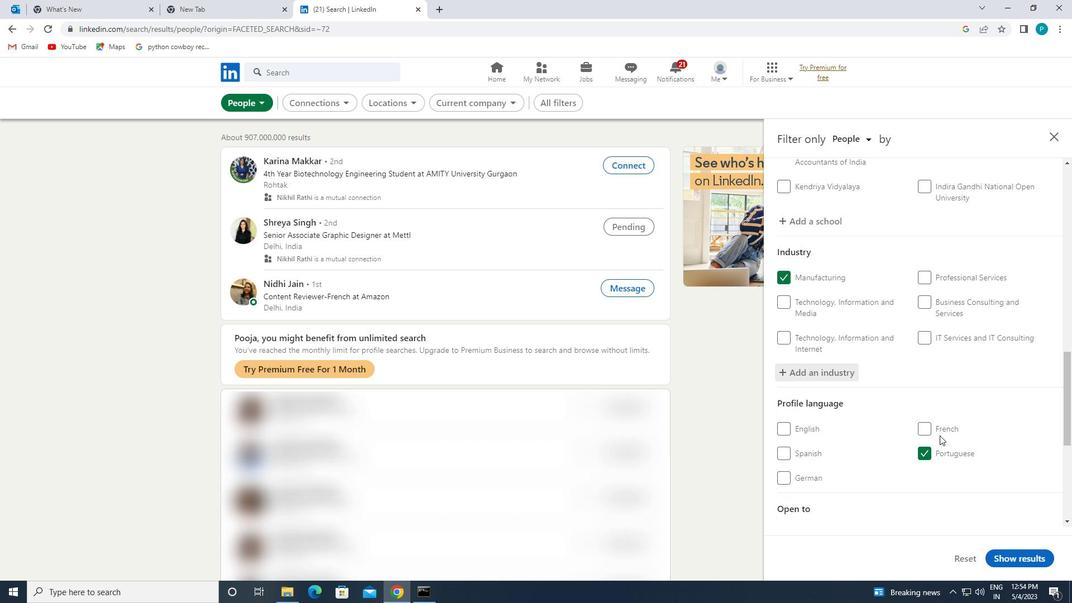 
Action: Mouse scrolled (939, 434) with delta (0, 0)
Screenshot: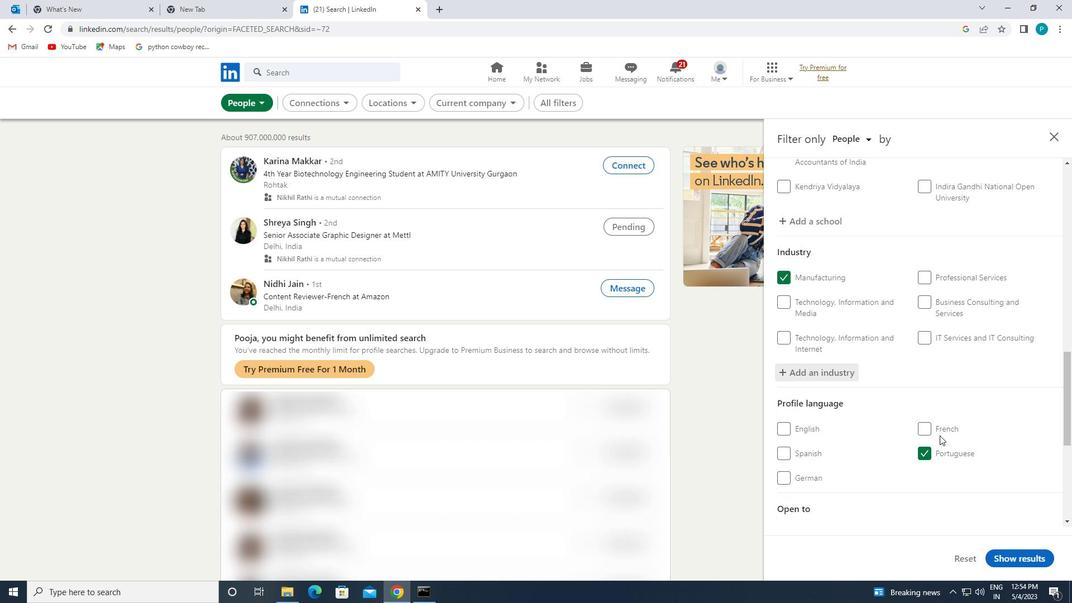 
Action: Mouse moved to (937, 443)
Screenshot: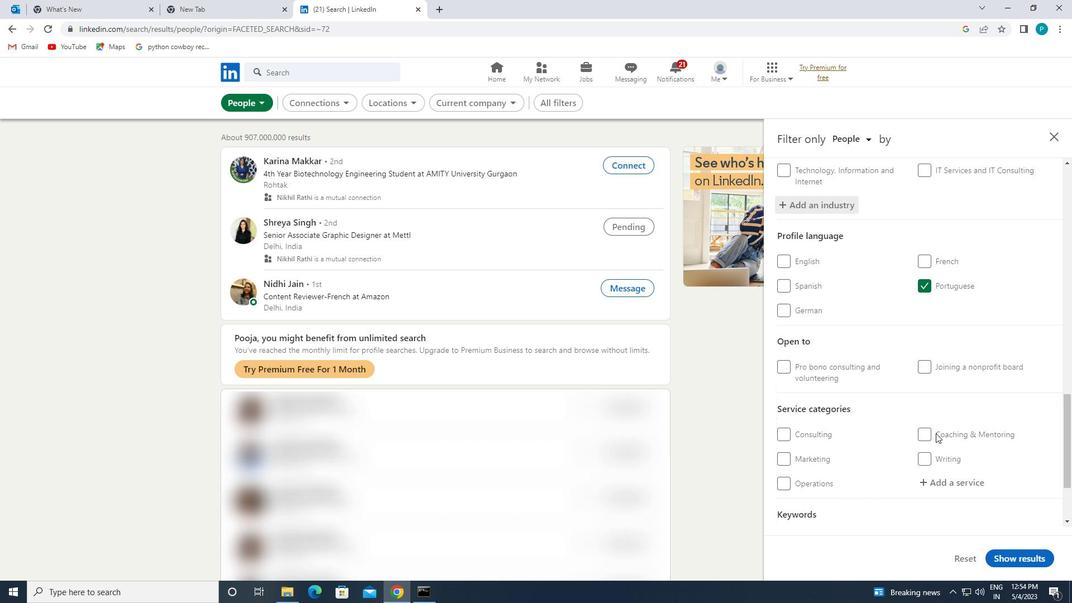 
Action: Mouse scrolled (937, 442) with delta (0, 0)
Screenshot: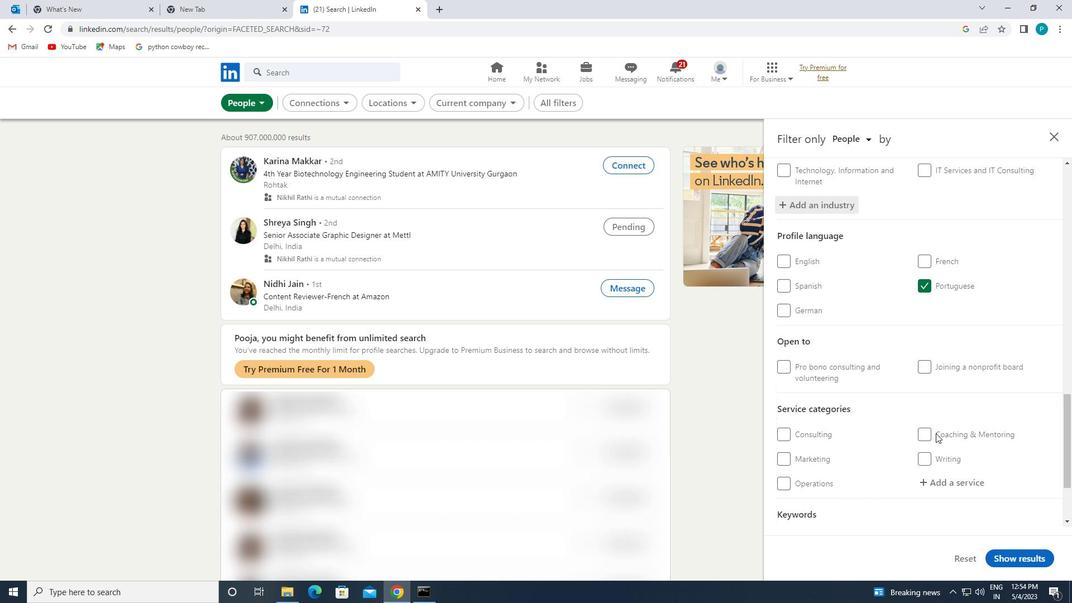 
Action: Mouse moved to (936, 434)
Screenshot: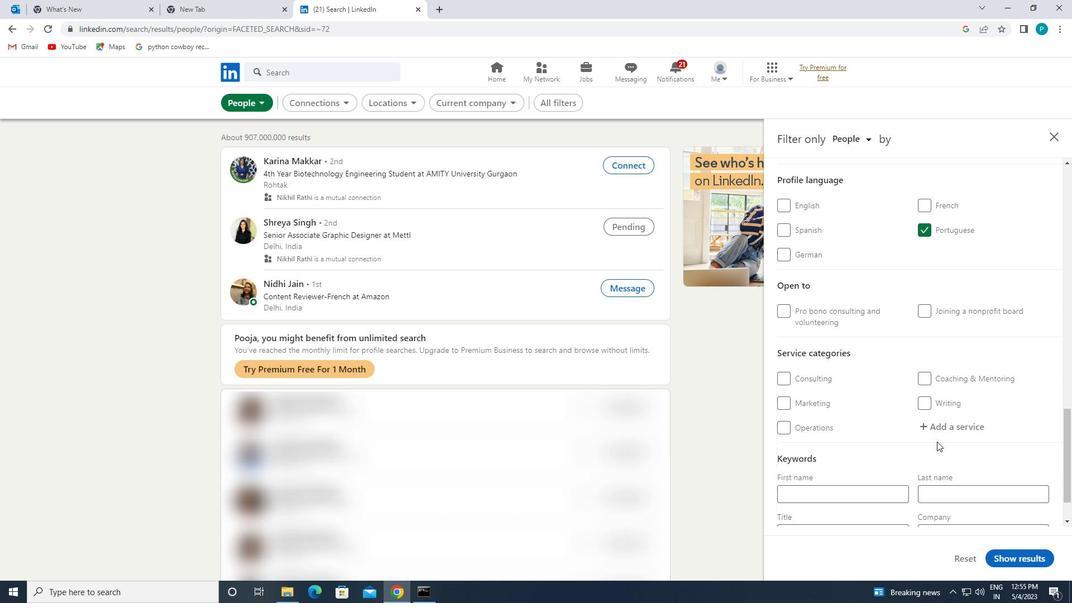 
Action: Mouse pressed left at (936, 434)
Screenshot: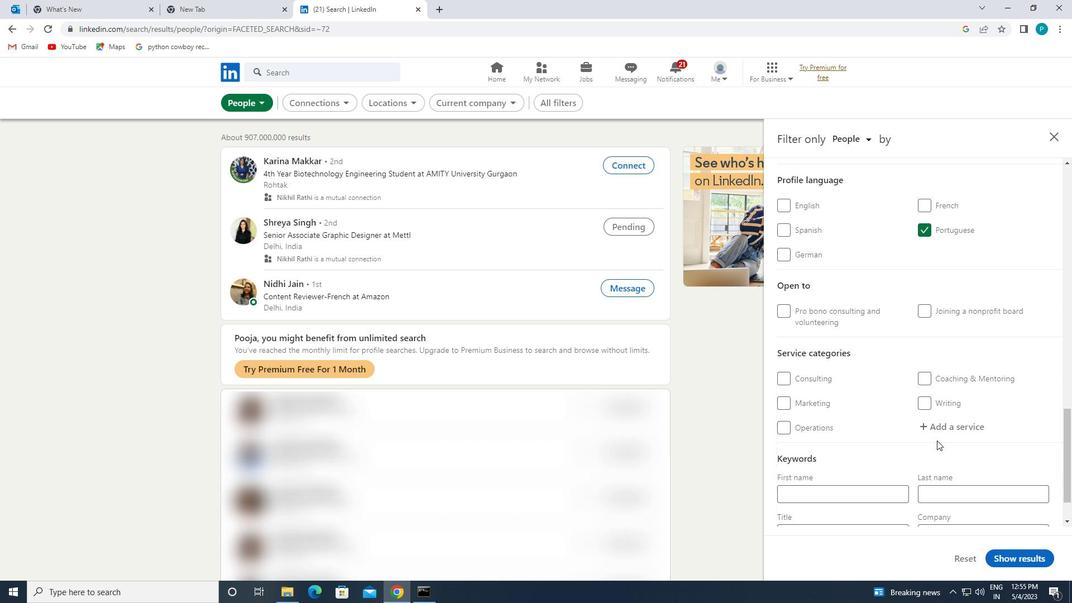 
Action: Mouse moved to (933, 426)
Screenshot: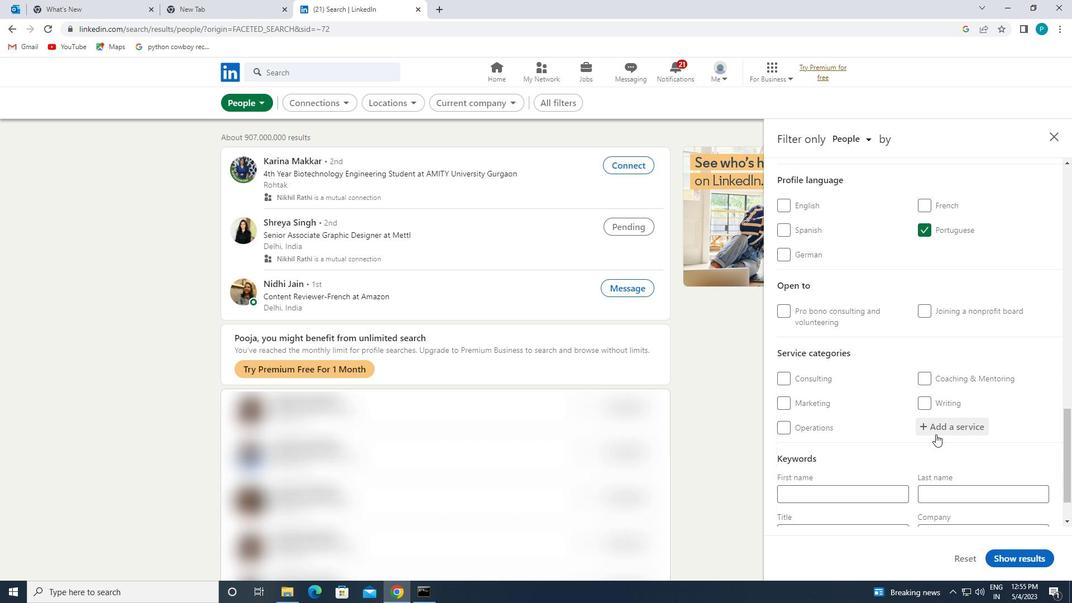 
Action: Key pressed <Key.caps_lock>I<Key.caps_lock>NSURANCE
Screenshot: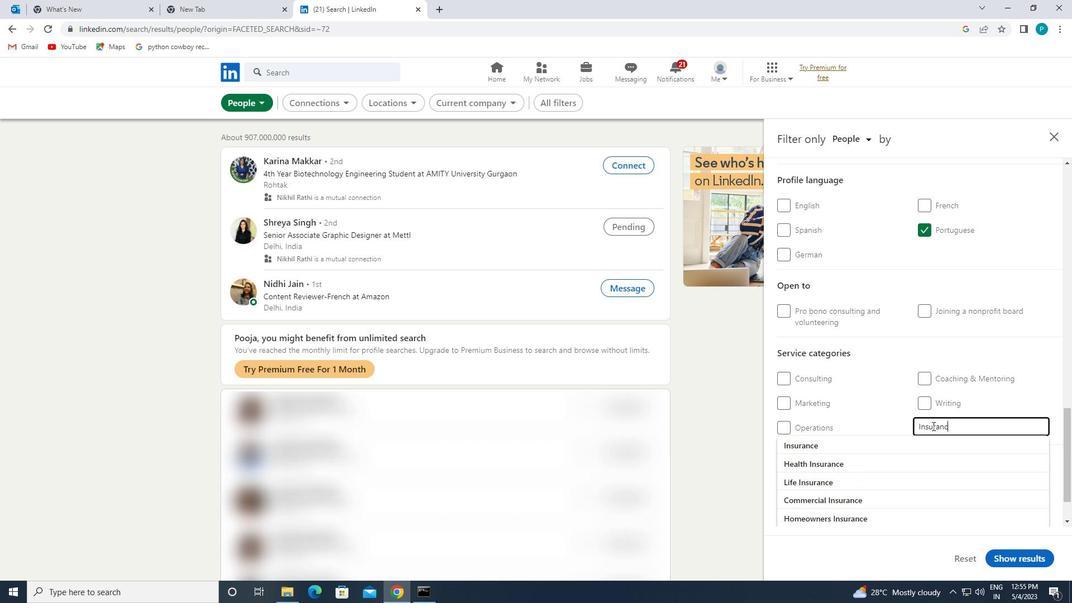 
Action: Mouse moved to (899, 439)
Screenshot: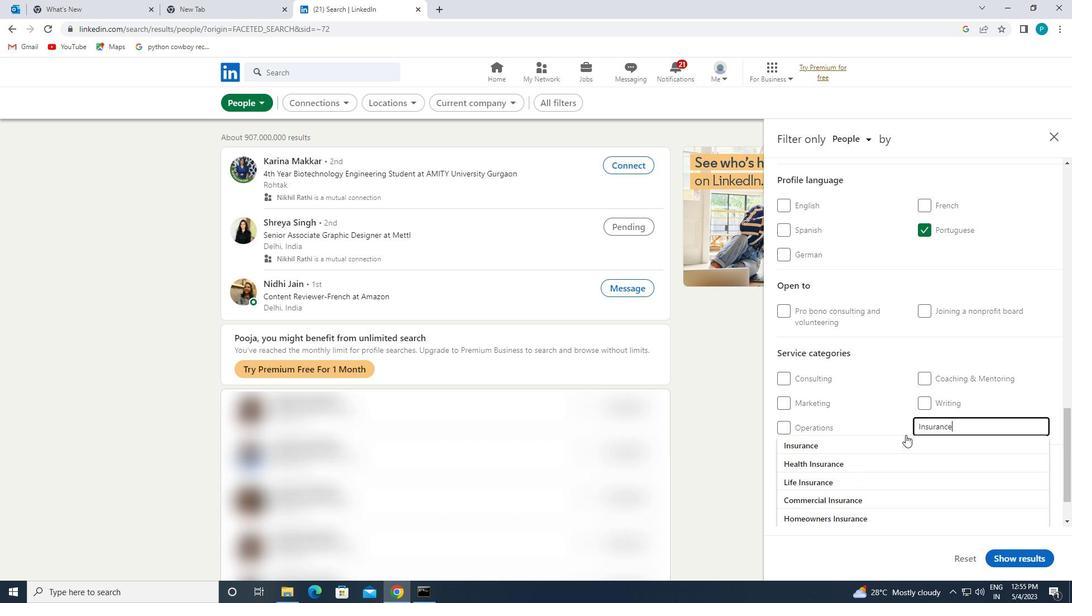 
Action: Mouse pressed left at (899, 439)
Screenshot: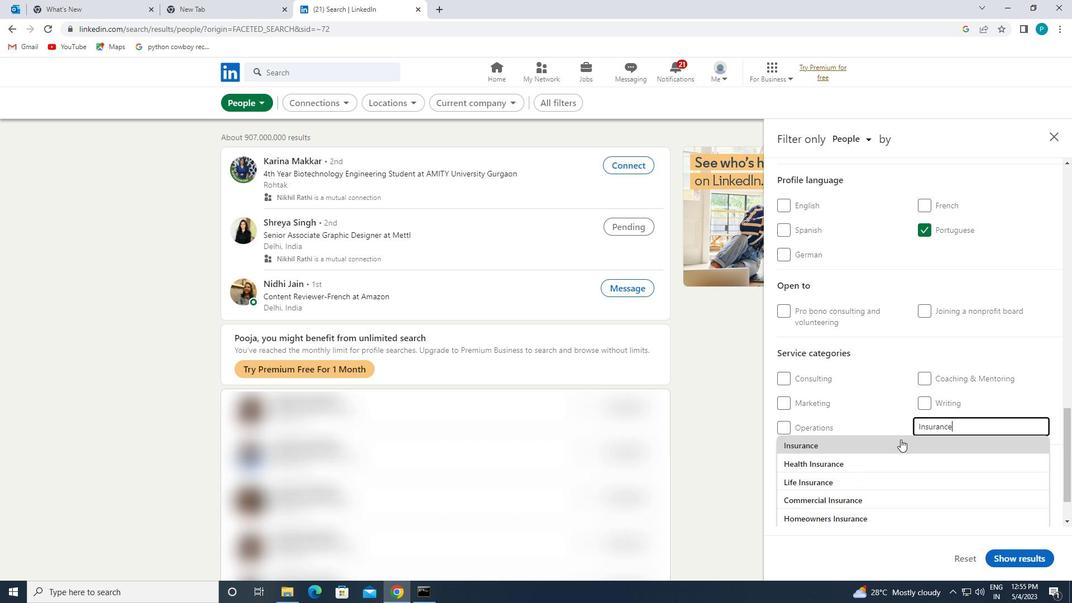 
Action: Mouse moved to (915, 450)
Screenshot: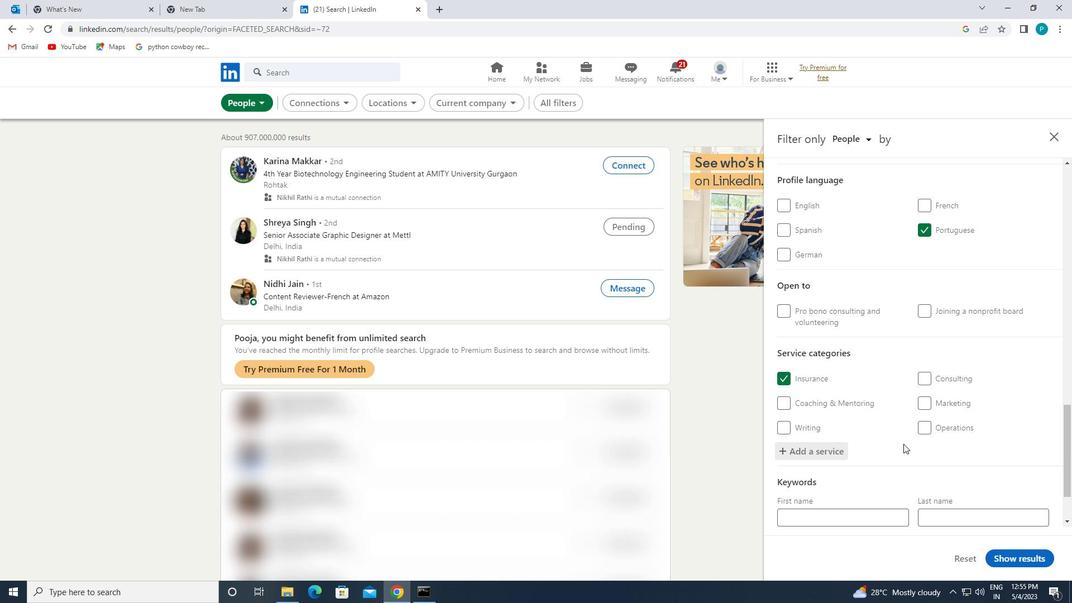 
Action: Mouse scrolled (915, 450) with delta (0, 0)
Screenshot: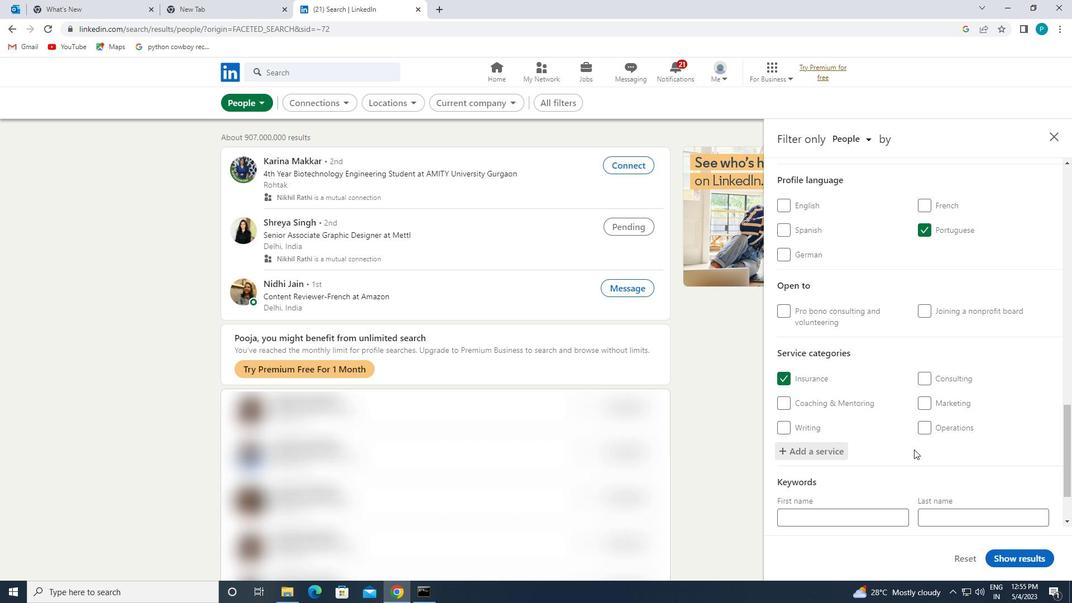 
Action: Mouse scrolled (915, 450) with delta (0, 0)
Screenshot: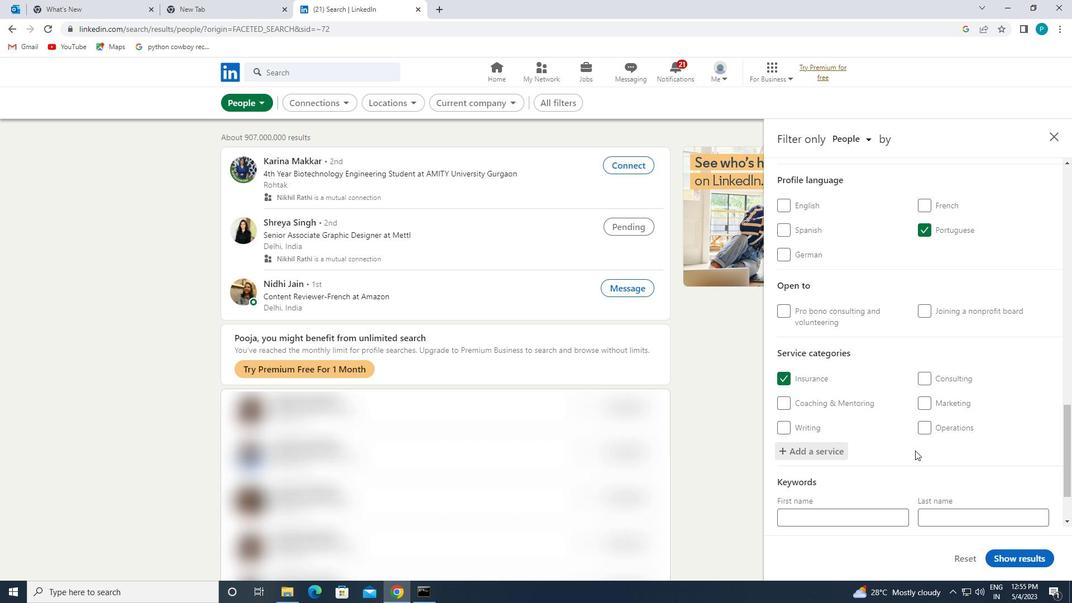 
Action: Mouse moved to (854, 472)
Screenshot: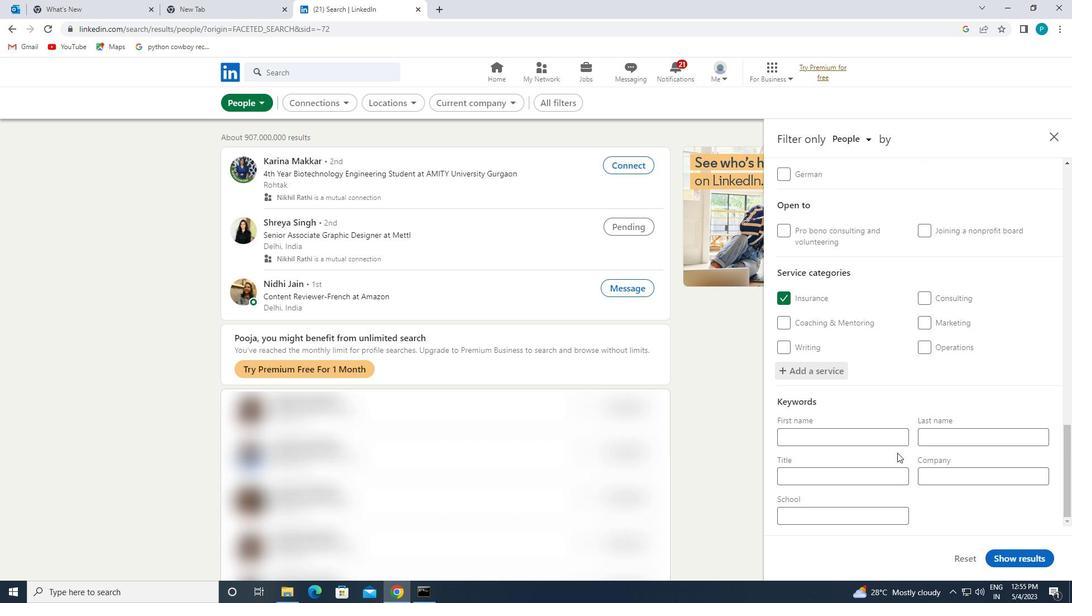 
Action: Mouse pressed left at (854, 472)
Screenshot: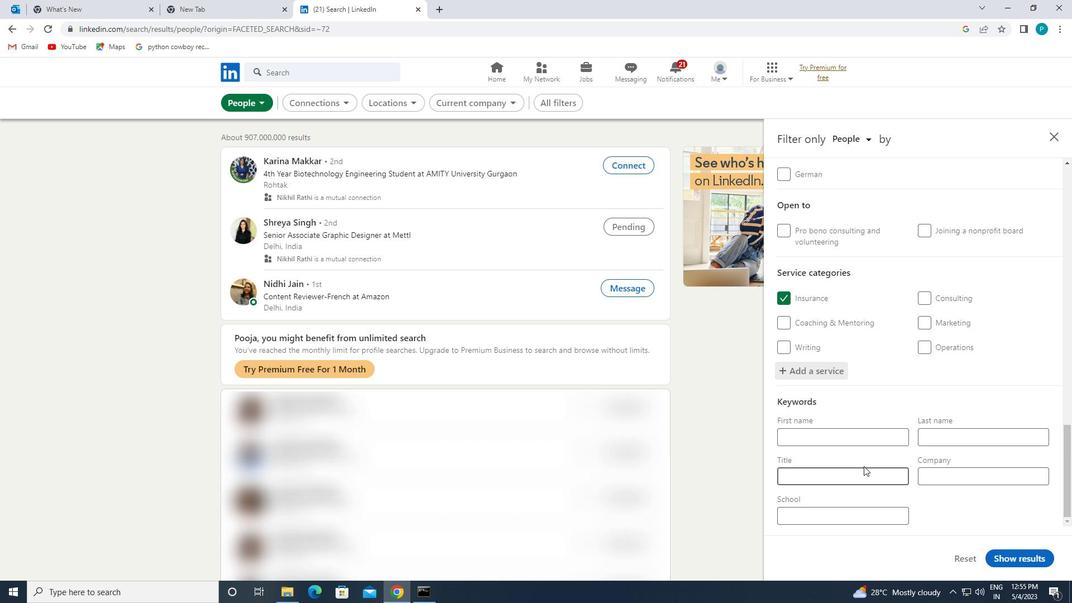 
Action: Key pressed <Key.caps_lock>C<Key.caps_lock>ALL<Key.space><Key.caps_lock>C<Key.caps_lock>ENTER<Key.space><Key.caps_lock>R<Key.caps_lock>EPRESENTATIVE
Screenshot: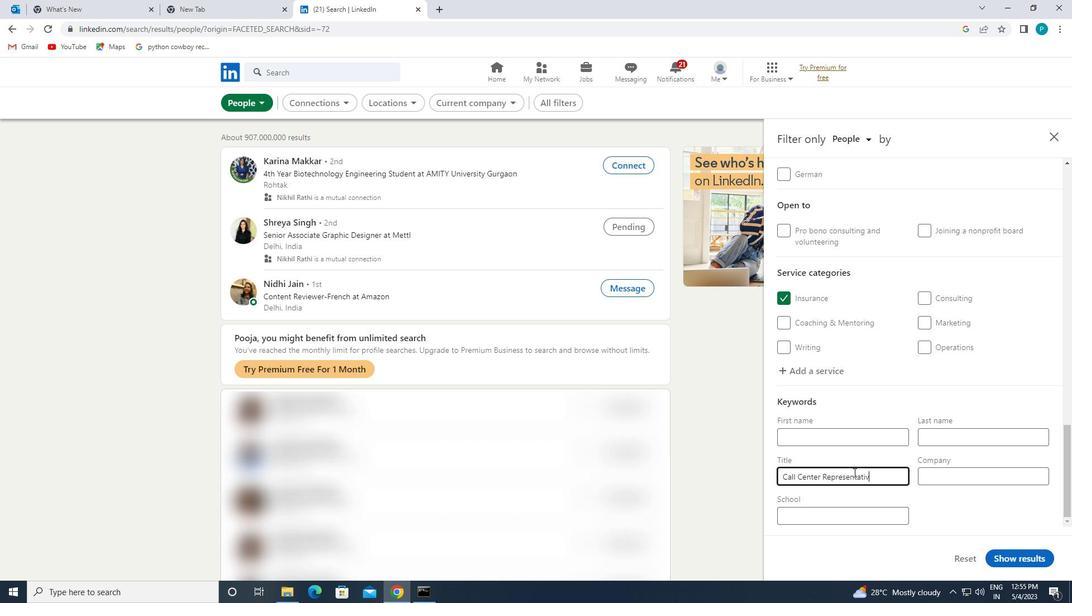 
Action: Mouse moved to (996, 557)
Screenshot: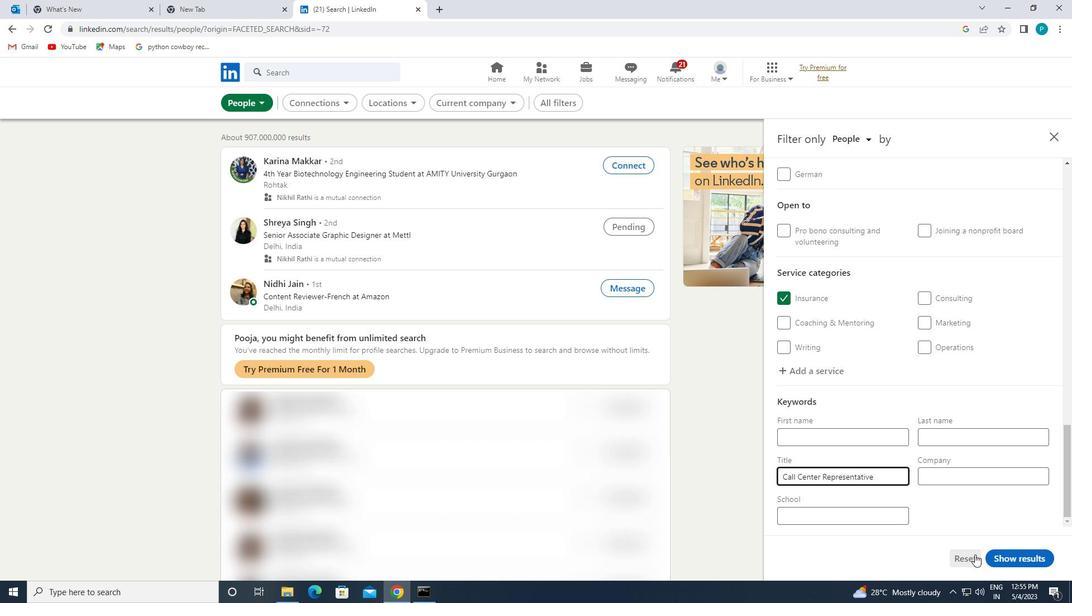 
Action: Mouse pressed left at (996, 557)
Screenshot: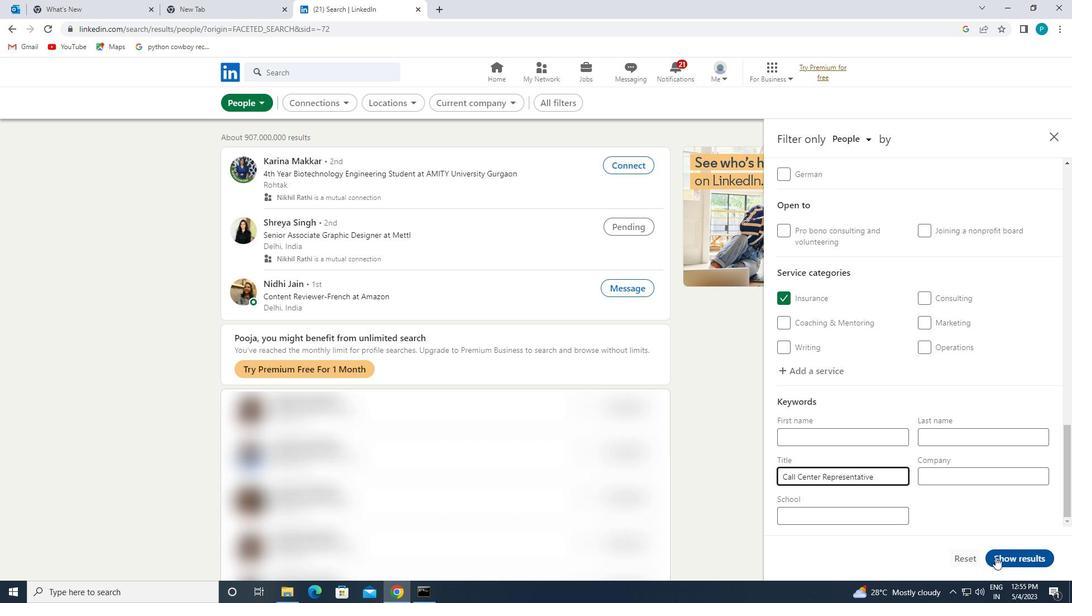 
